 Task: Find connections with filter location Sabadell with filter topic #Socialmediawith filter profile language French with filter current company Micron Technology with filter school Dronacharya College of Engineering with filter industry Motor Vehicle Manufacturing with filter service category Computer Repair with filter keywords title Hospital Volunteer
Action: Mouse moved to (657, 80)
Screenshot: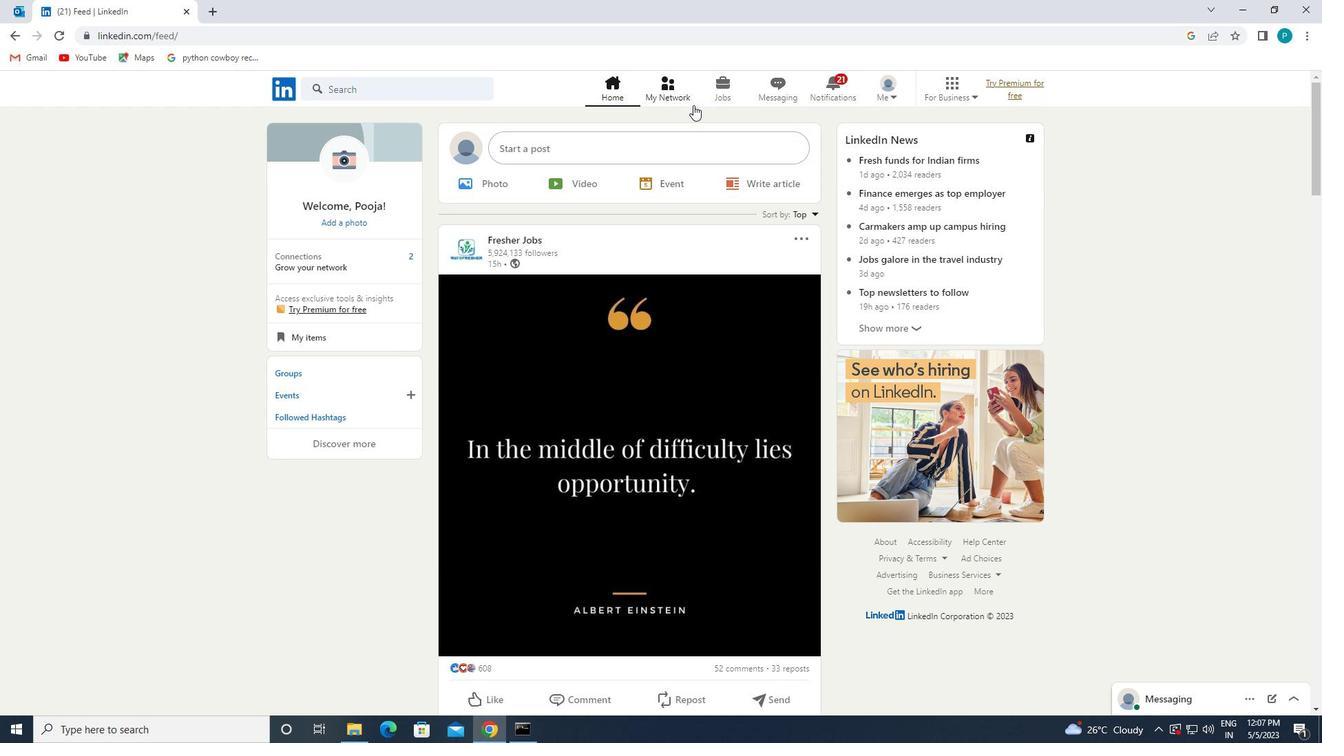
Action: Mouse pressed left at (657, 80)
Screenshot: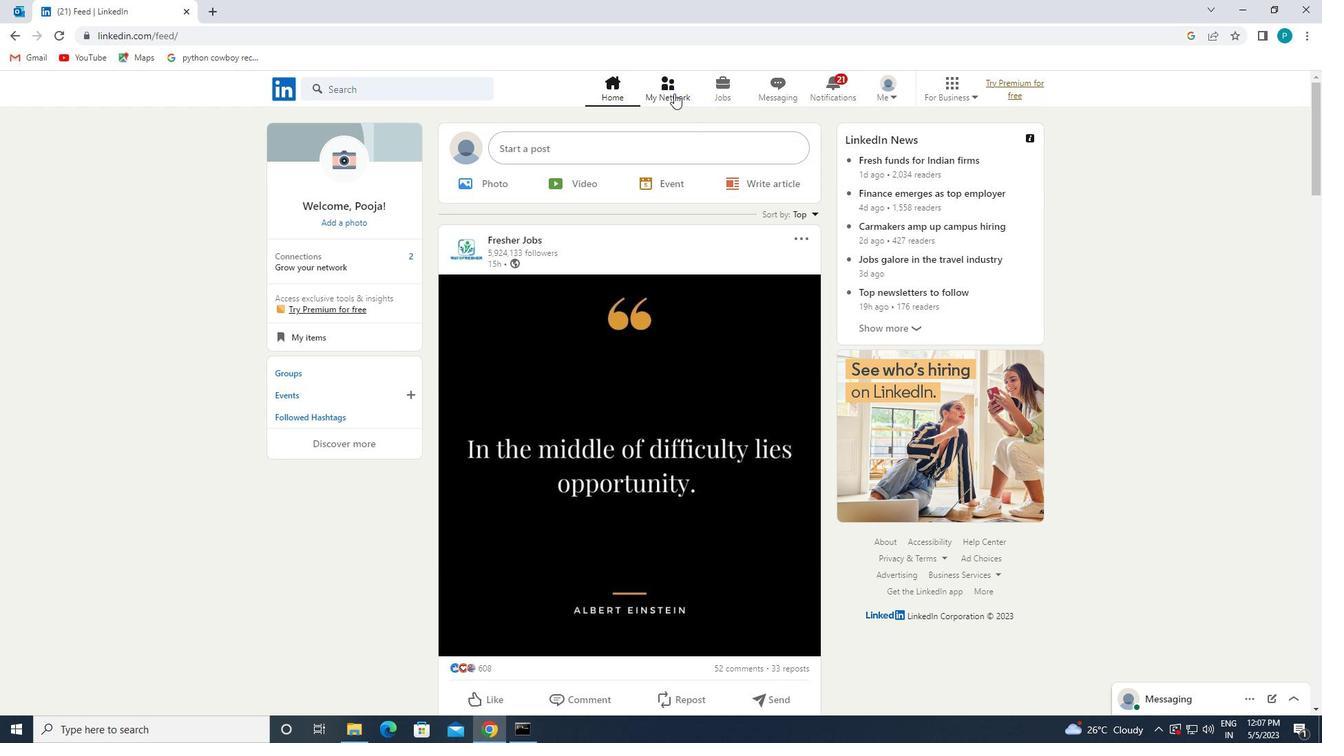 
Action: Mouse moved to (393, 172)
Screenshot: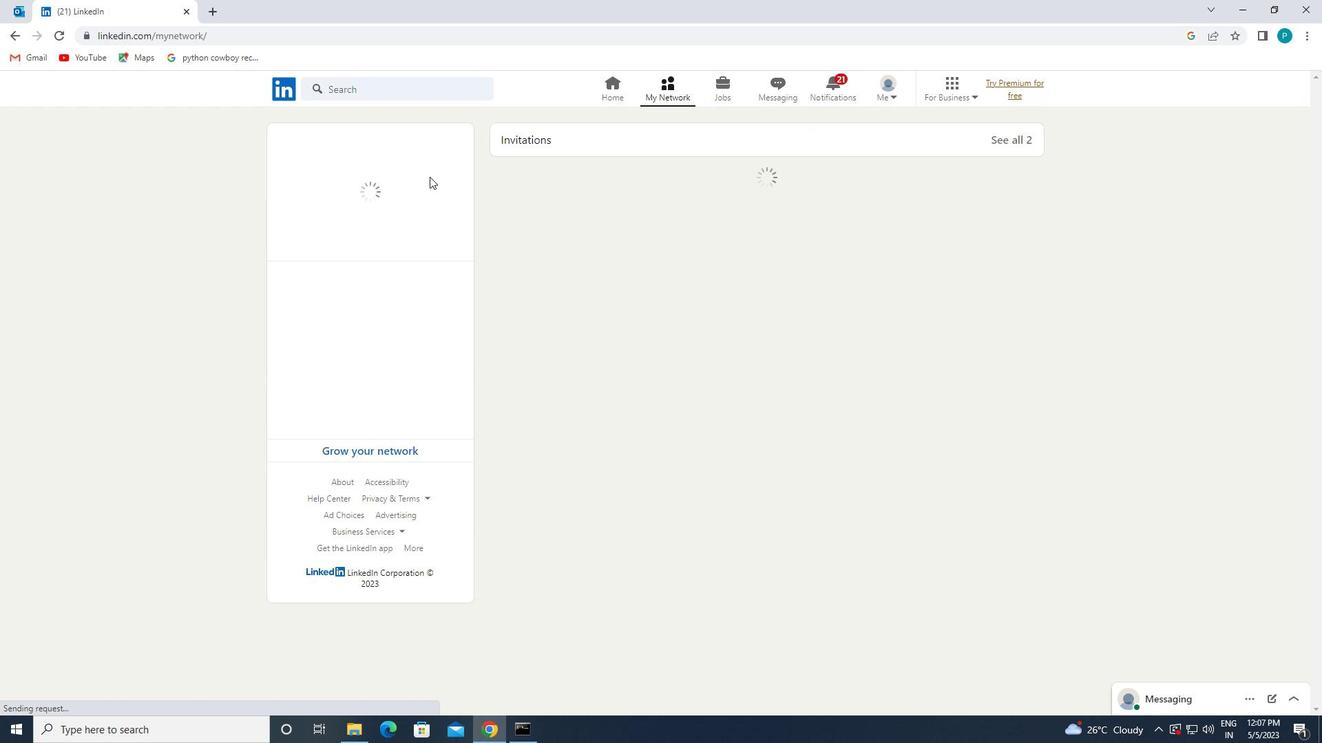 
Action: Mouse pressed left at (393, 172)
Screenshot: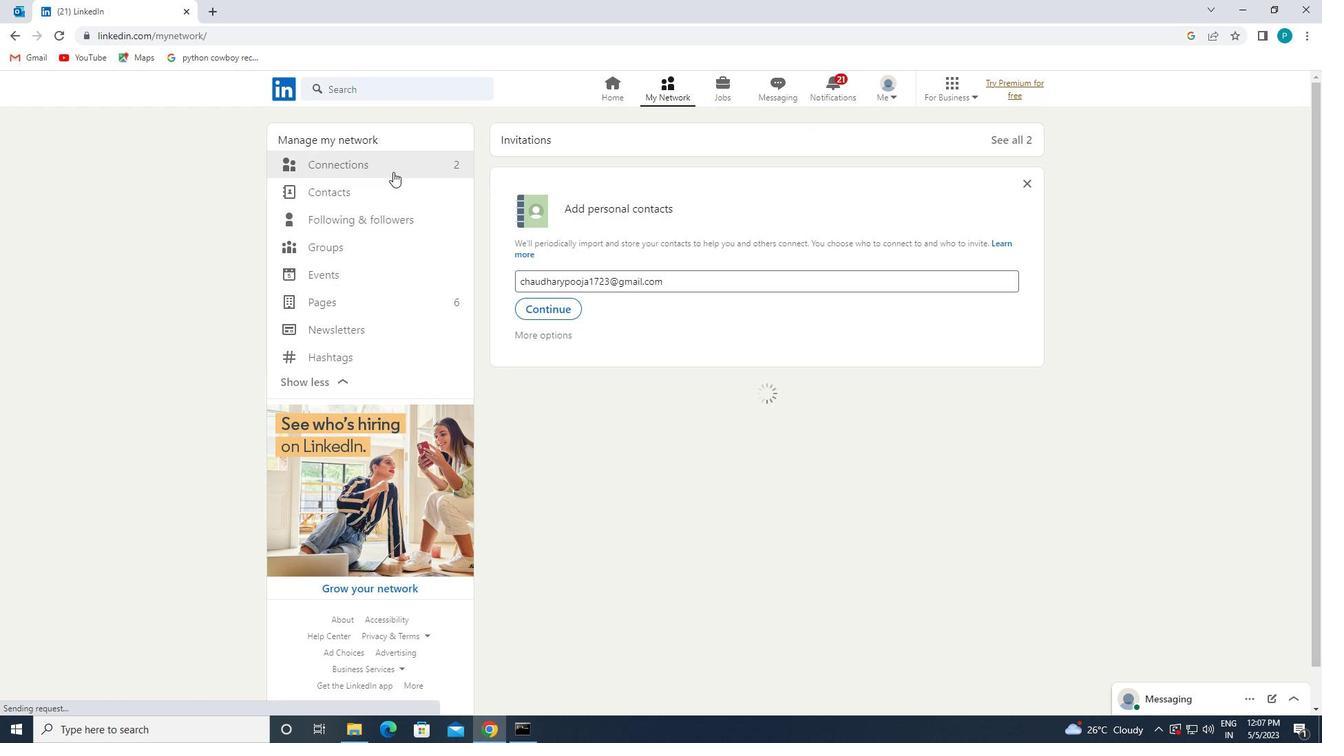 
Action: Mouse moved to (754, 172)
Screenshot: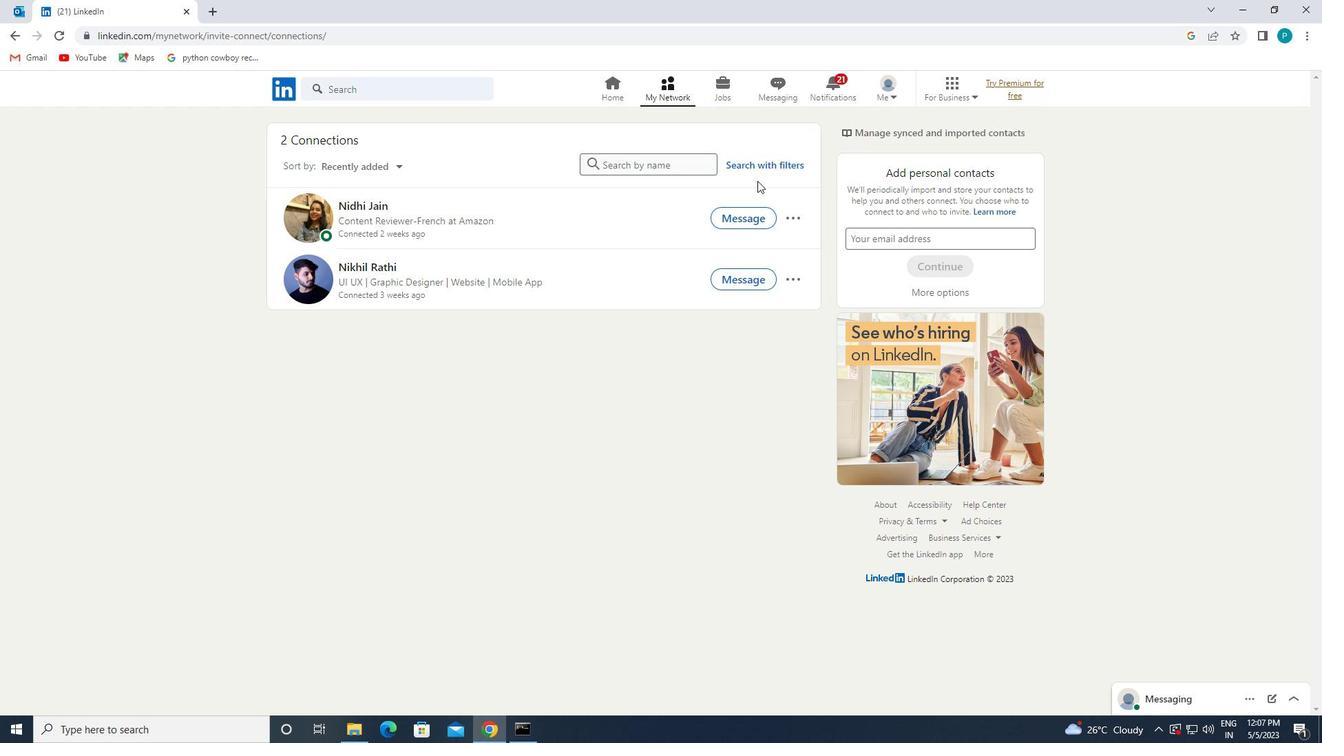 
Action: Mouse pressed left at (754, 172)
Screenshot: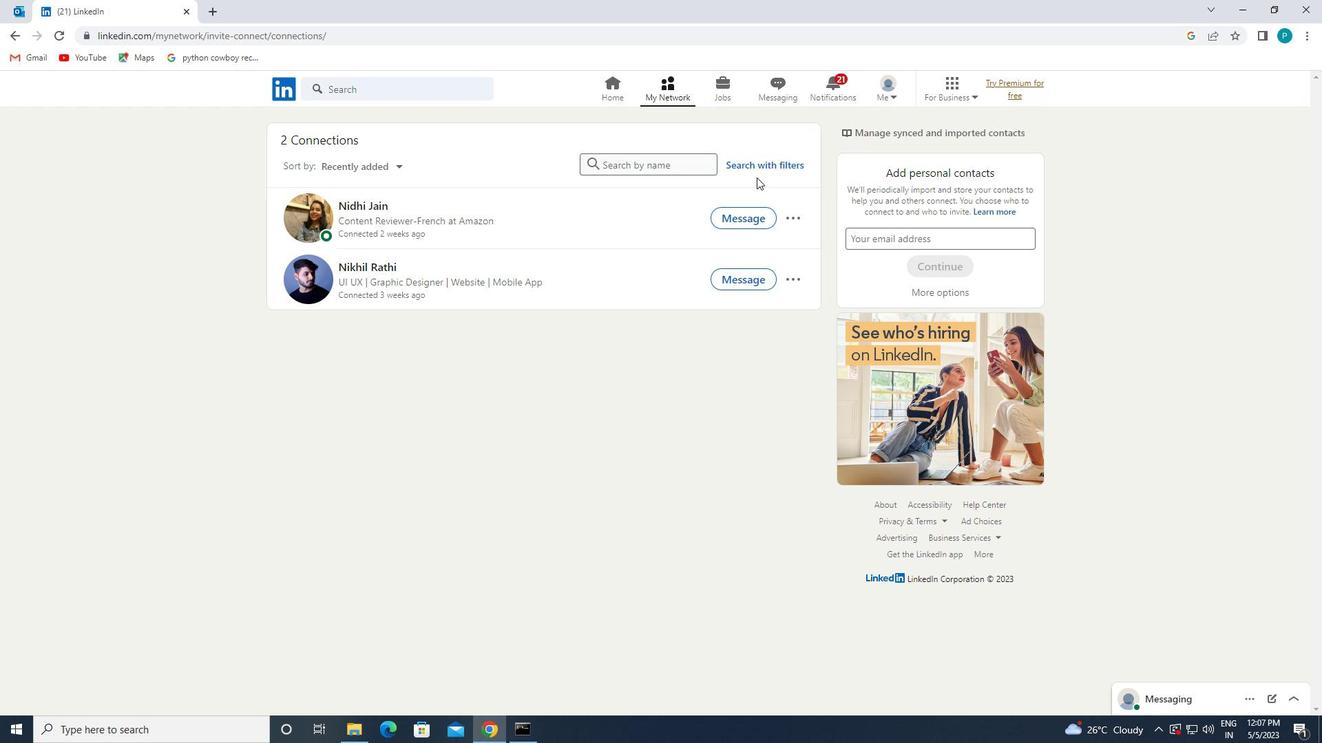 
Action: Mouse moved to (749, 163)
Screenshot: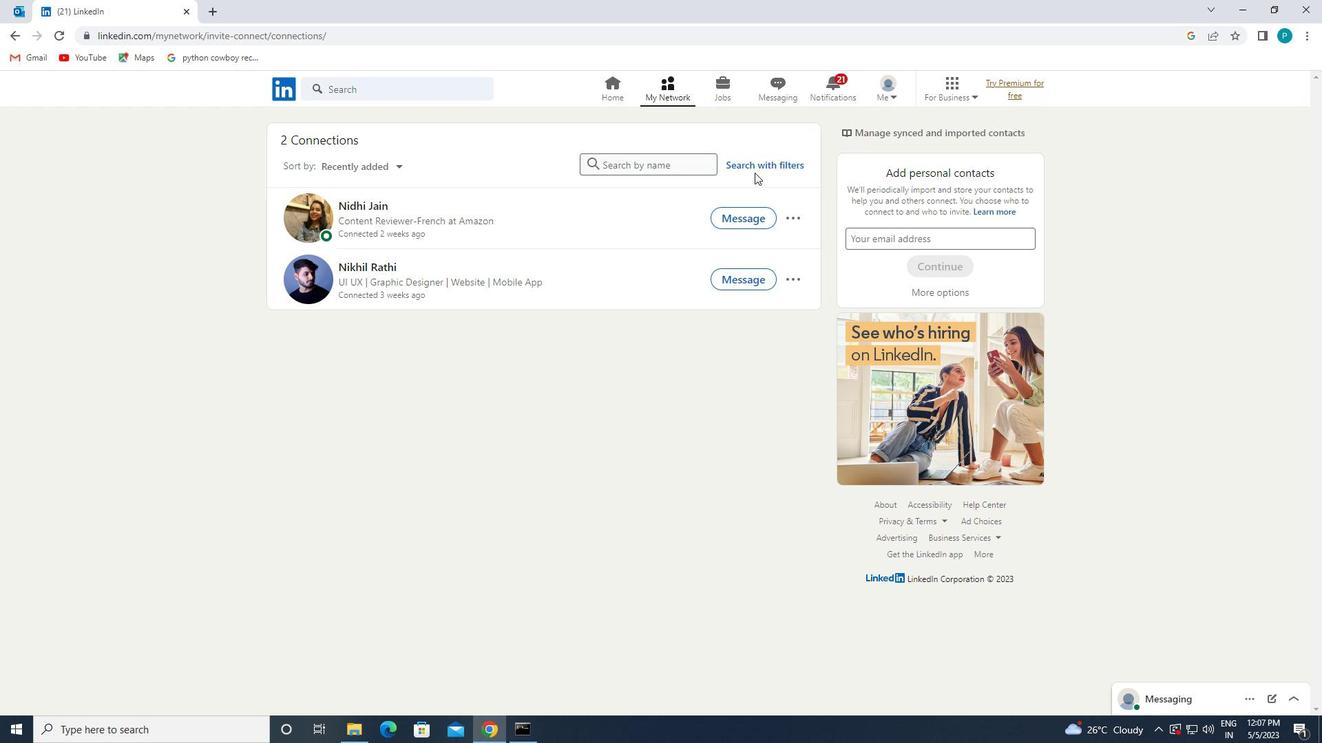 
Action: Mouse pressed left at (749, 163)
Screenshot: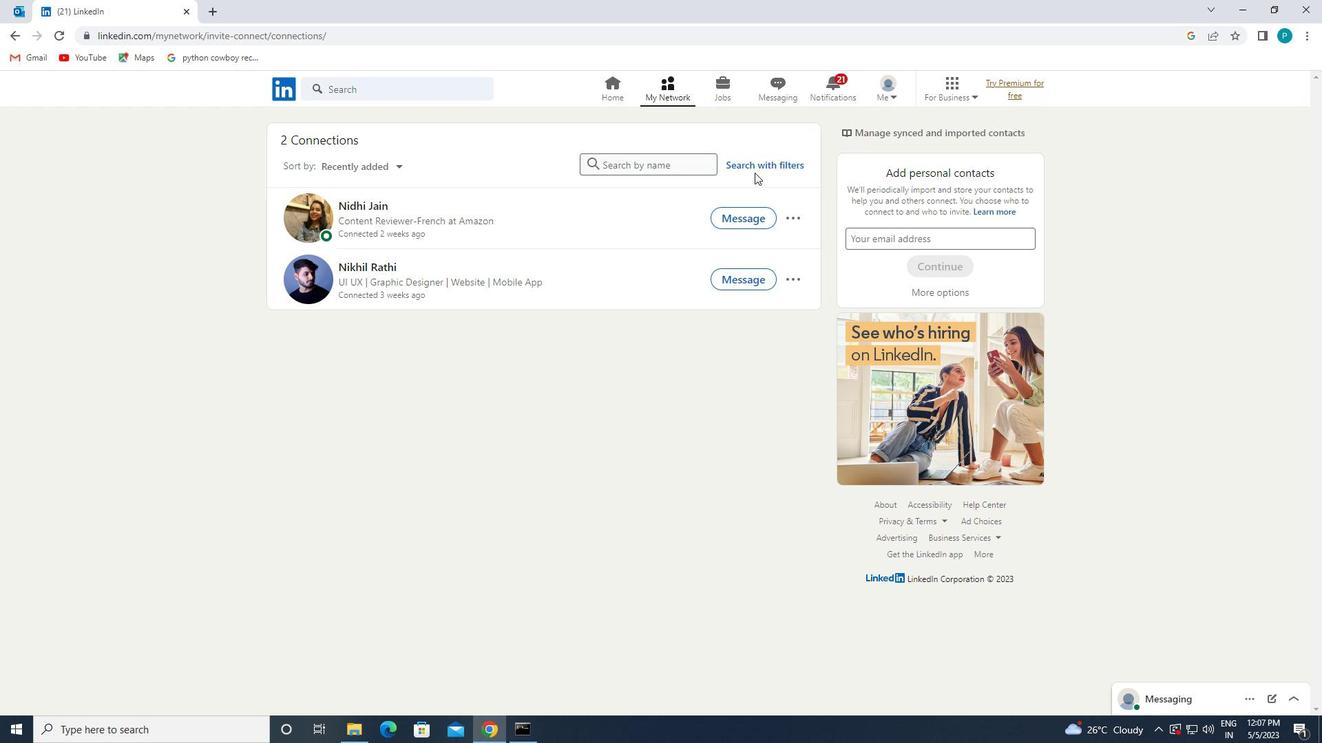 
Action: Mouse moved to (699, 127)
Screenshot: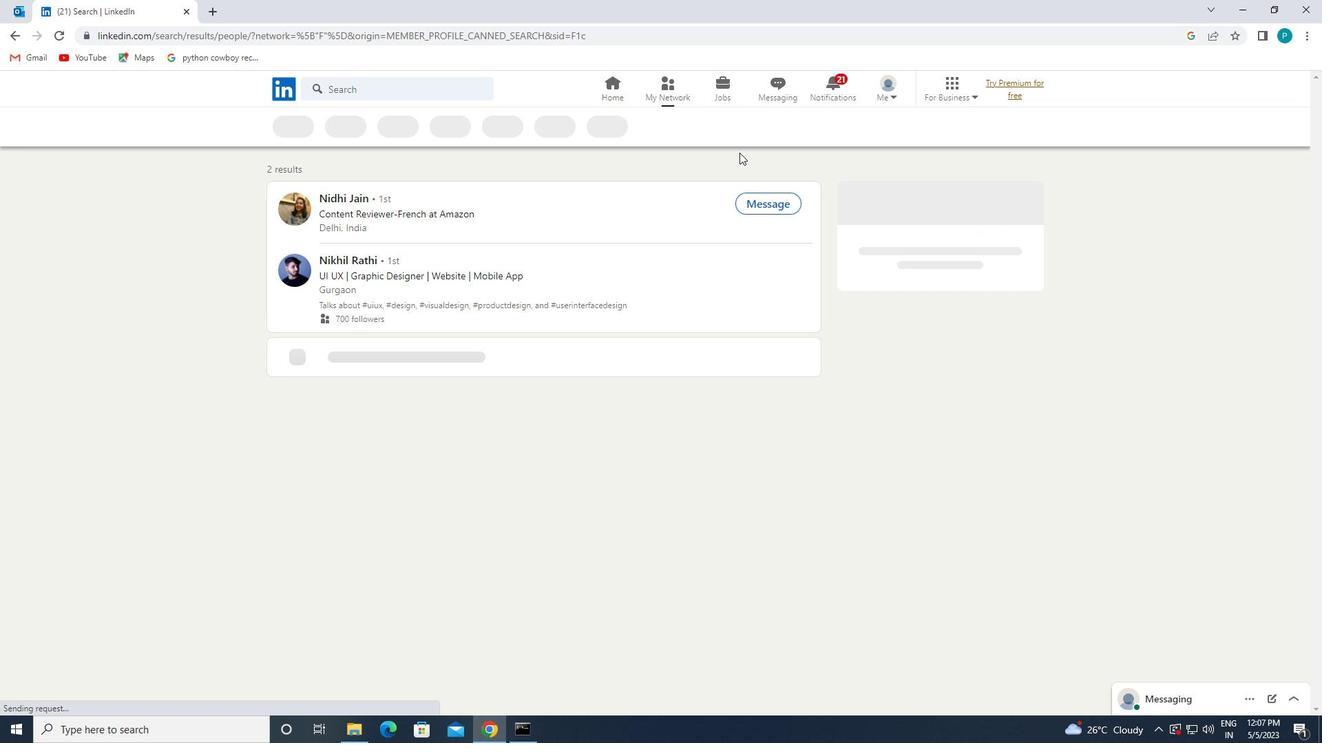 
Action: Mouse pressed left at (699, 127)
Screenshot: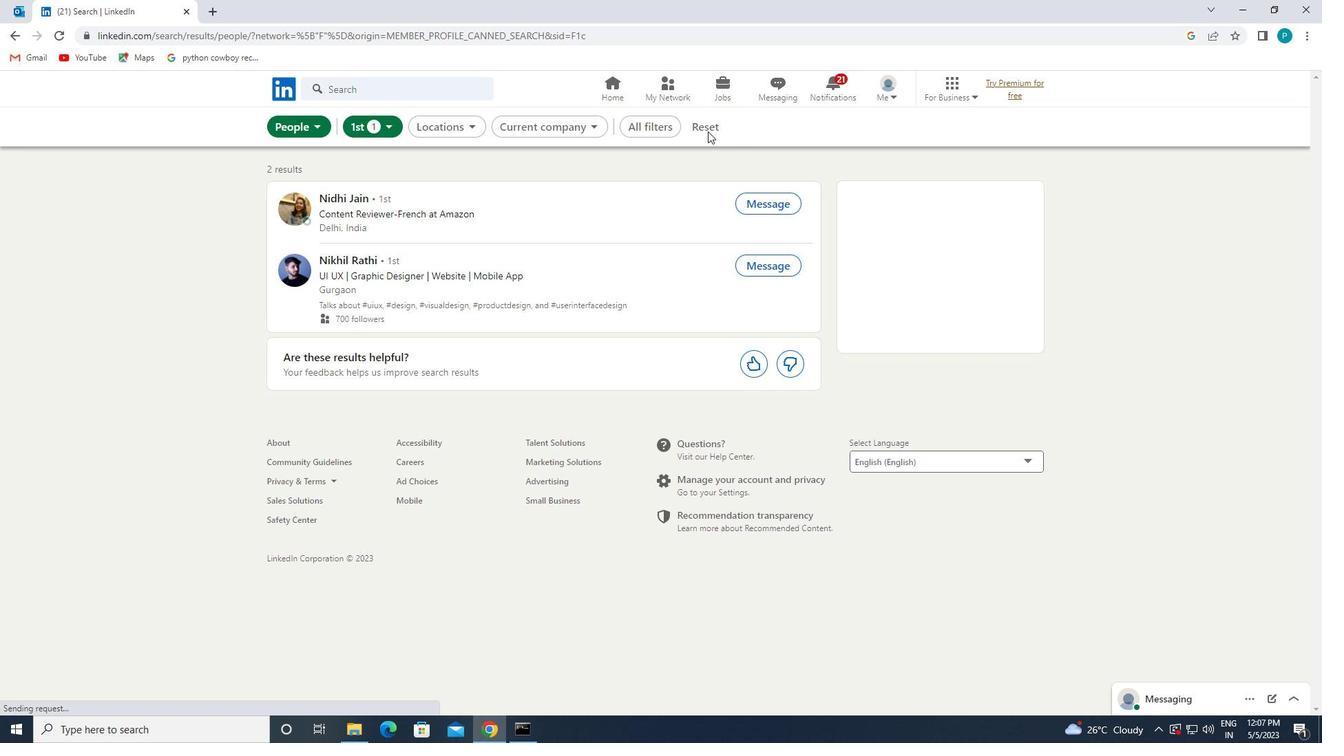 
Action: Mouse moved to (674, 126)
Screenshot: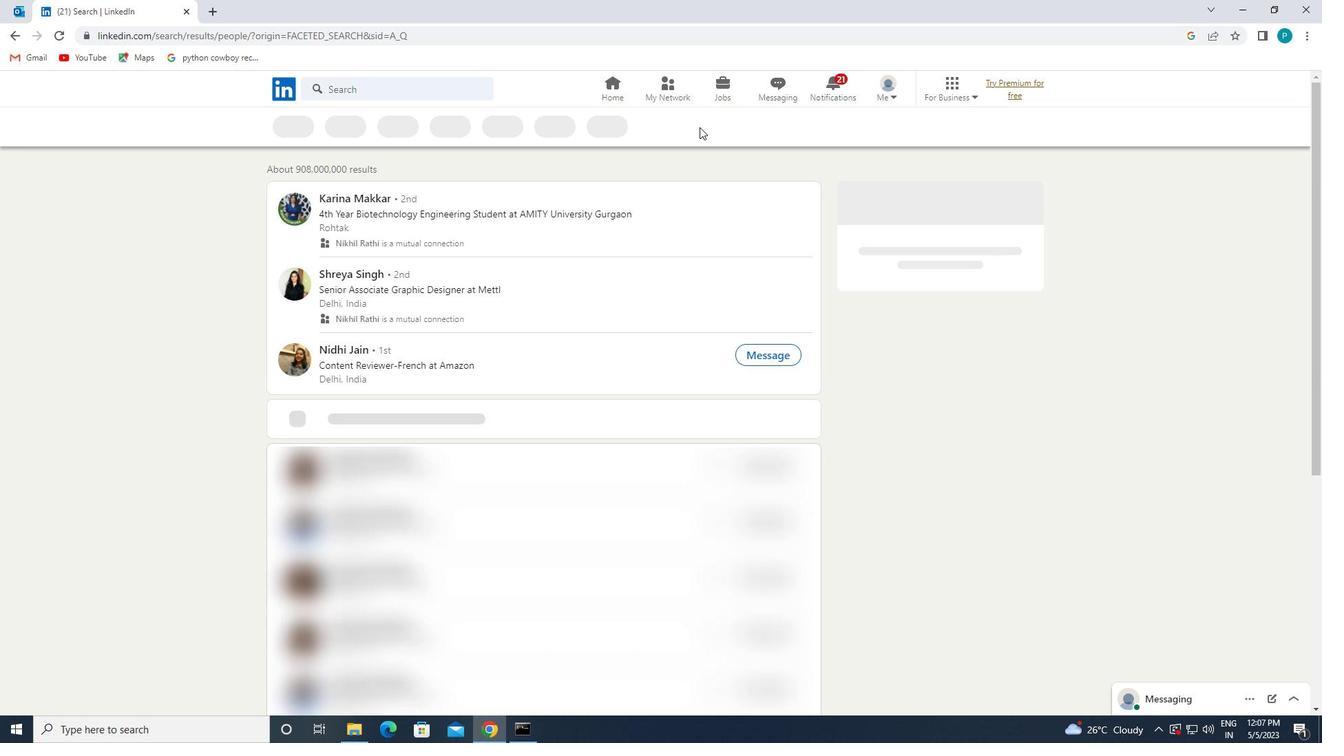 
Action: Mouse pressed left at (674, 126)
Screenshot: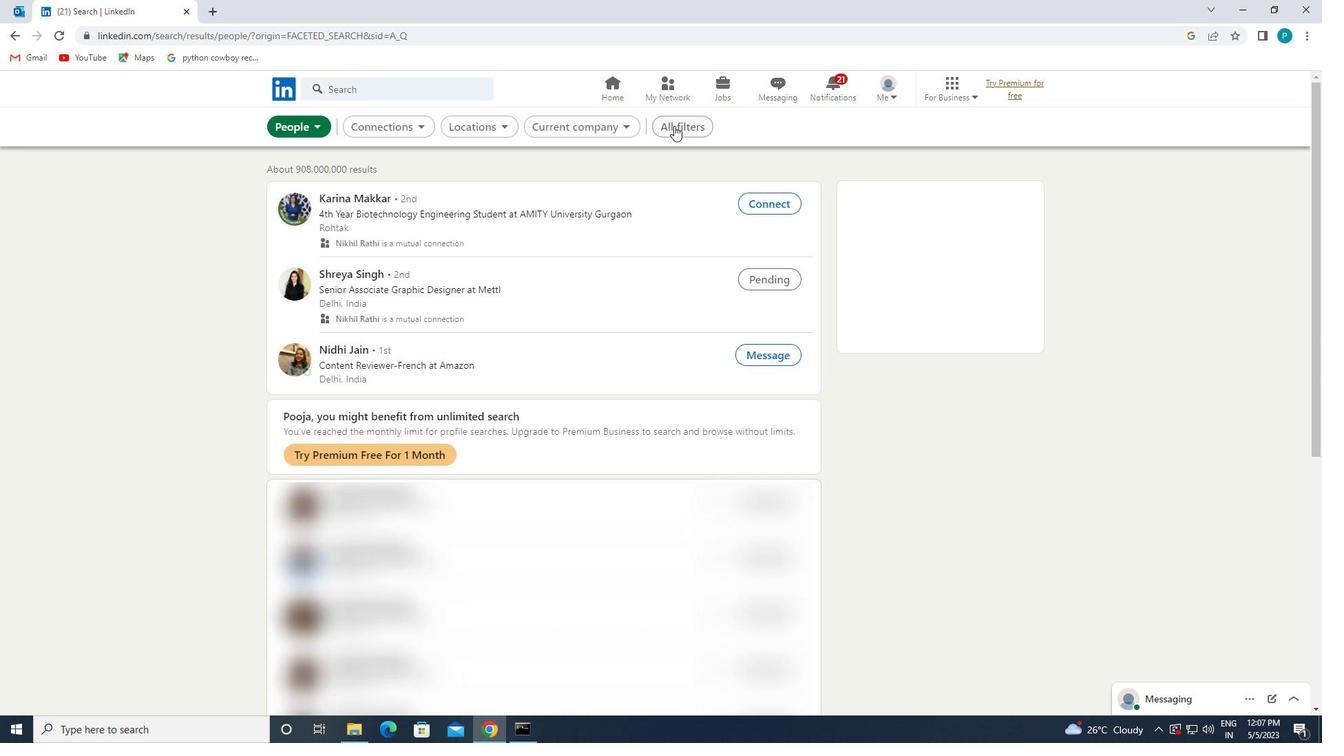 
Action: Mouse moved to (1237, 492)
Screenshot: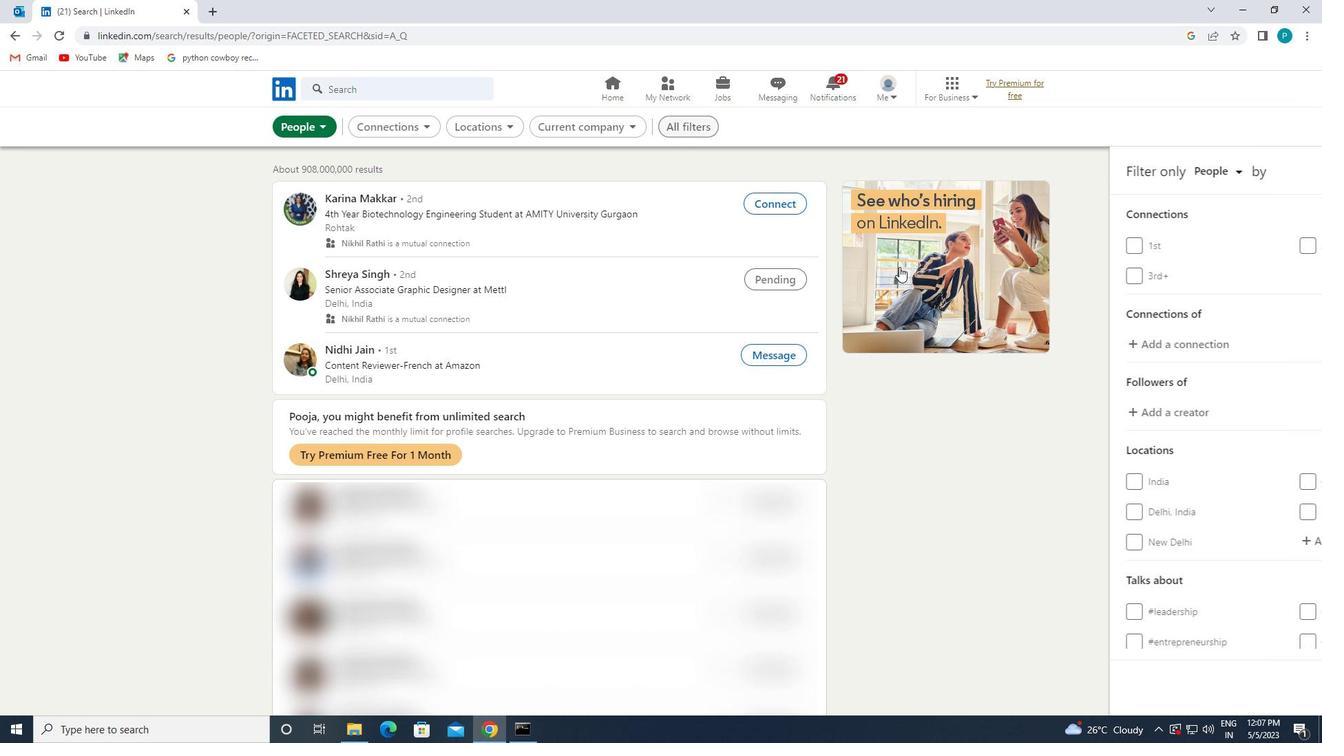 
Action: Mouse scrolled (1237, 491) with delta (0, 0)
Screenshot: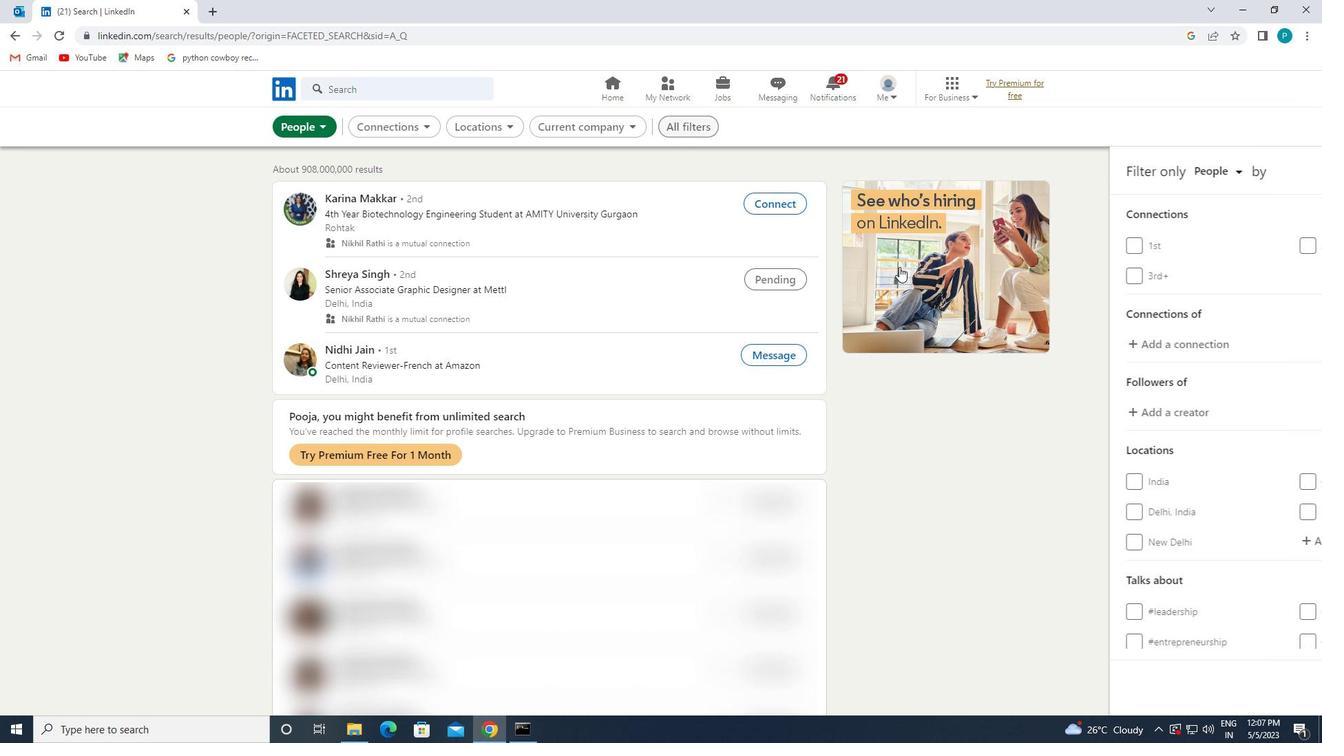 
Action: Mouse moved to (1240, 494)
Screenshot: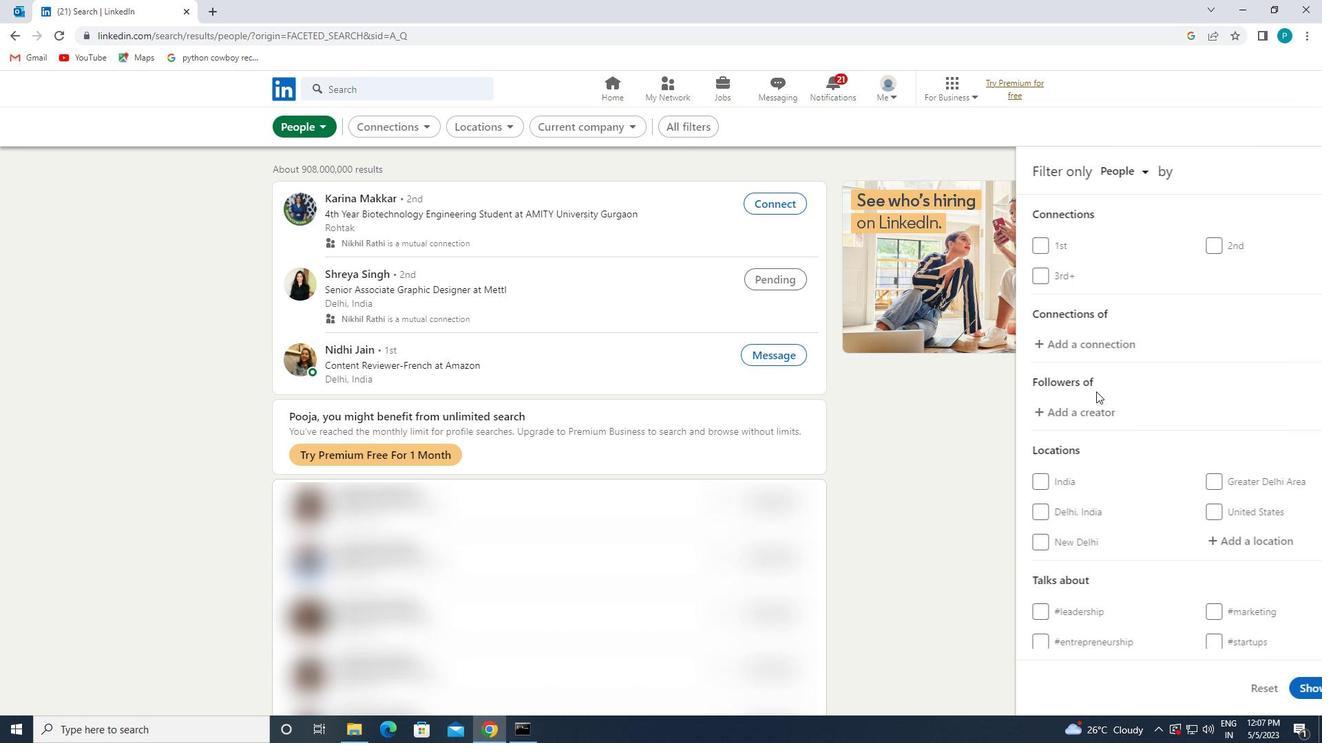 
Action: Mouse scrolled (1240, 493) with delta (0, 0)
Screenshot: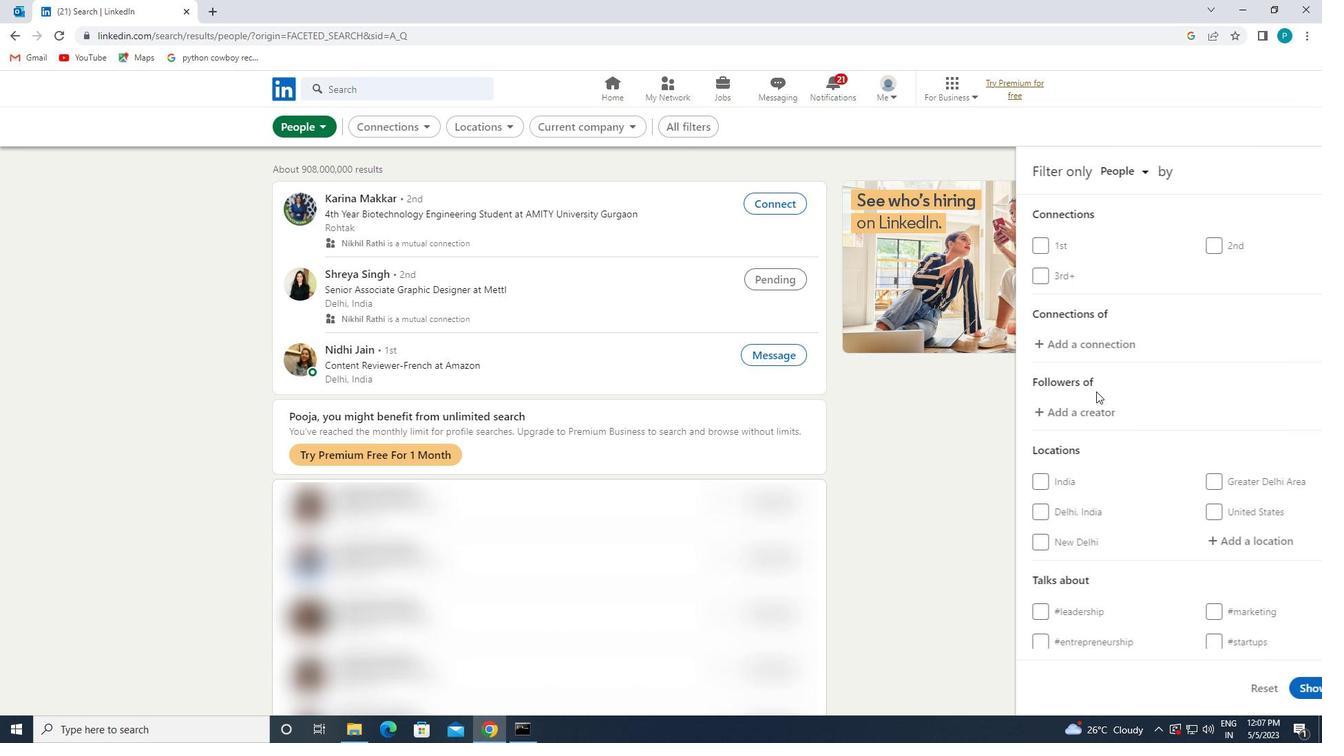 
Action: Mouse moved to (1241, 494)
Screenshot: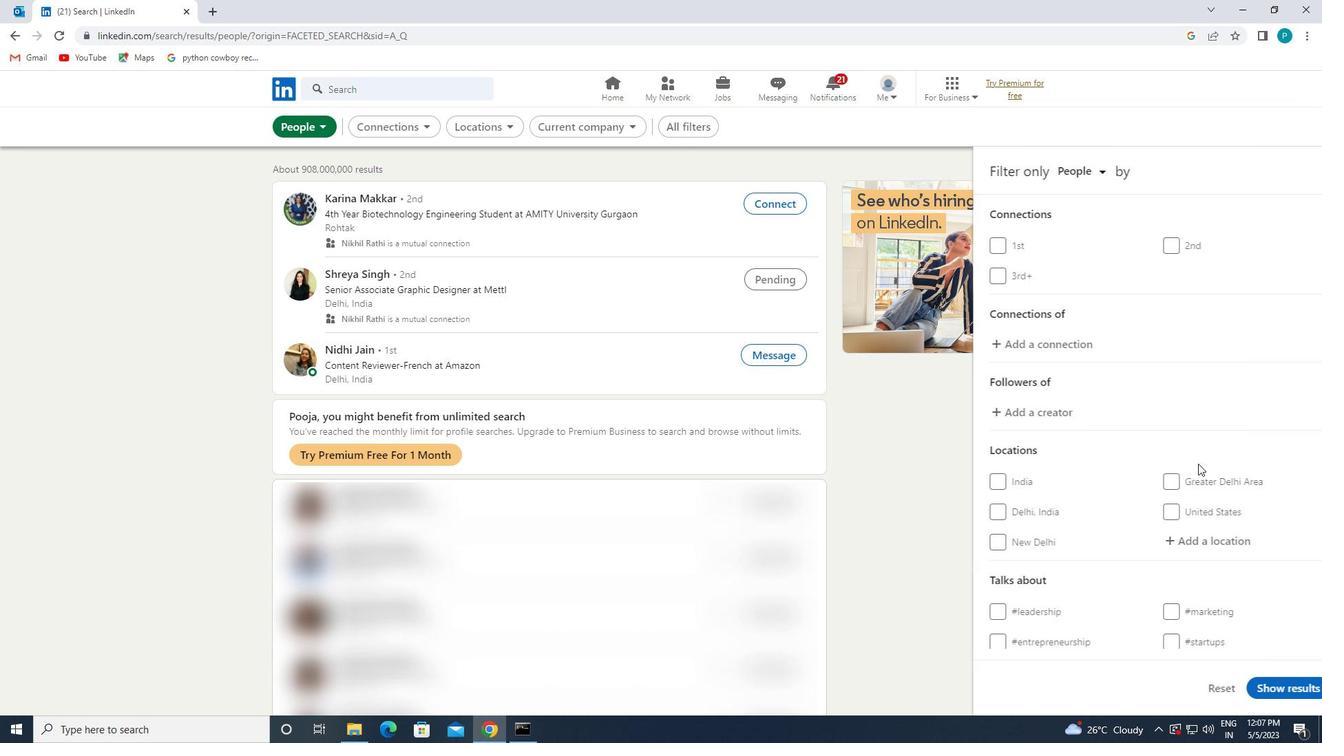 
Action: Mouse scrolled (1241, 493) with delta (0, 0)
Screenshot: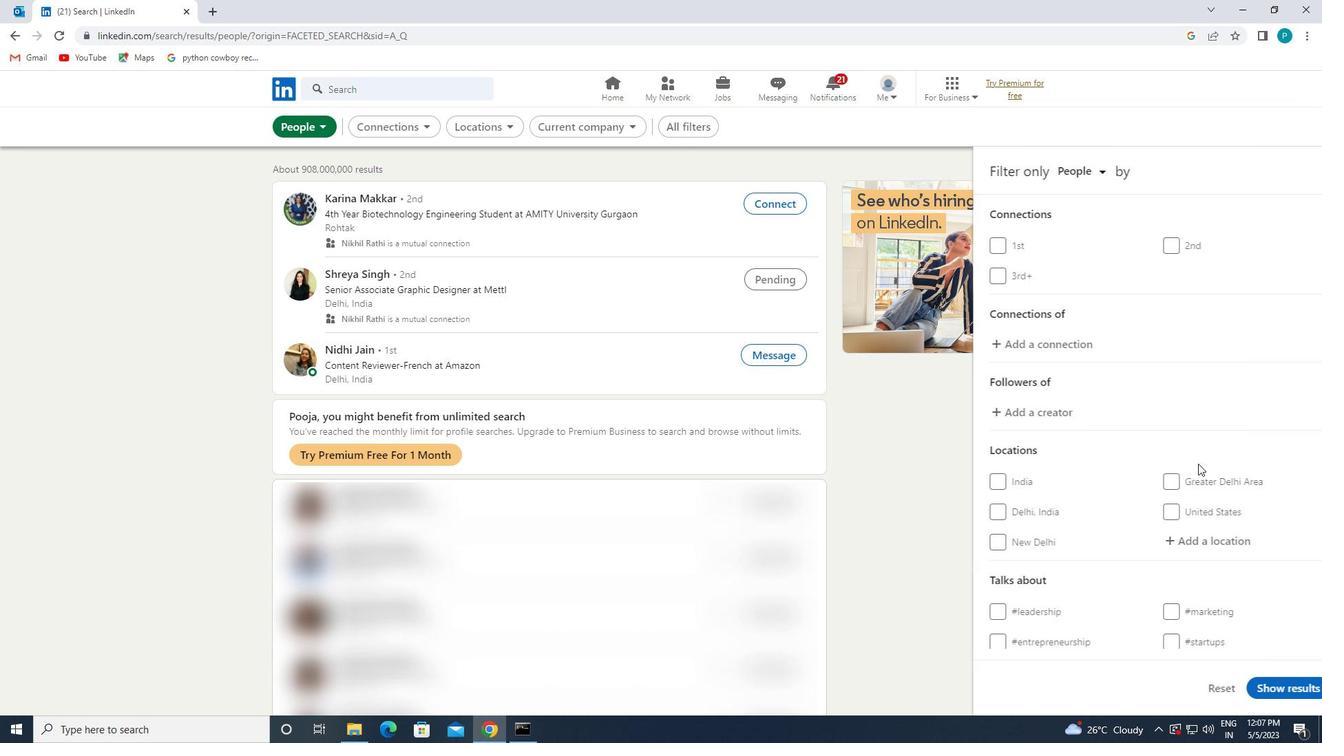
Action: Mouse moved to (1136, 333)
Screenshot: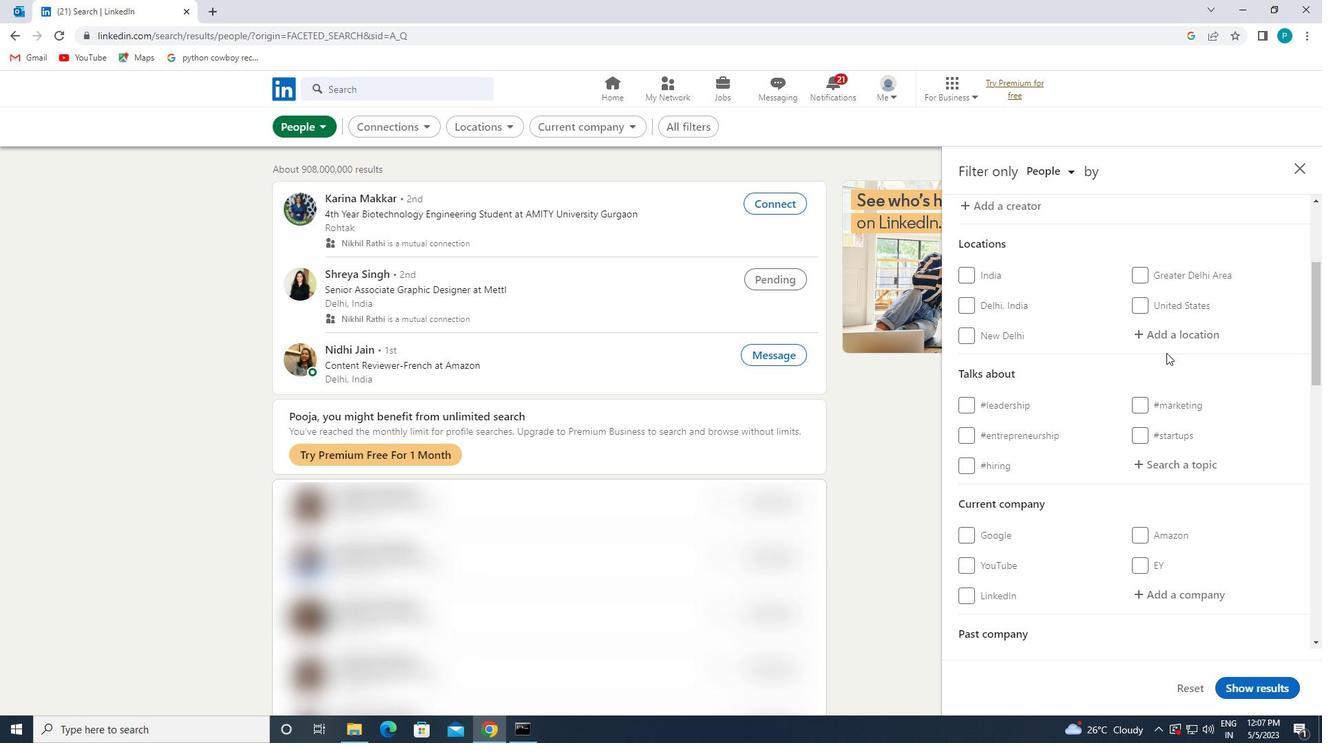 
Action: Mouse pressed left at (1136, 333)
Screenshot: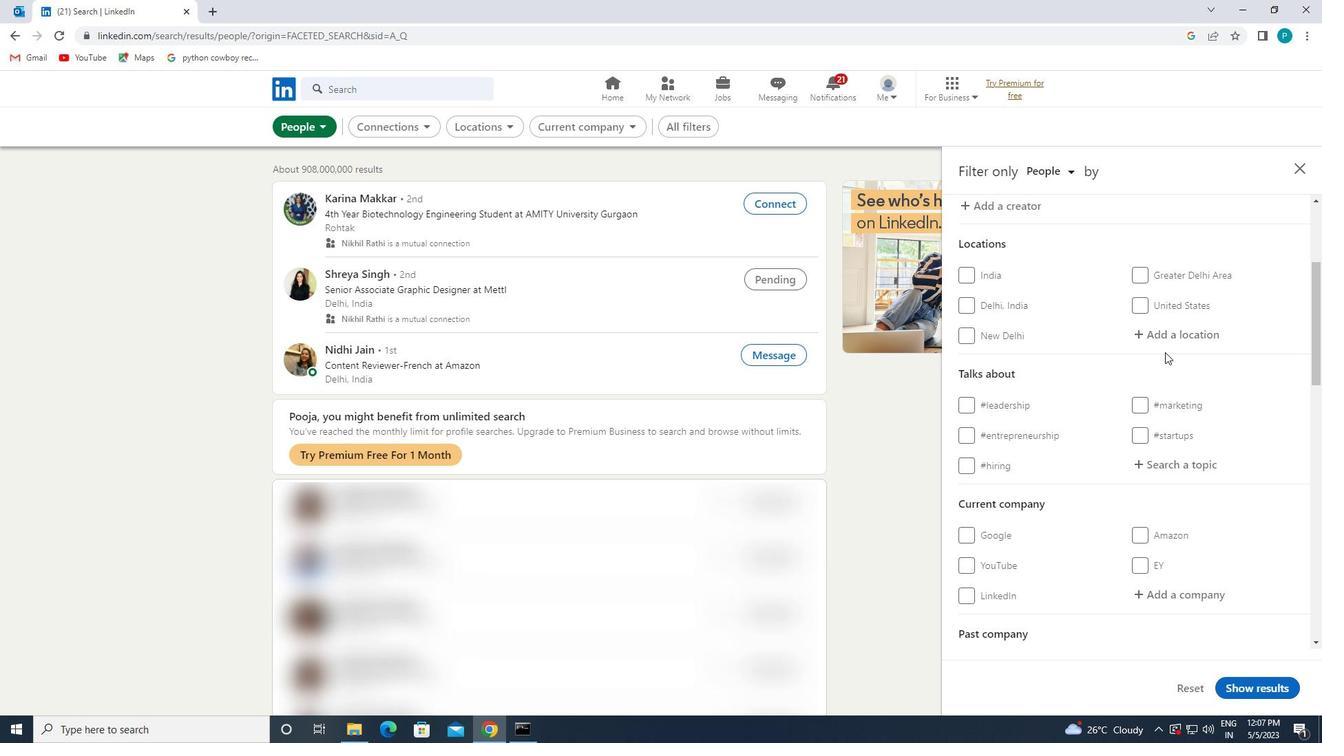 
Action: Mouse moved to (1136, 336)
Screenshot: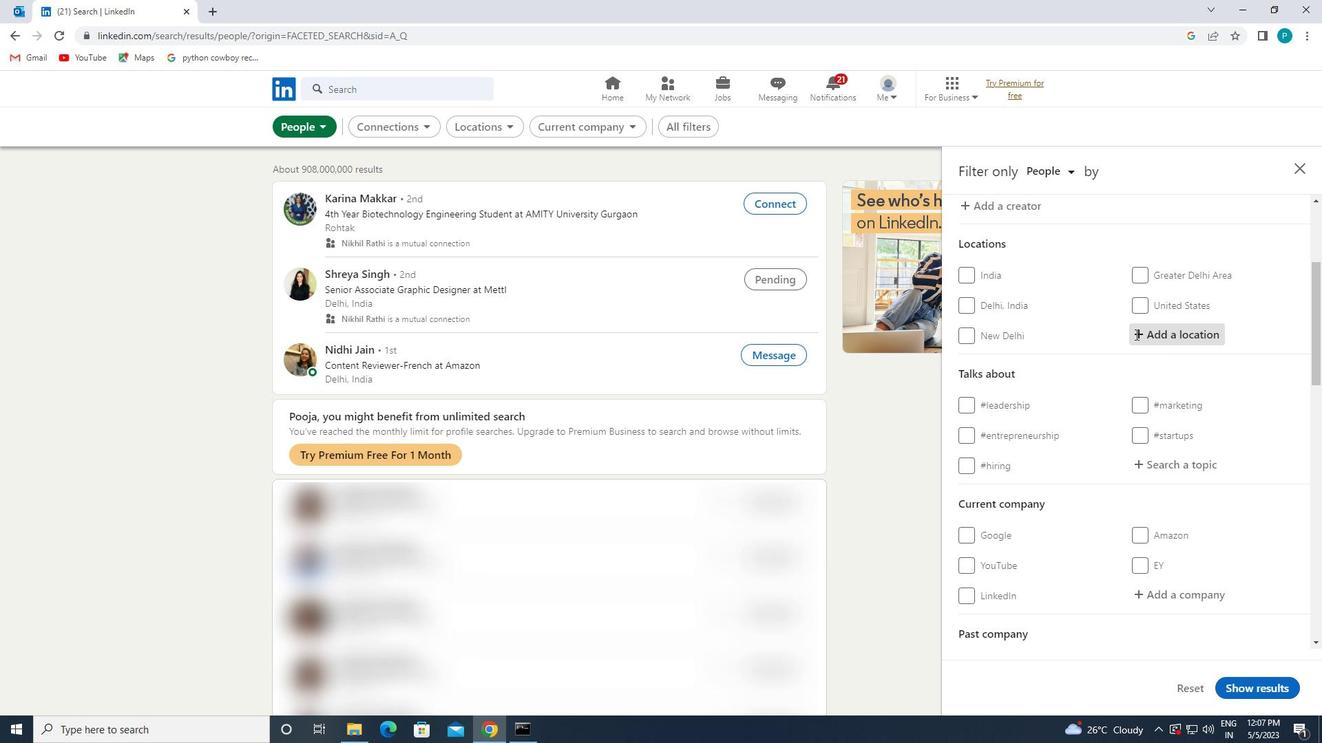 
Action: Key pressed <Key.caps_lock>s<Key.caps_lock>abadell
Screenshot: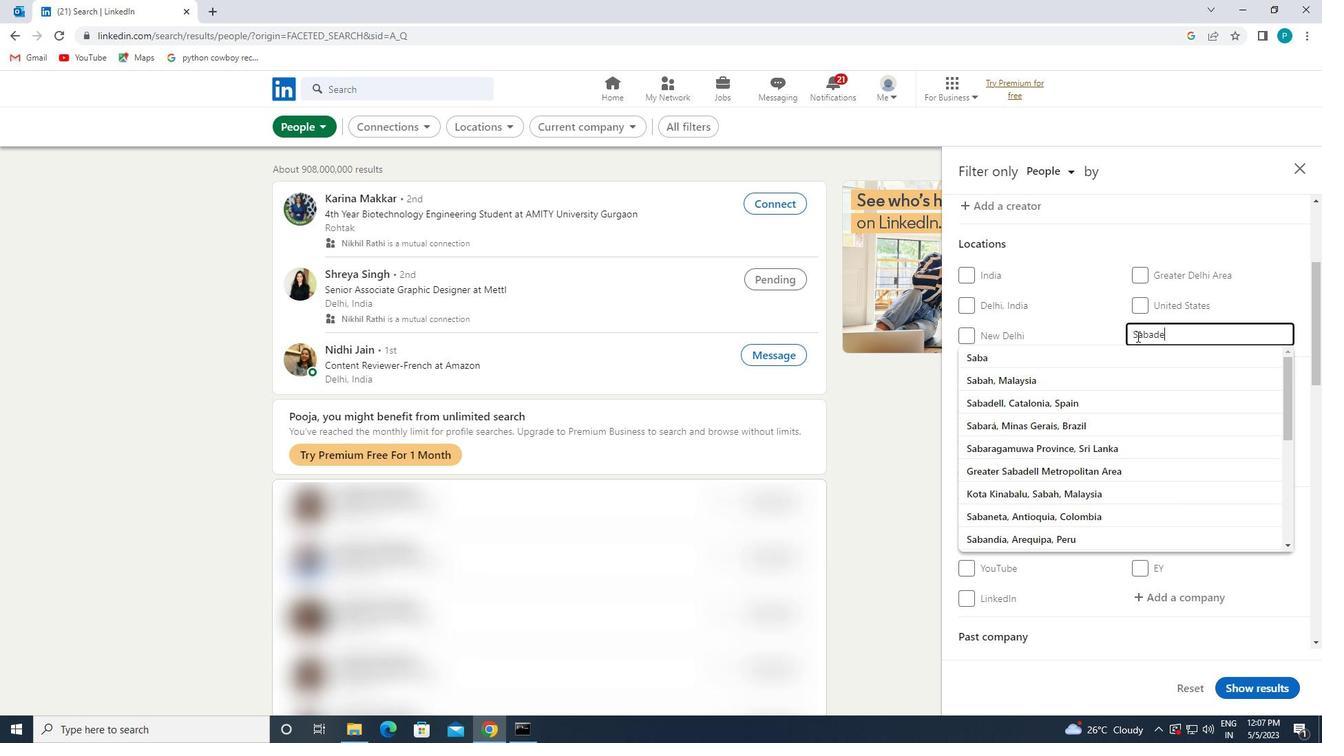 
Action: Mouse moved to (1134, 361)
Screenshot: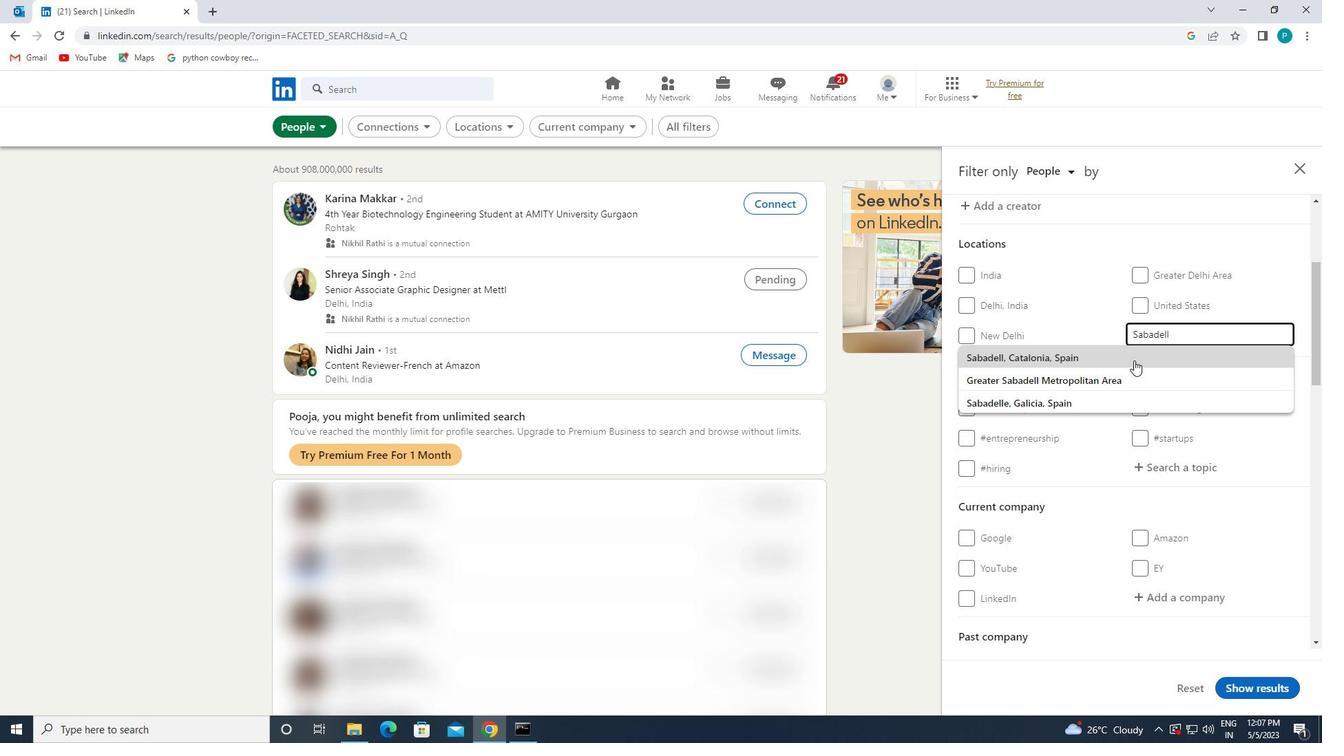 
Action: Mouse pressed left at (1134, 361)
Screenshot: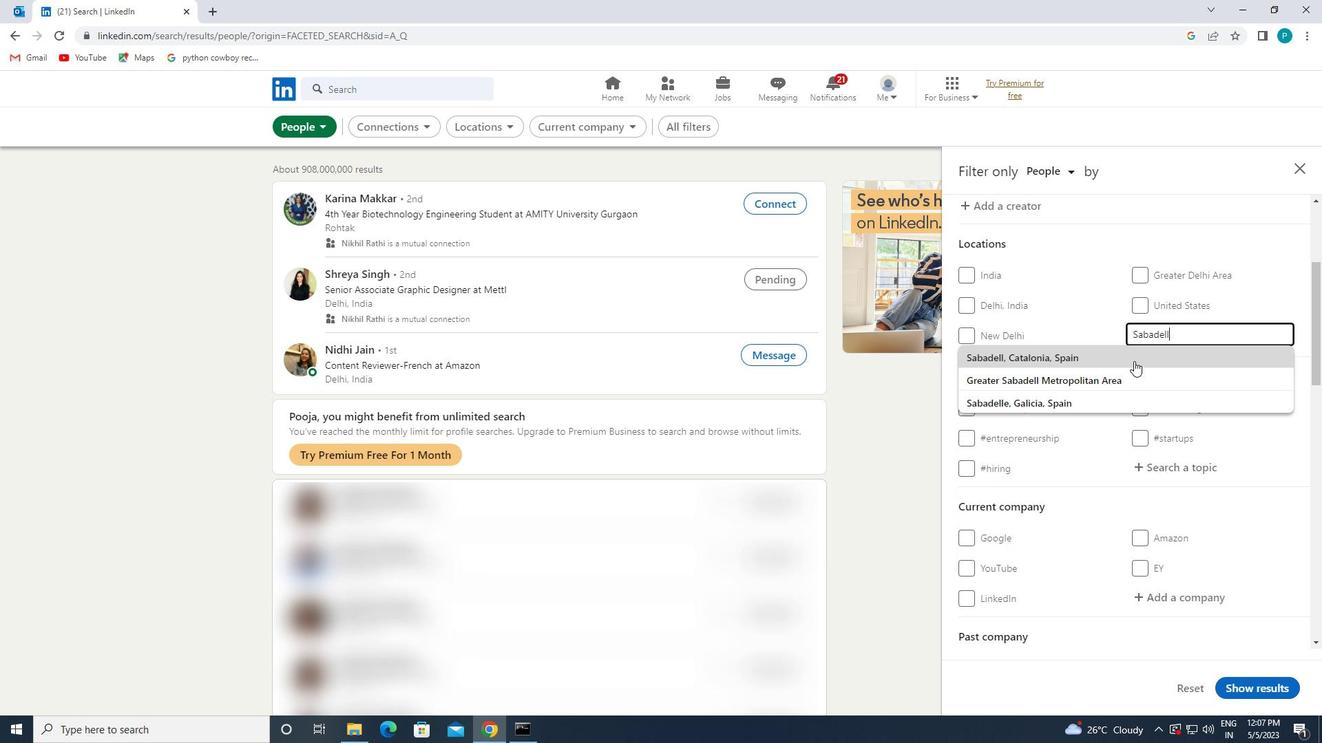
Action: Mouse moved to (1158, 388)
Screenshot: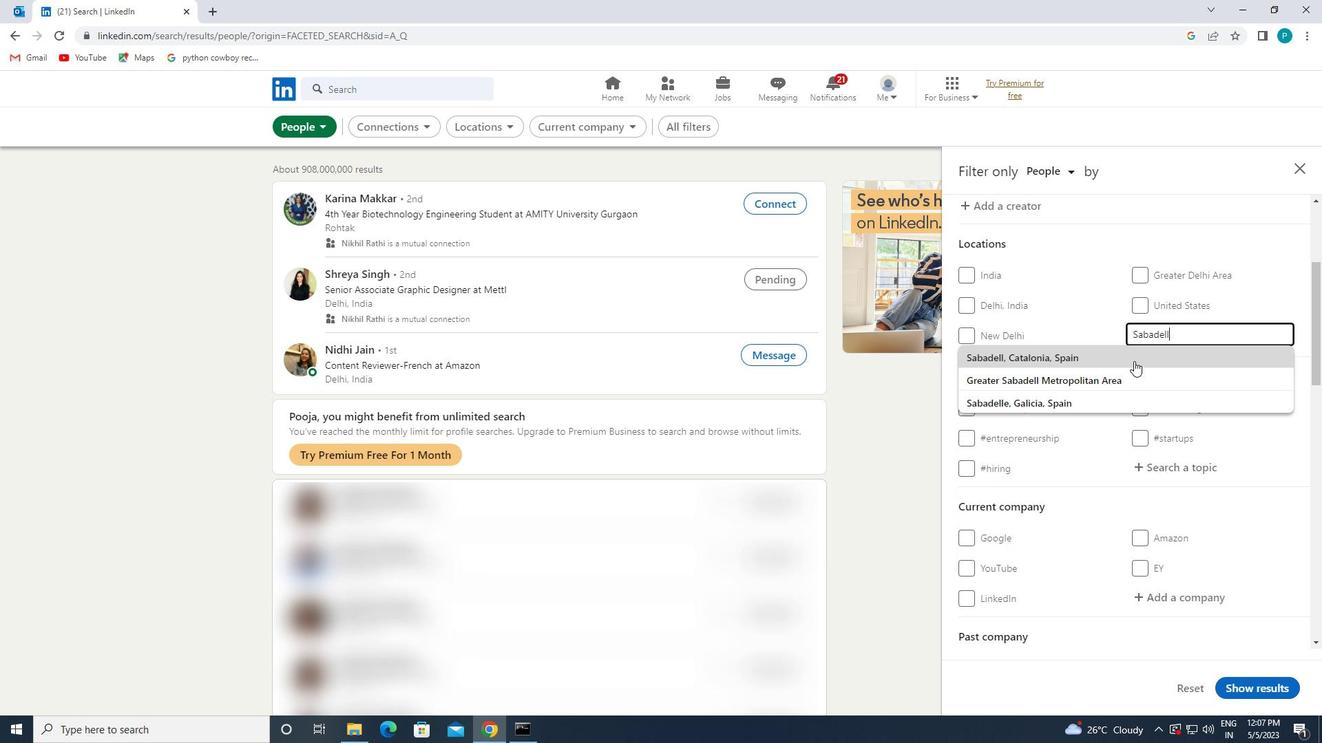 
Action: Mouse scrolled (1158, 387) with delta (0, 0)
Screenshot: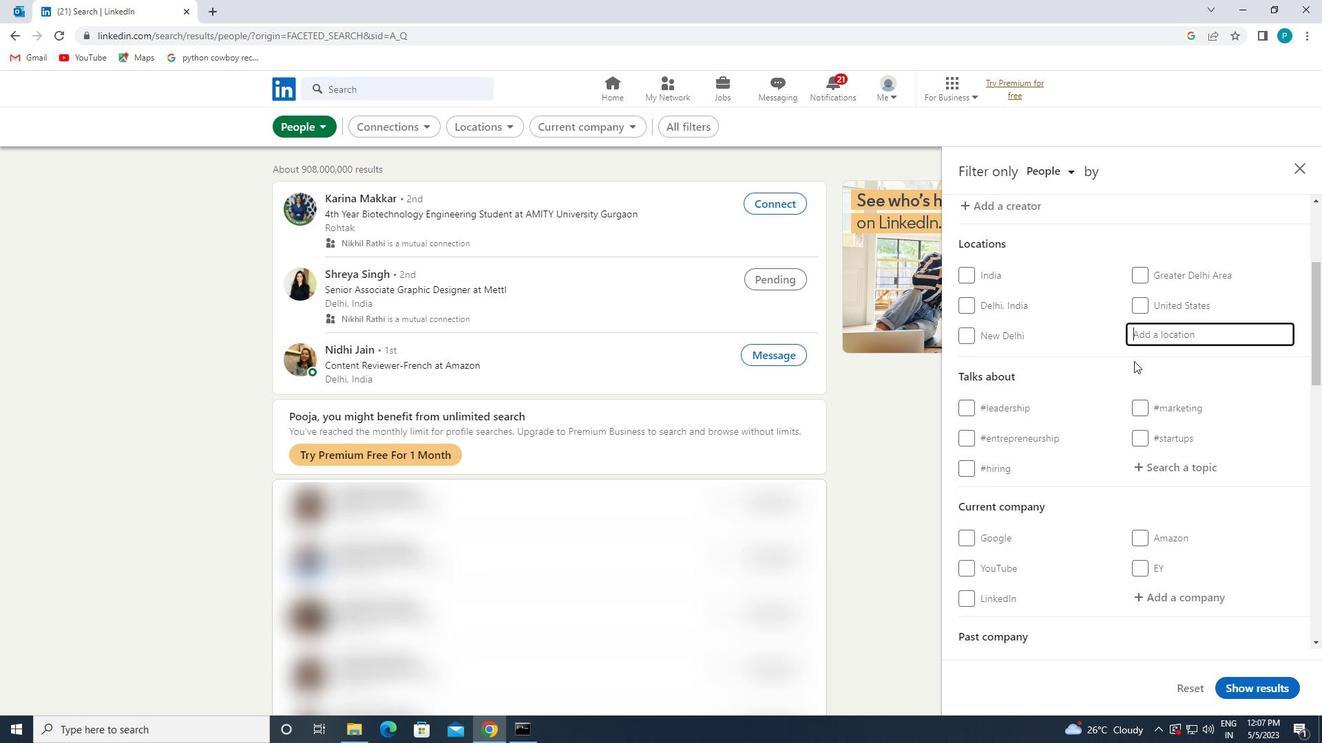 
Action: Mouse moved to (1158, 389)
Screenshot: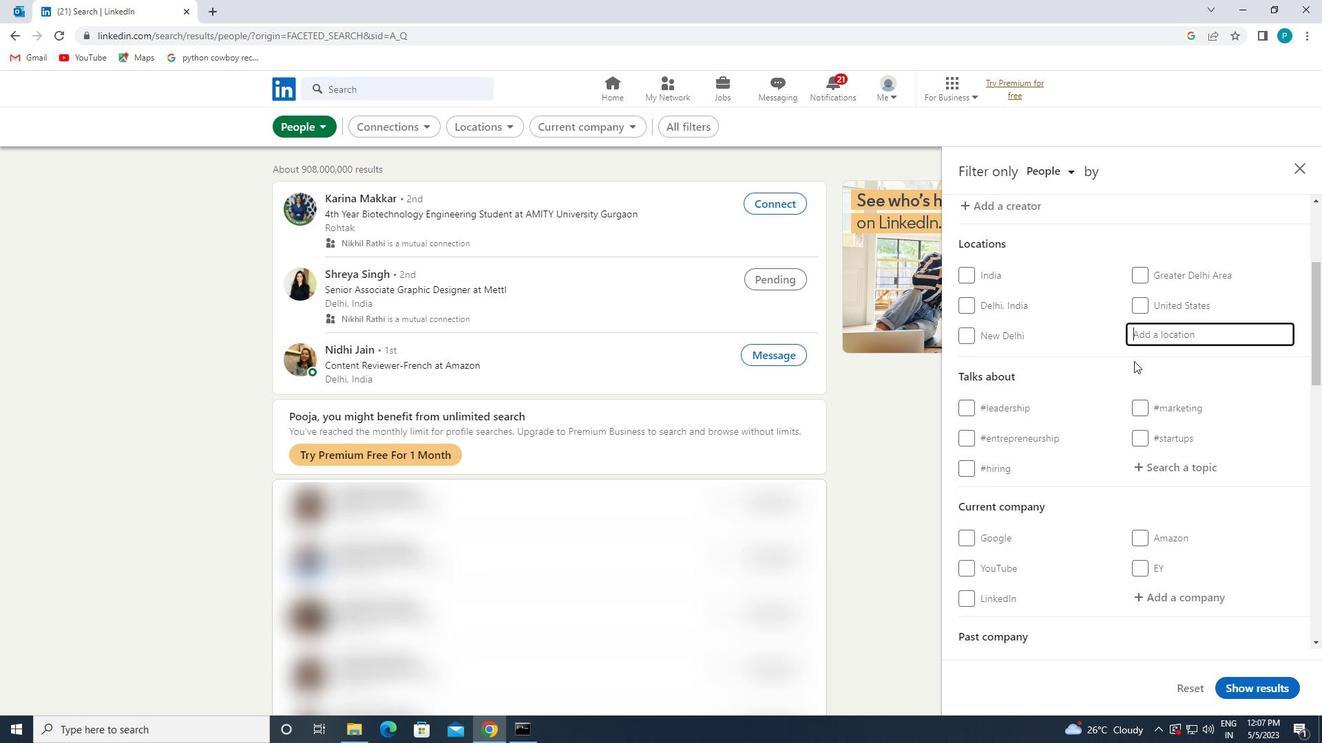 
Action: Mouse scrolled (1158, 388) with delta (0, 0)
Screenshot: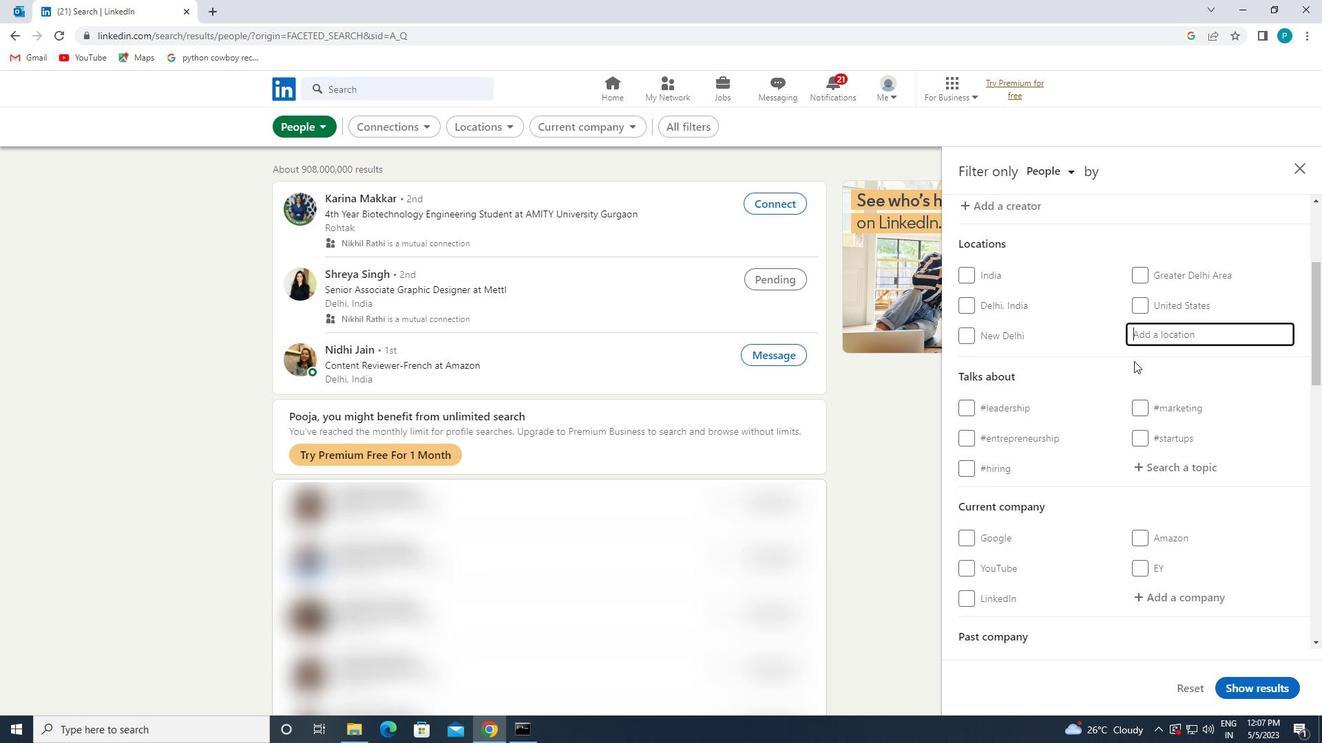 
Action: Mouse scrolled (1158, 388) with delta (0, 0)
Screenshot: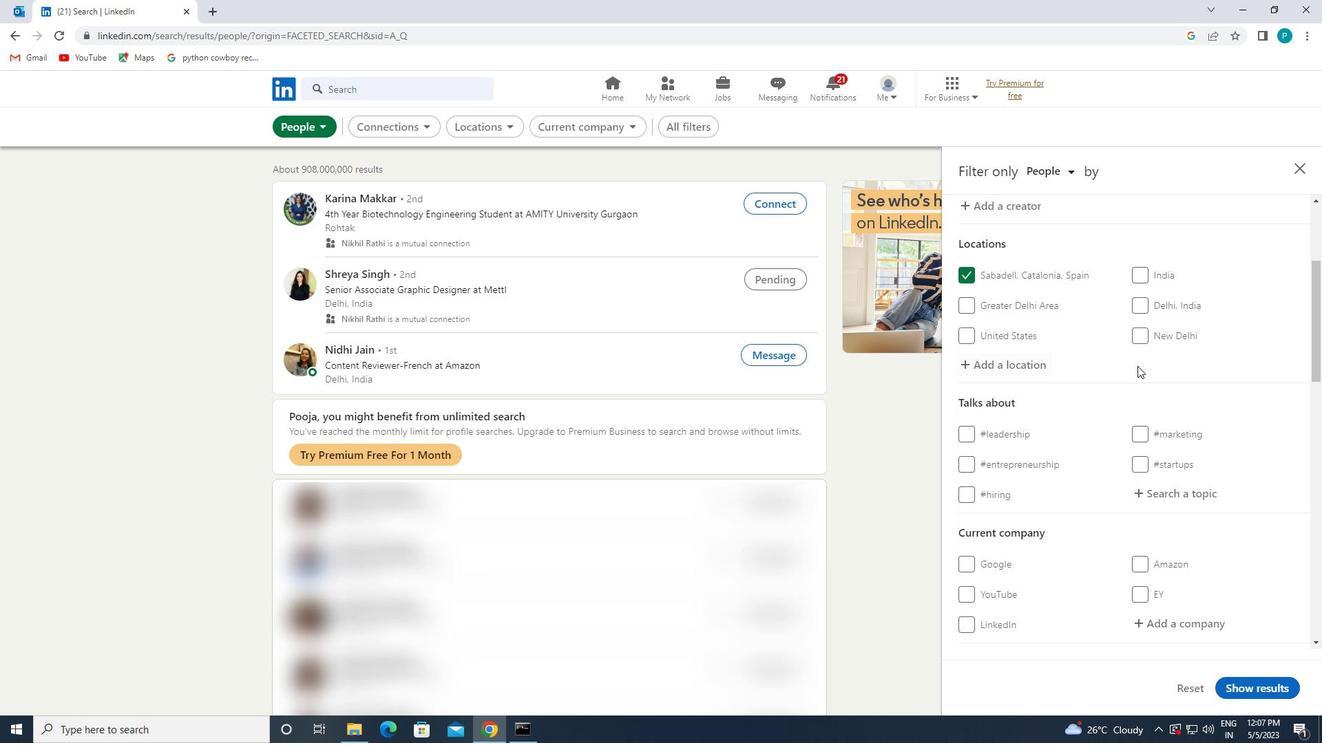 
Action: Mouse moved to (1163, 281)
Screenshot: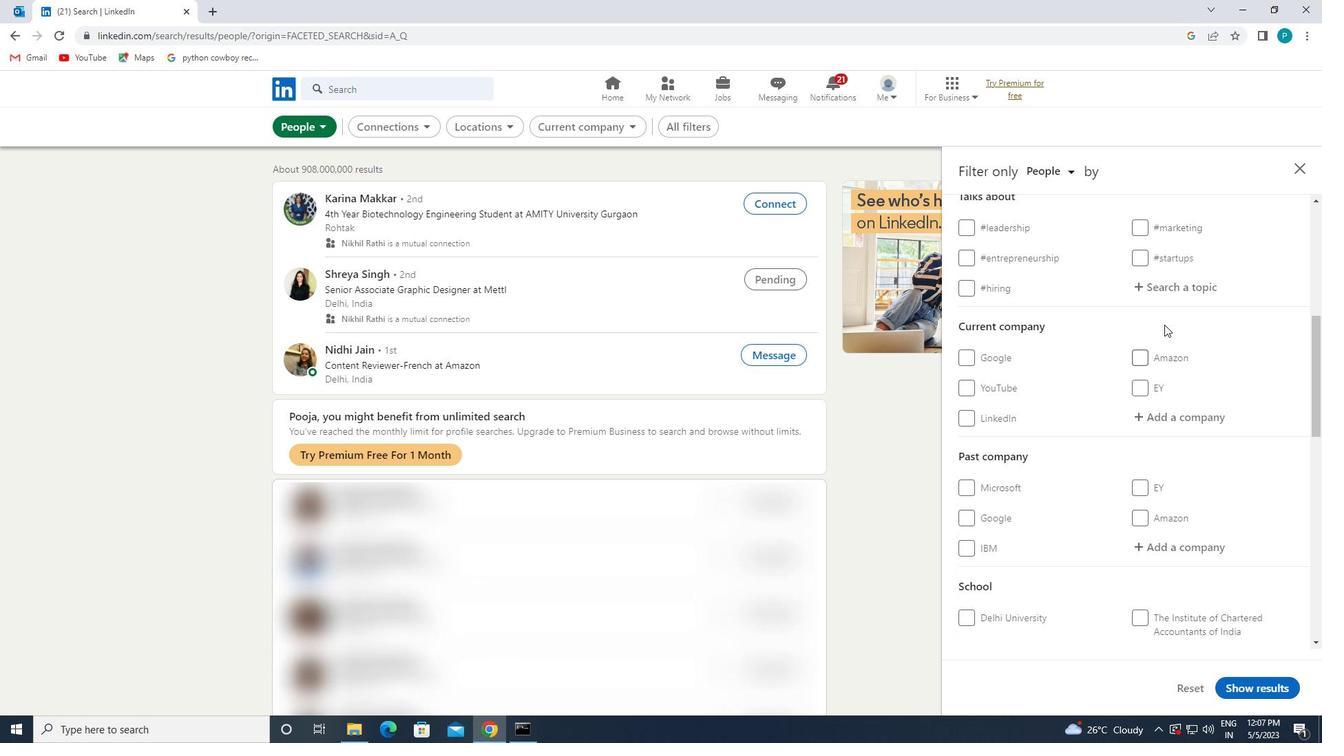 
Action: Mouse pressed left at (1163, 281)
Screenshot: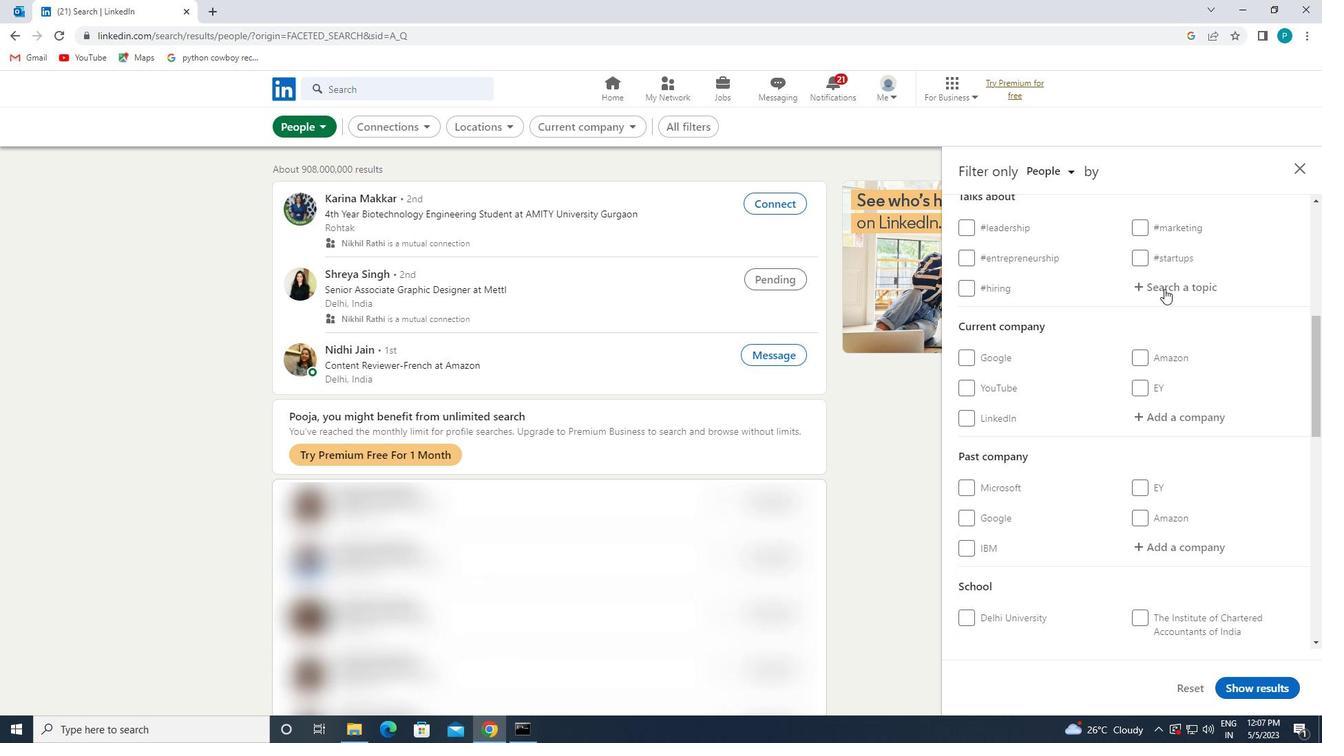 
Action: Key pressed <Key.shift>#<Key.caps_lock>S<Key.caps_lock>OCIALMEDIA
Screenshot: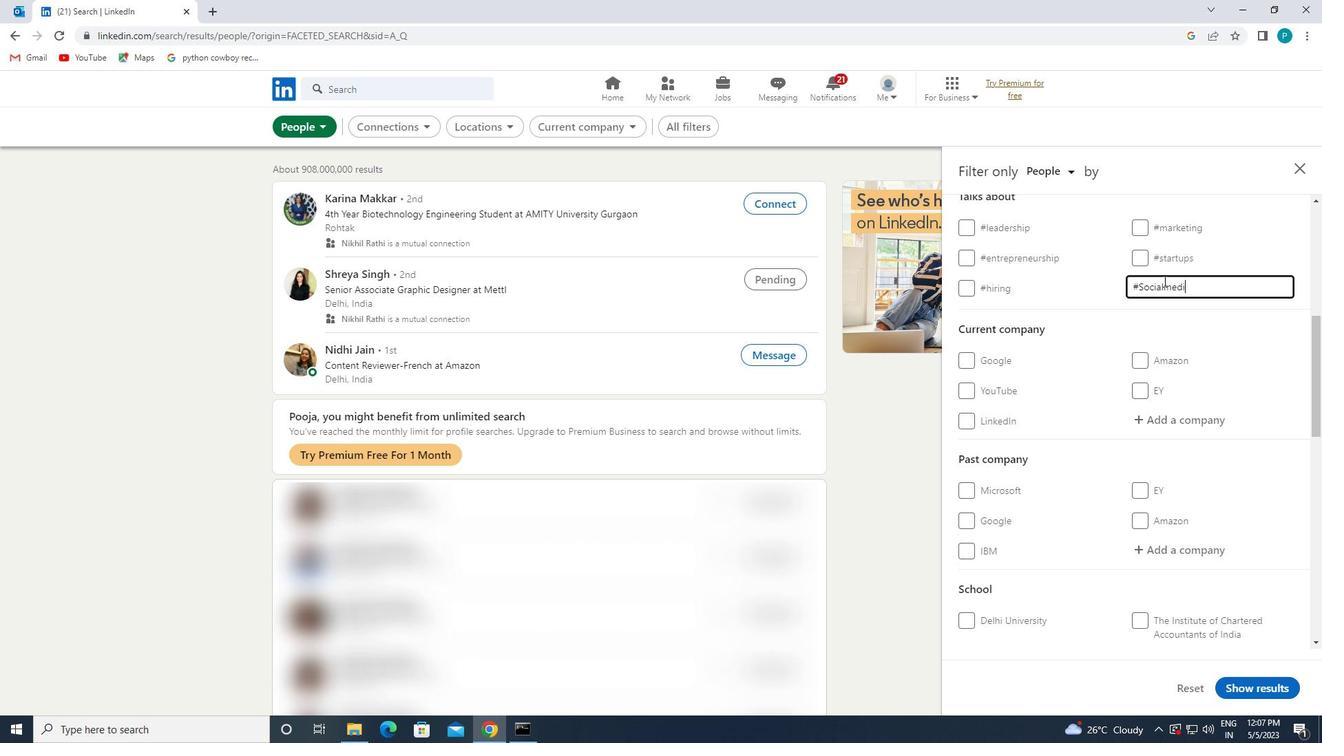 
Action: Mouse moved to (1148, 327)
Screenshot: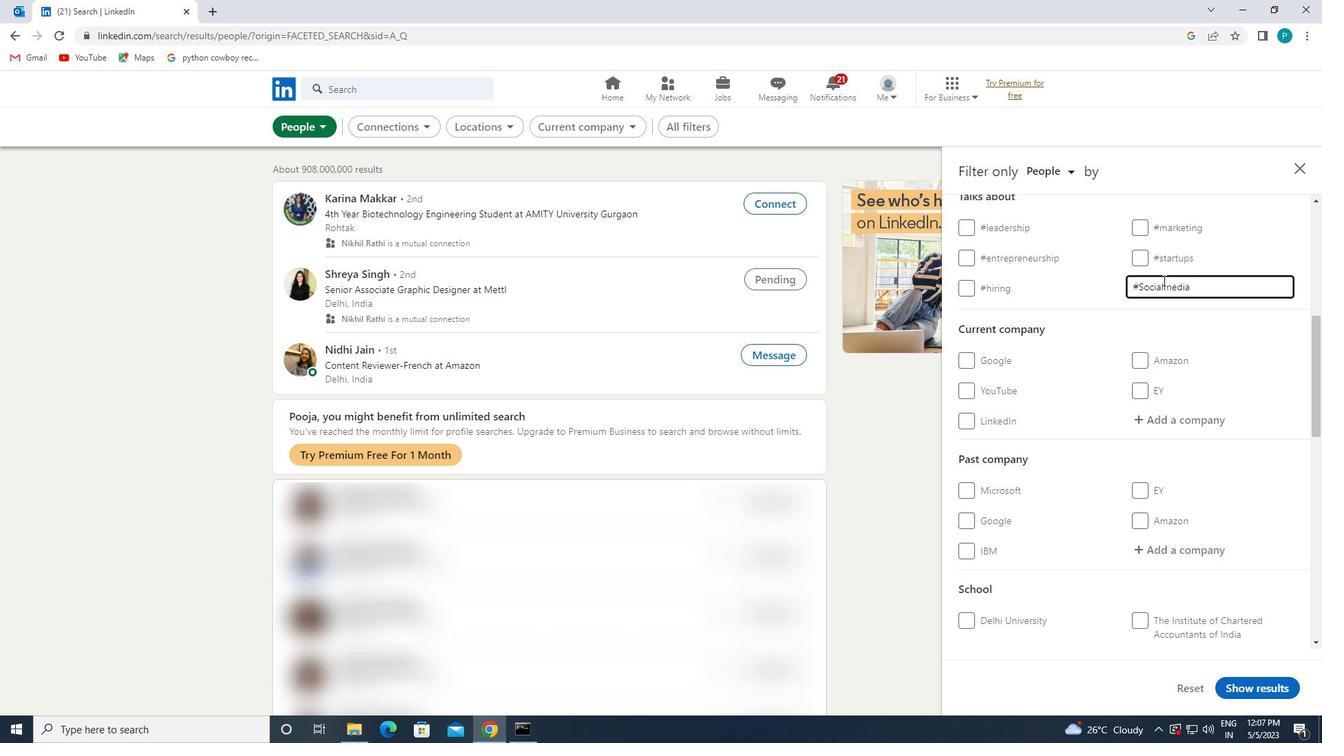 
Action: Mouse scrolled (1148, 327) with delta (0, 0)
Screenshot: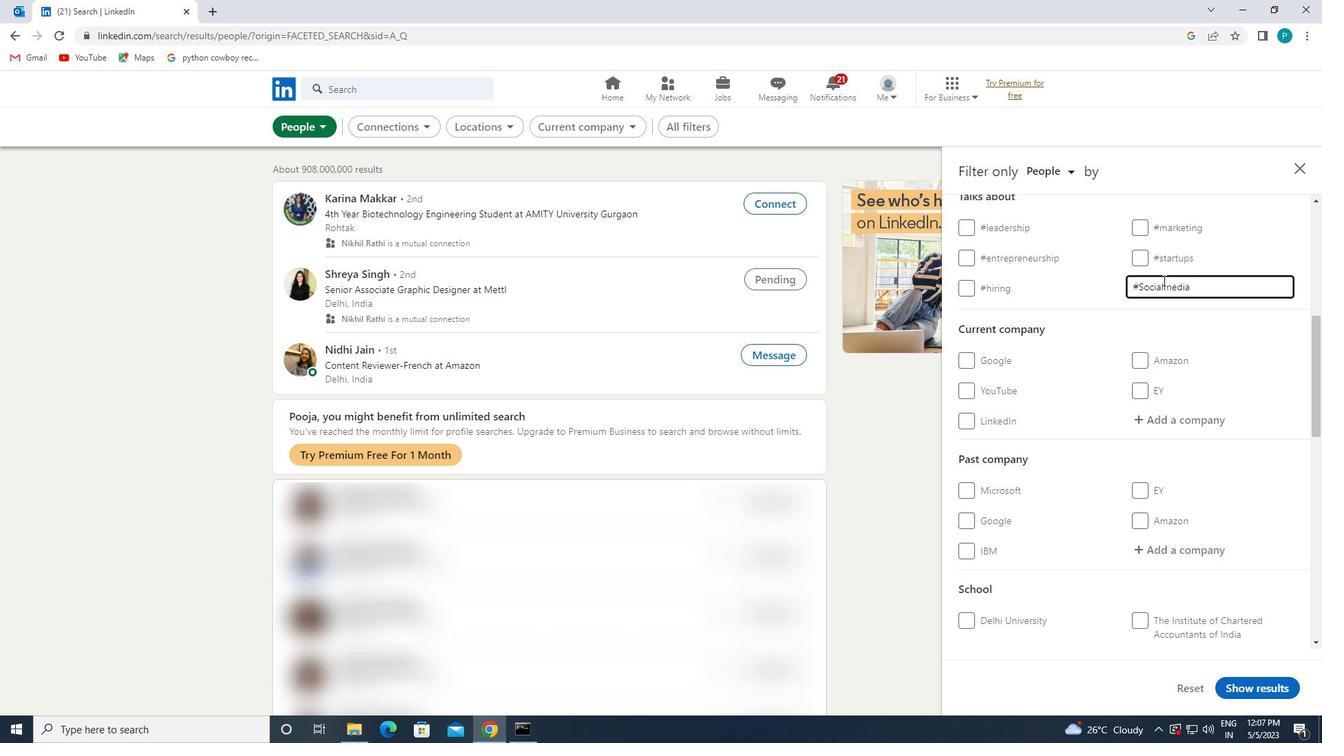 
Action: Mouse moved to (1148, 329)
Screenshot: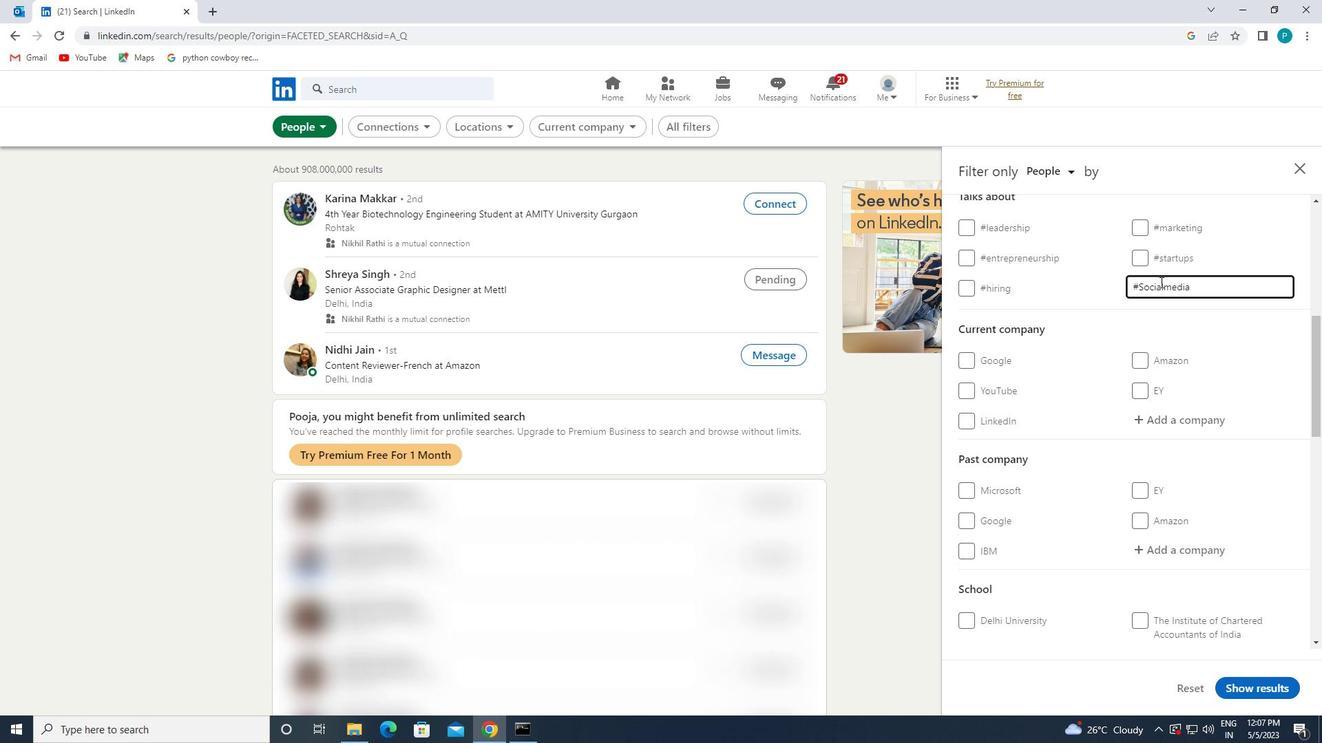 
Action: Mouse scrolled (1148, 329) with delta (0, 0)
Screenshot: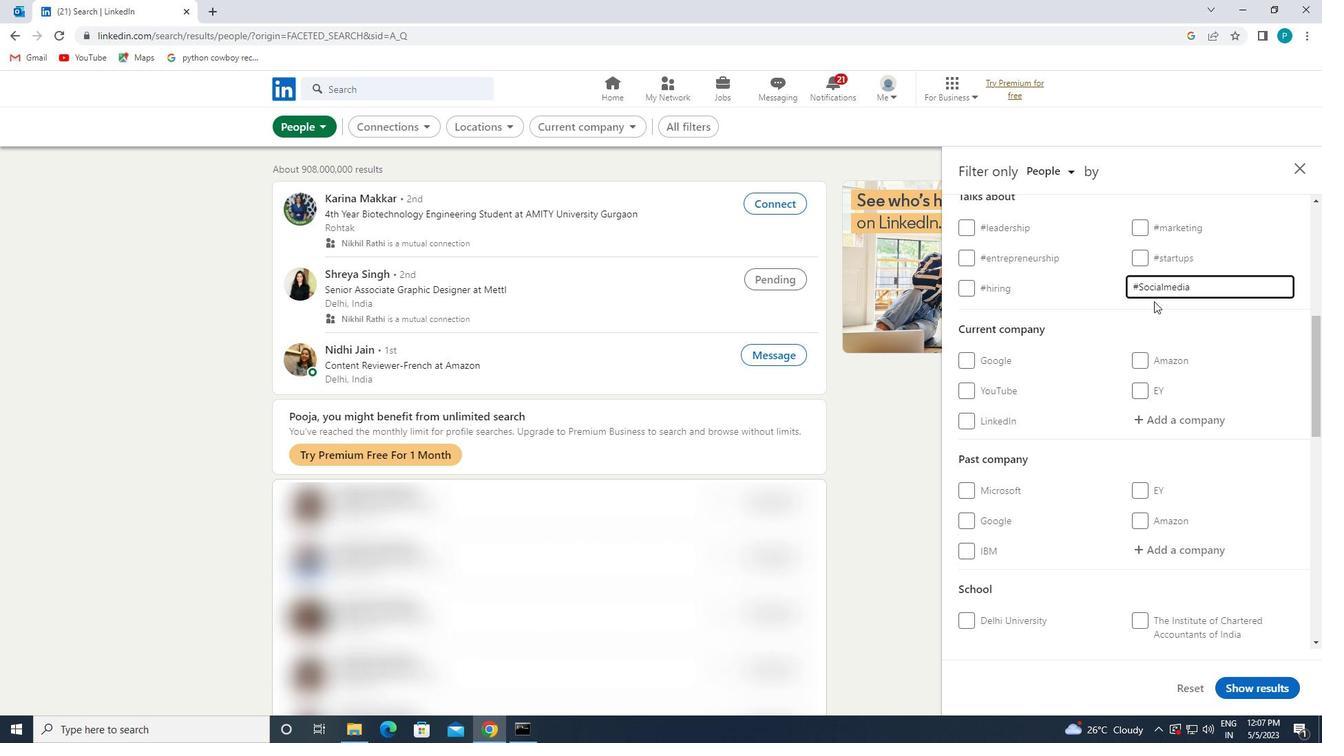 
Action: Mouse scrolled (1148, 329) with delta (0, 0)
Screenshot: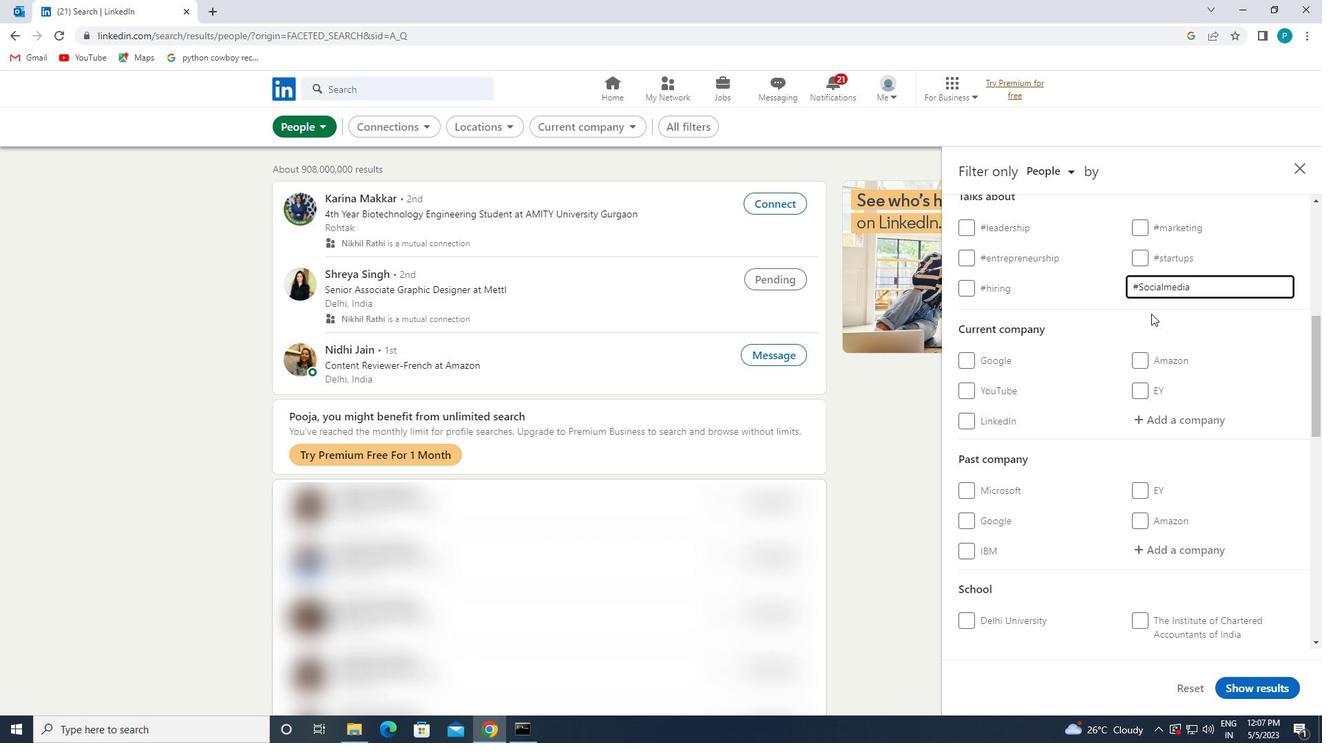 
Action: Mouse scrolled (1148, 329) with delta (0, 0)
Screenshot: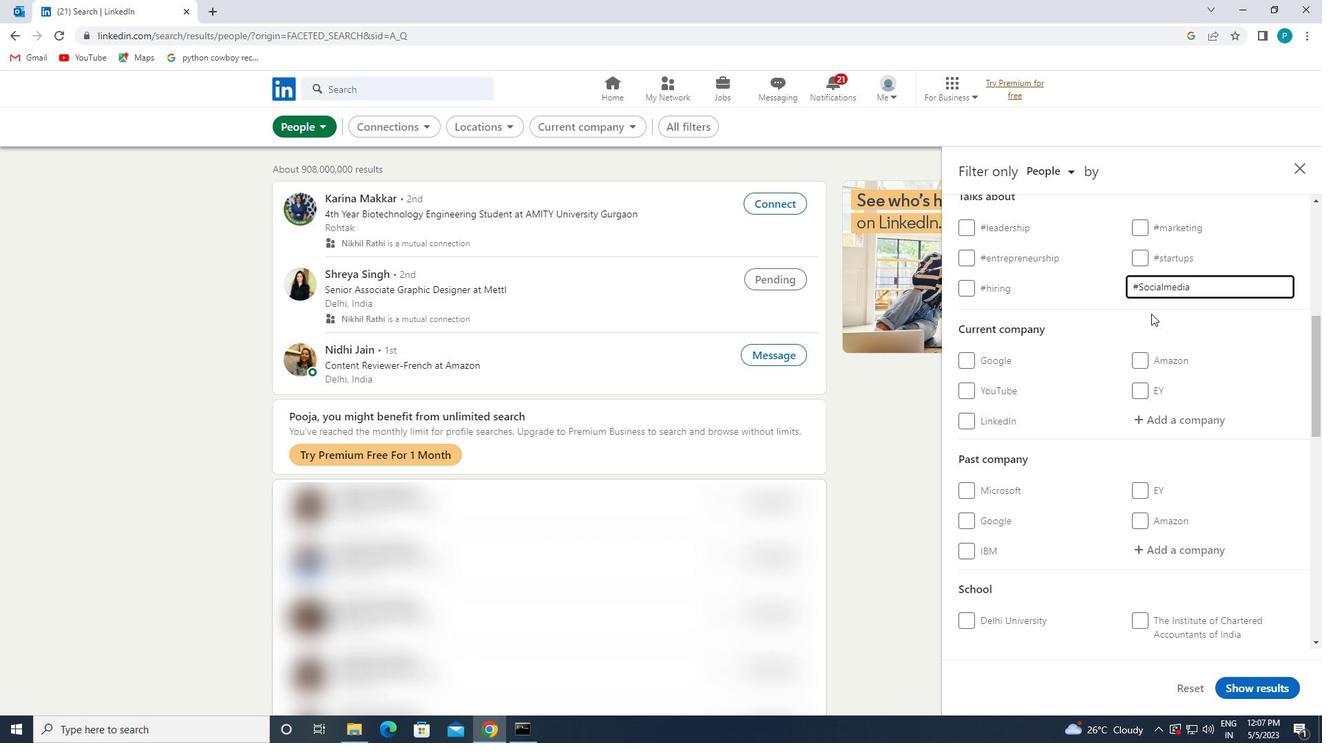
Action: Mouse moved to (1136, 468)
Screenshot: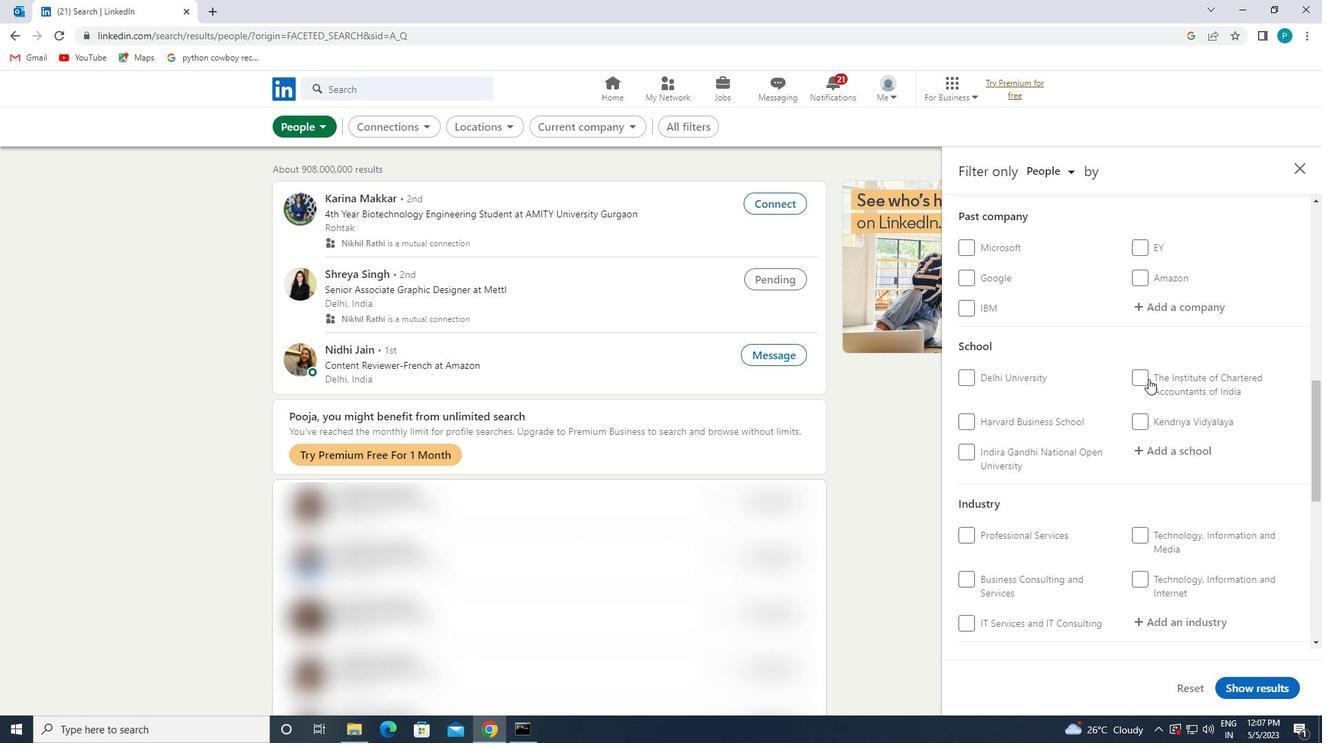 
Action: Mouse scrolled (1136, 467) with delta (0, 0)
Screenshot: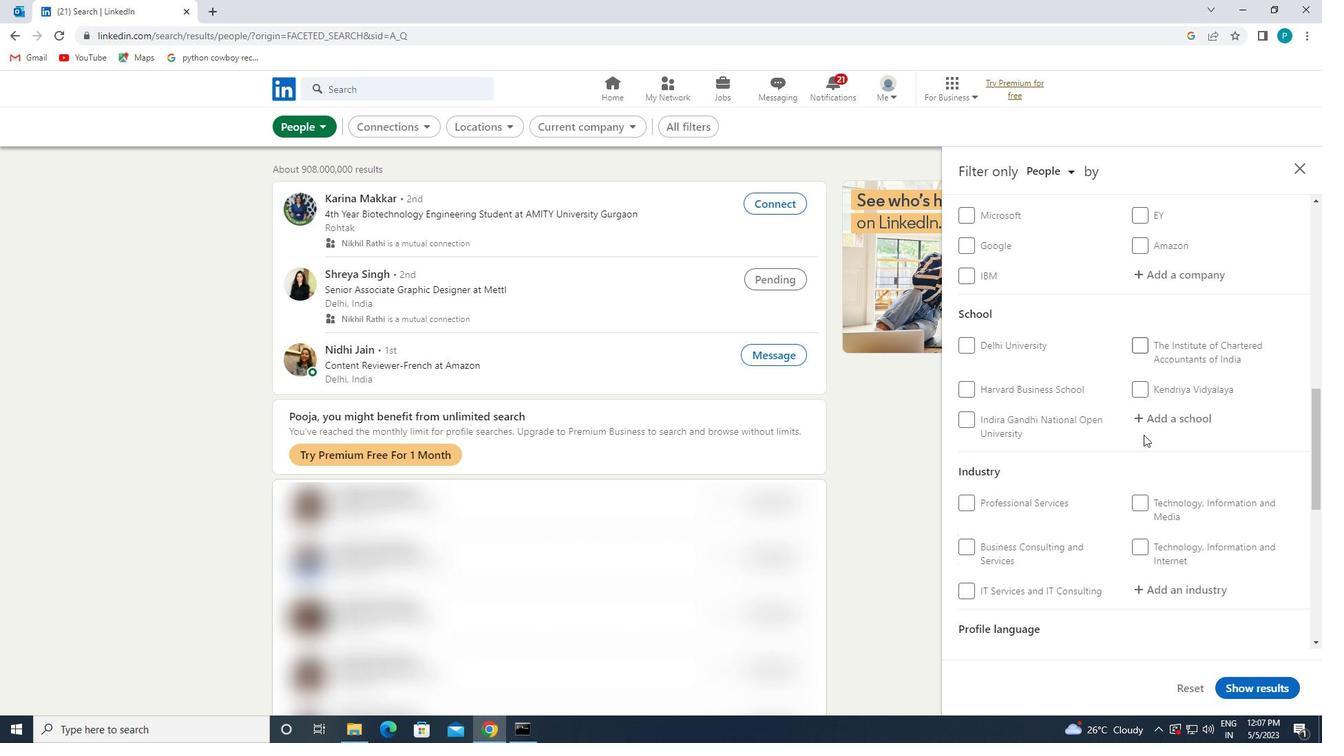 
Action: Mouse scrolled (1136, 467) with delta (0, 0)
Screenshot: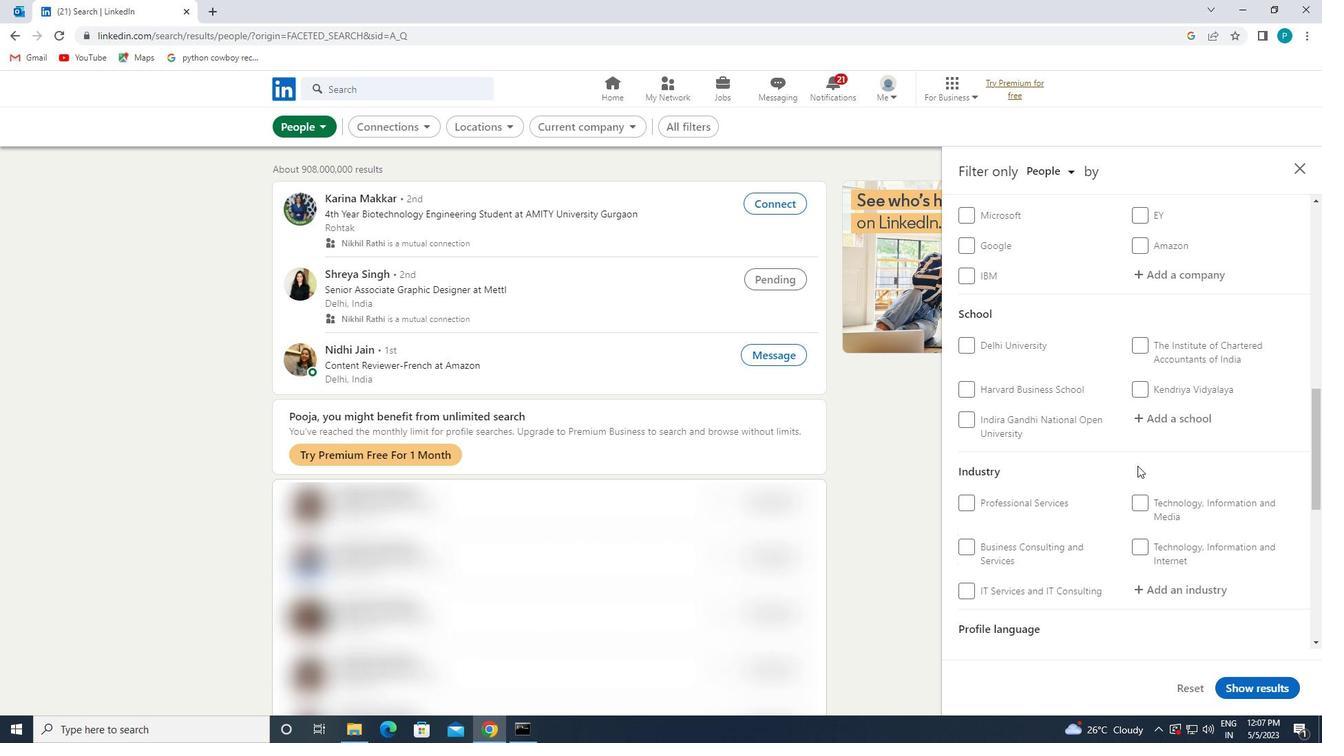 
Action: Mouse moved to (1146, 522)
Screenshot: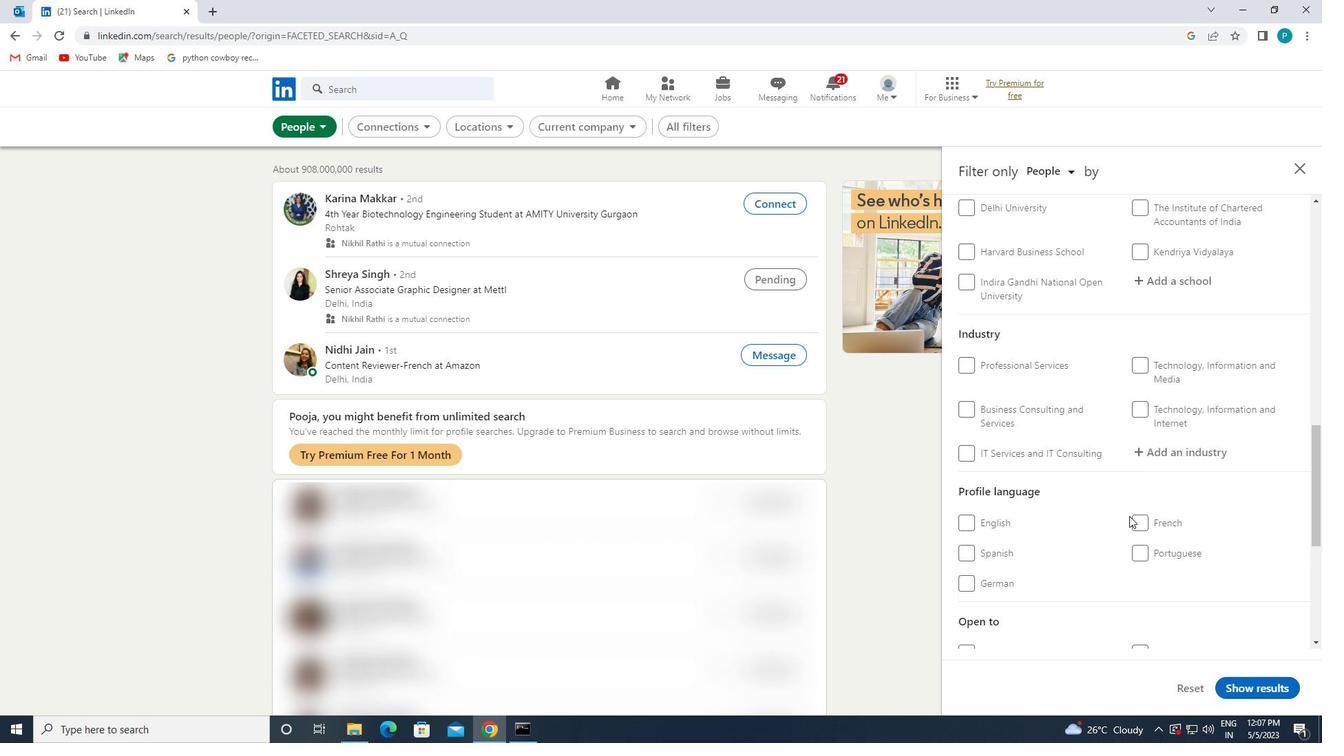 
Action: Mouse pressed left at (1146, 522)
Screenshot: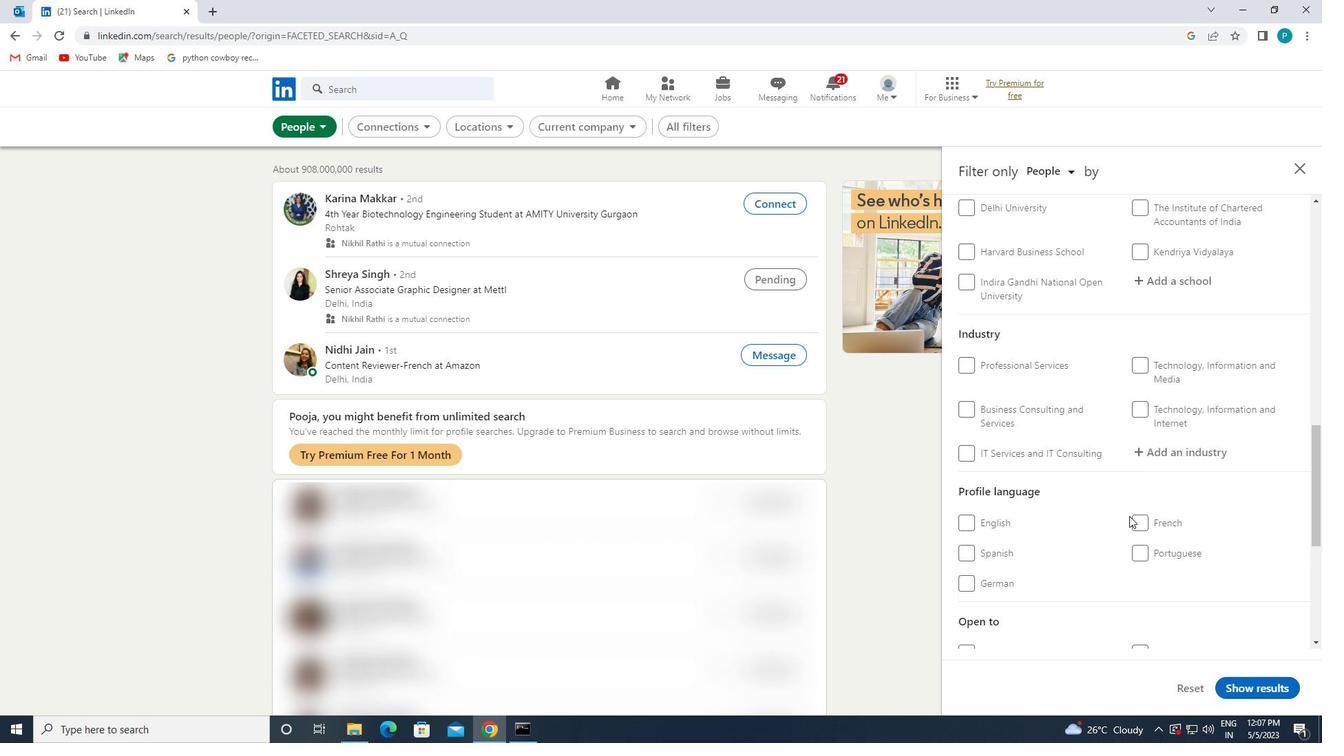 
Action: Mouse moved to (1288, 412)
Screenshot: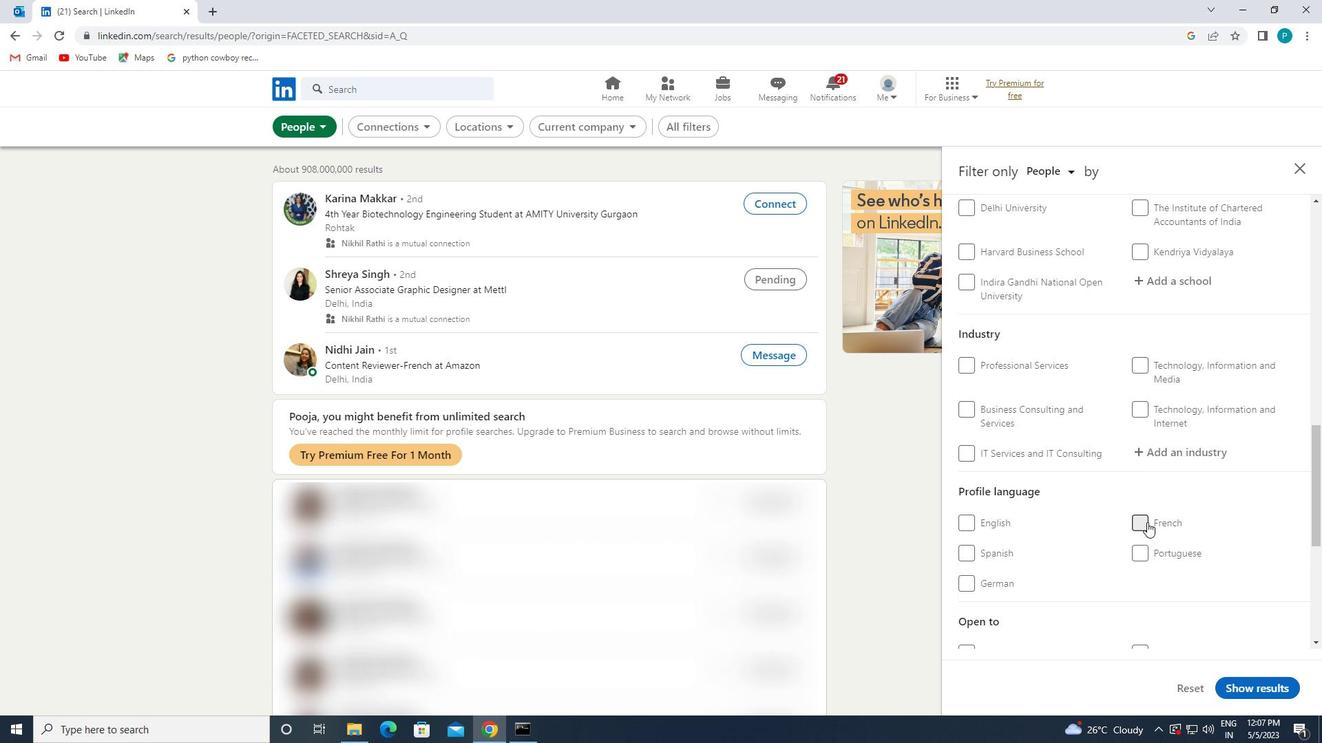 
Action: Mouse scrolled (1288, 413) with delta (0, 0)
Screenshot: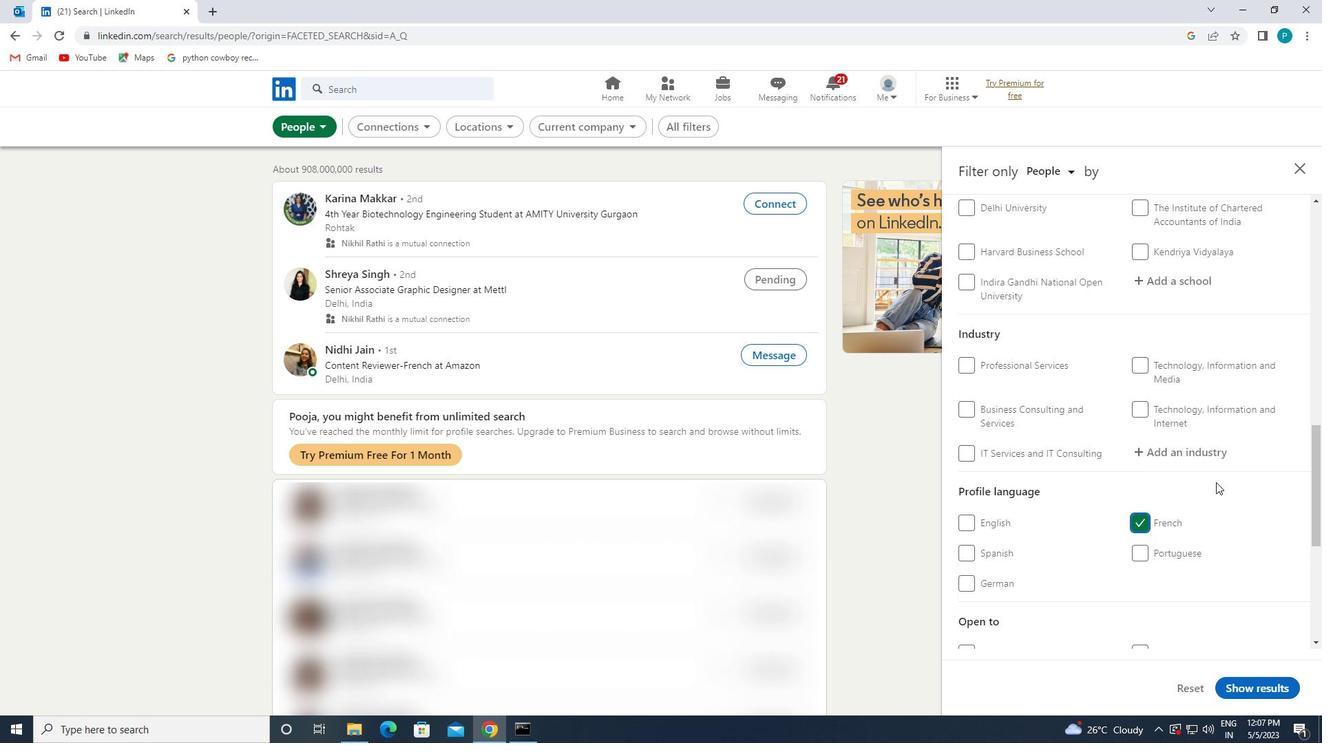 
Action: Mouse moved to (1287, 412)
Screenshot: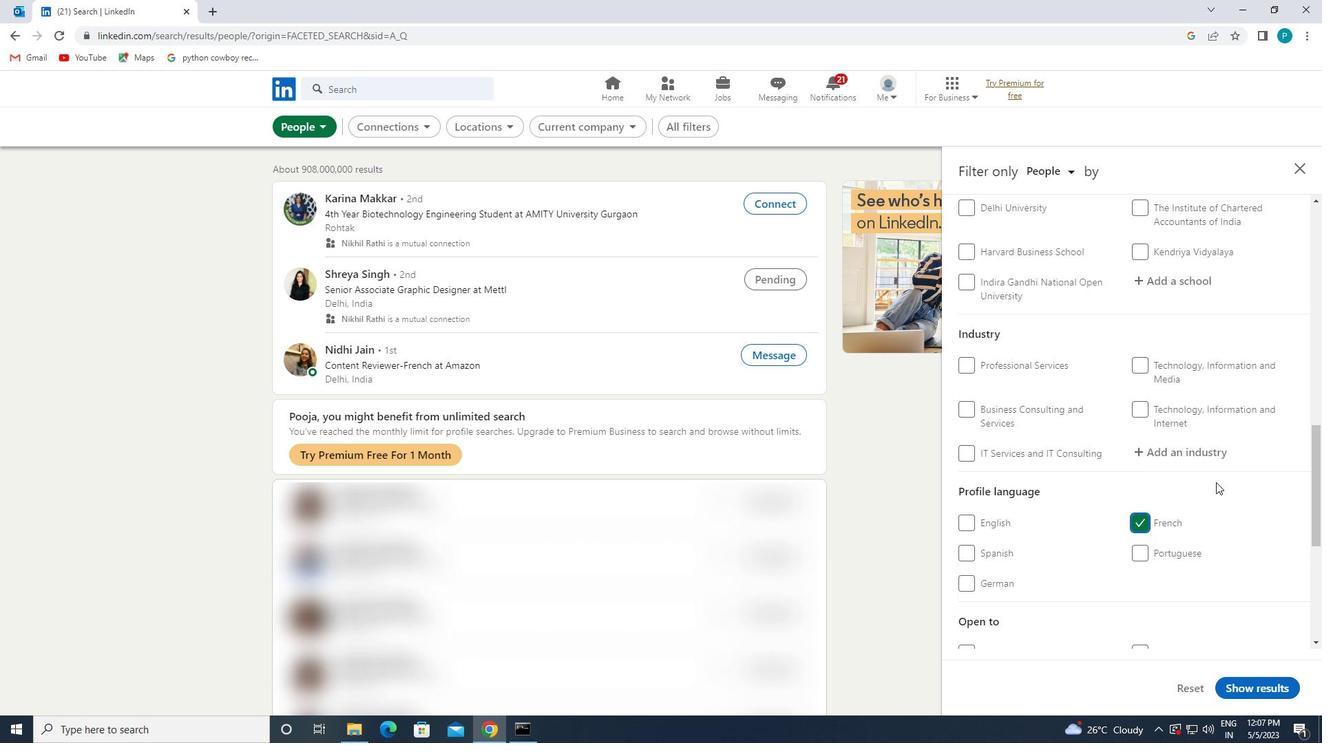 
Action: Mouse scrolled (1287, 413) with delta (0, 0)
Screenshot: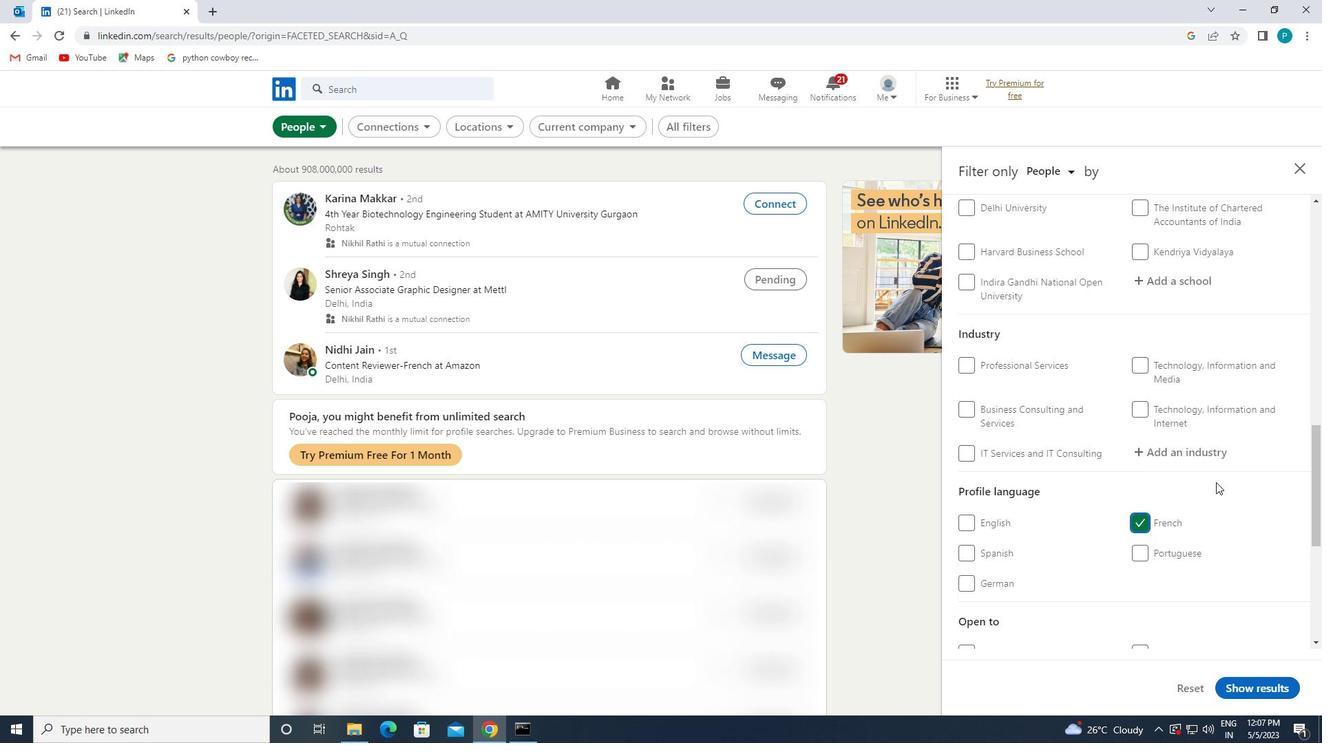 
Action: Mouse scrolled (1287, 413) with delta (0, 0)
Screenshot: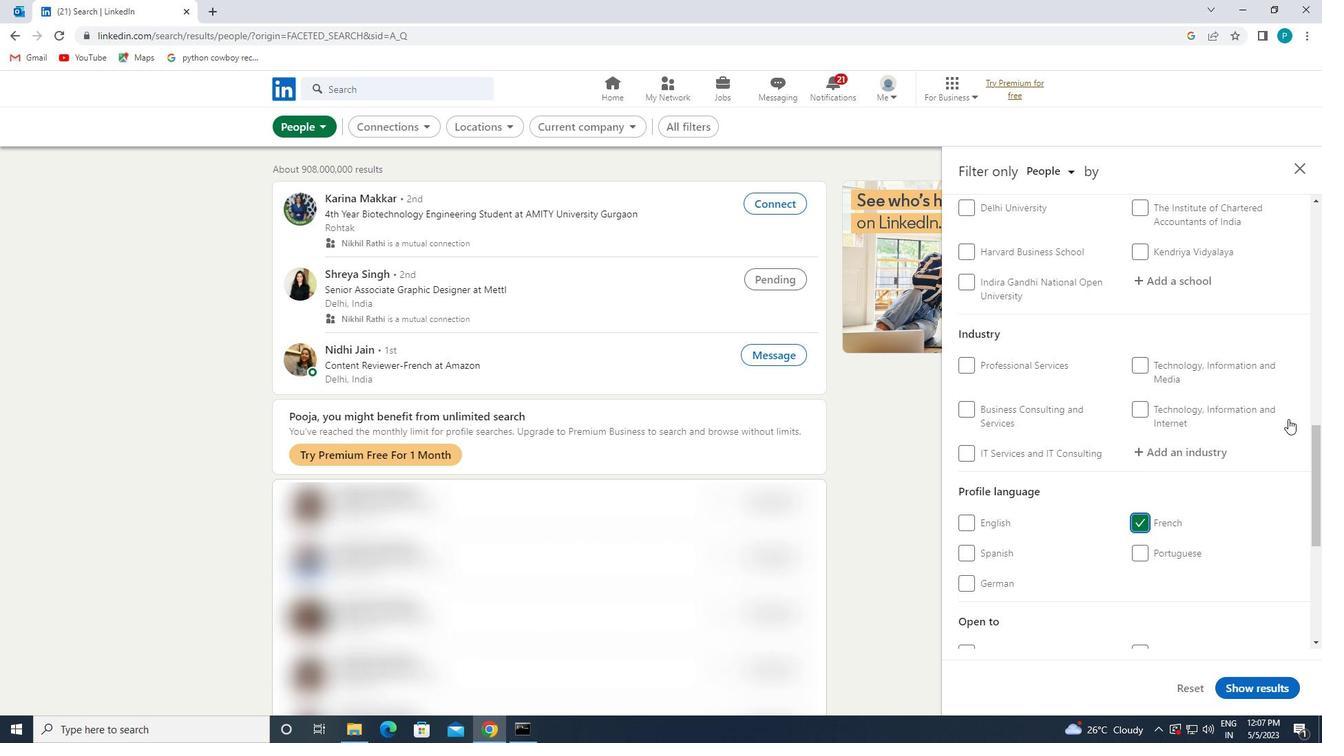 
Action: Mouse moved to (1225, 371)
Screenshot: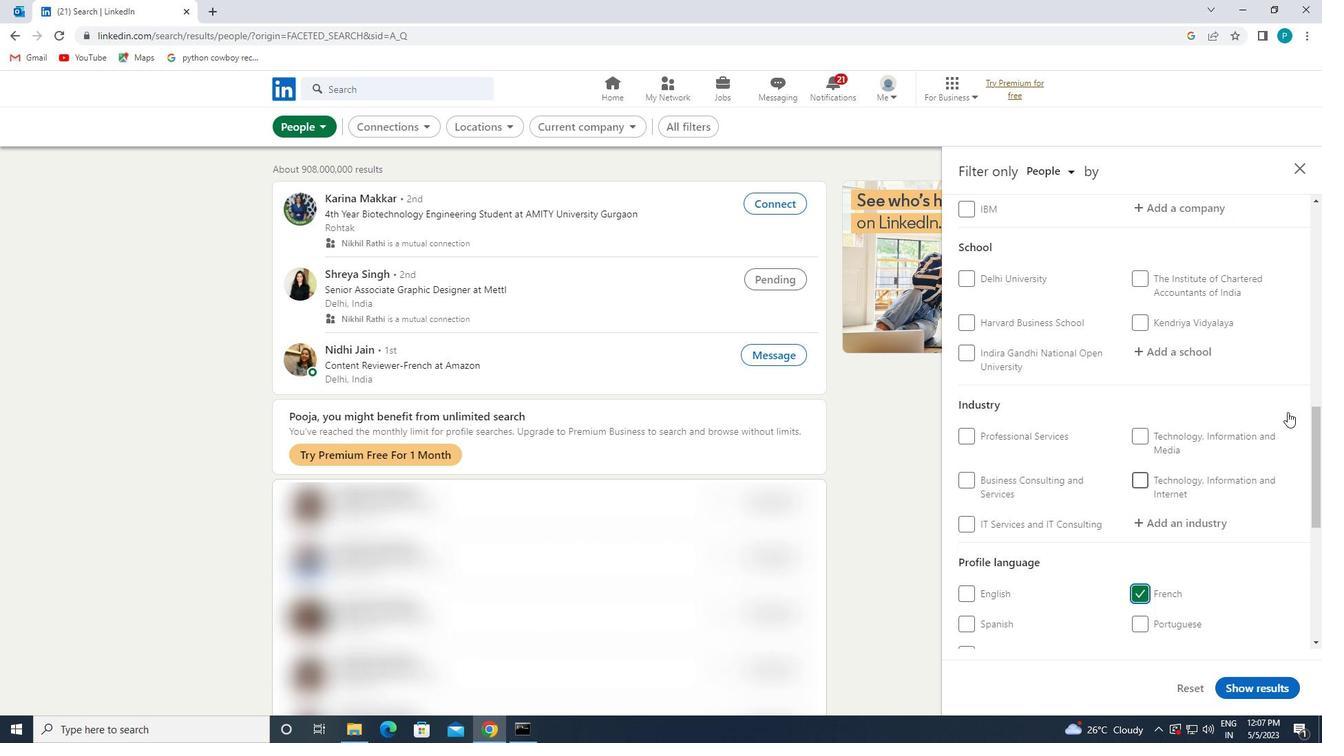 
Action: Mouse scrolled (1225, 371) with delta (0, 0)
Screenshot: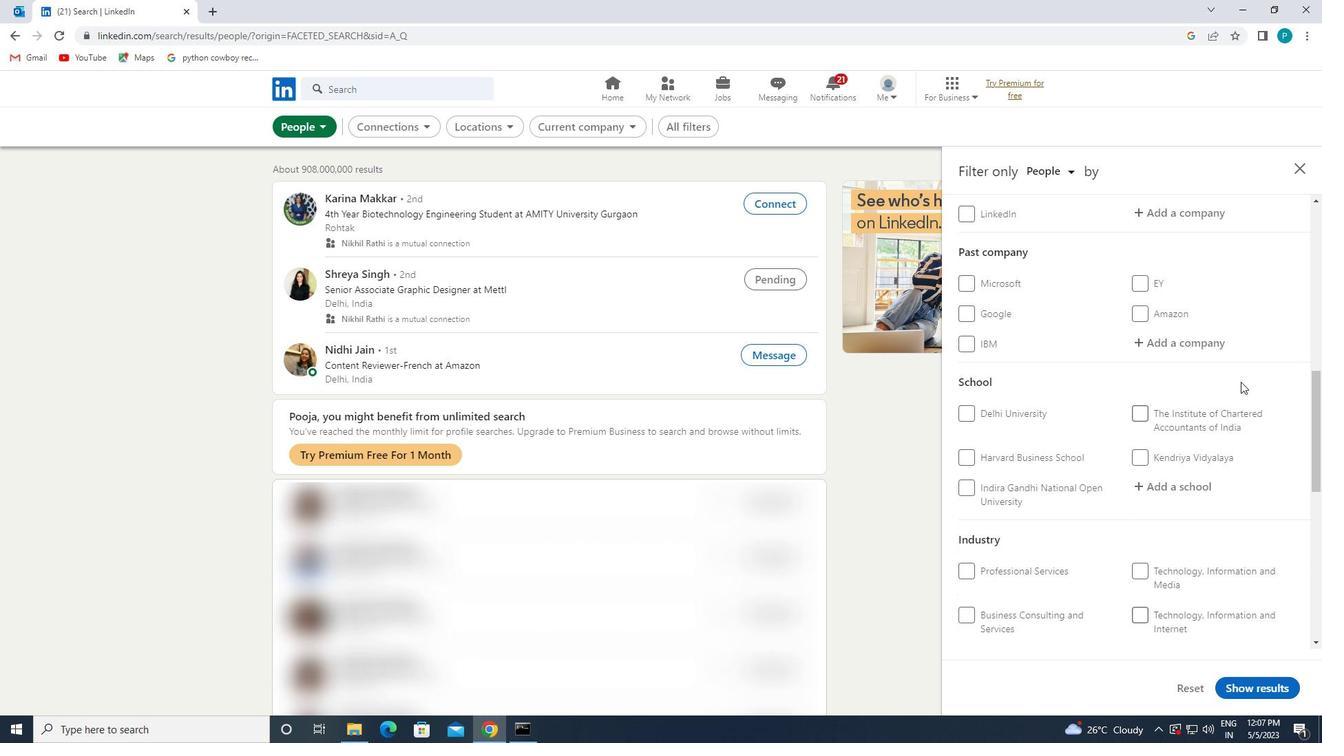 
Action: Mouse scrolled (1225, 371) with delta (0, 0)
Screenshot: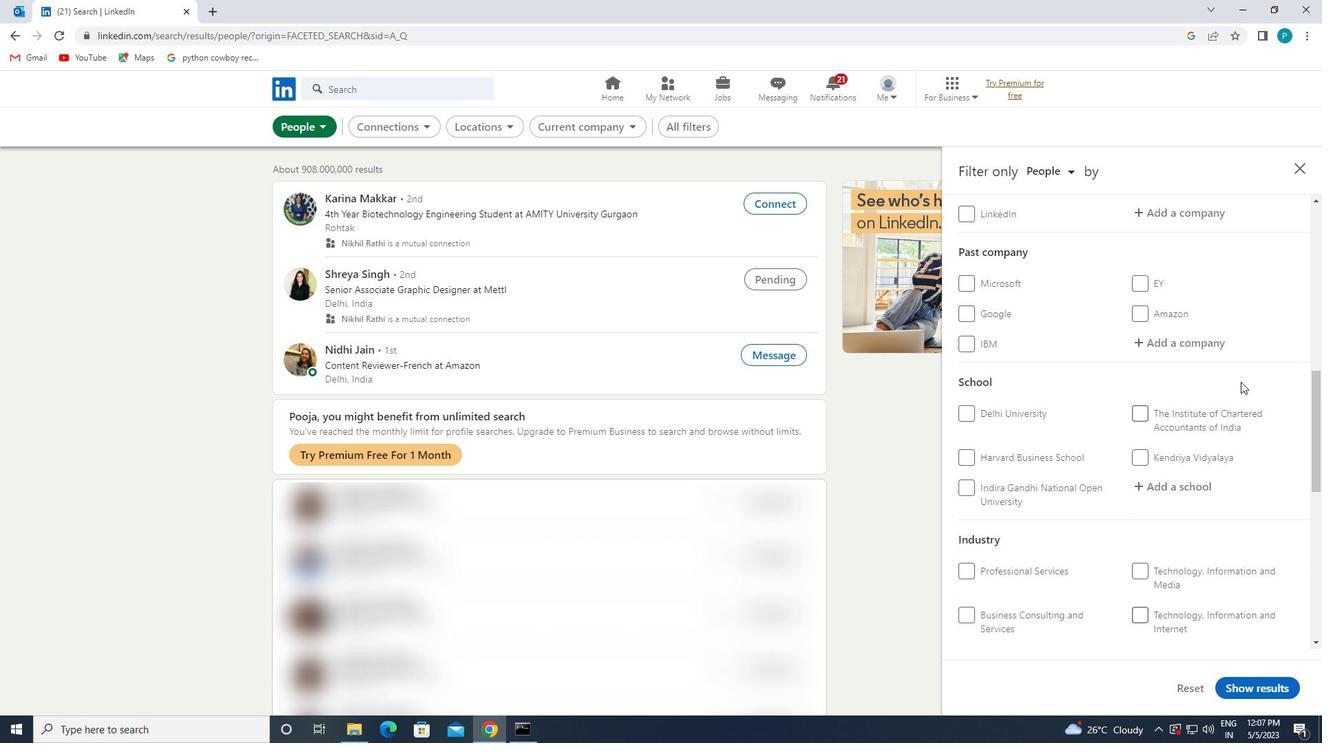 
Action: Mouse scrolled (1225, 371) with delta (0, 0)
Screenshot: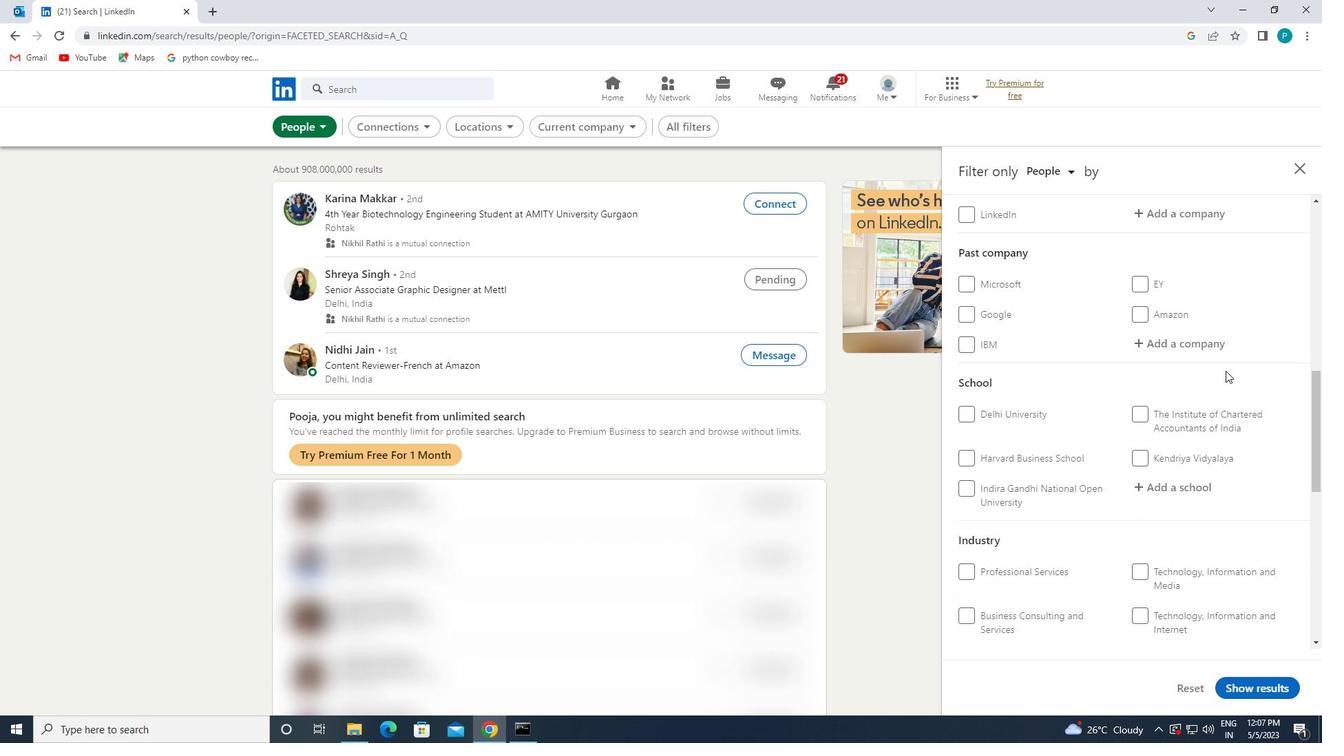 
Action: Mouse moved to (1229, 417)
Screenshot: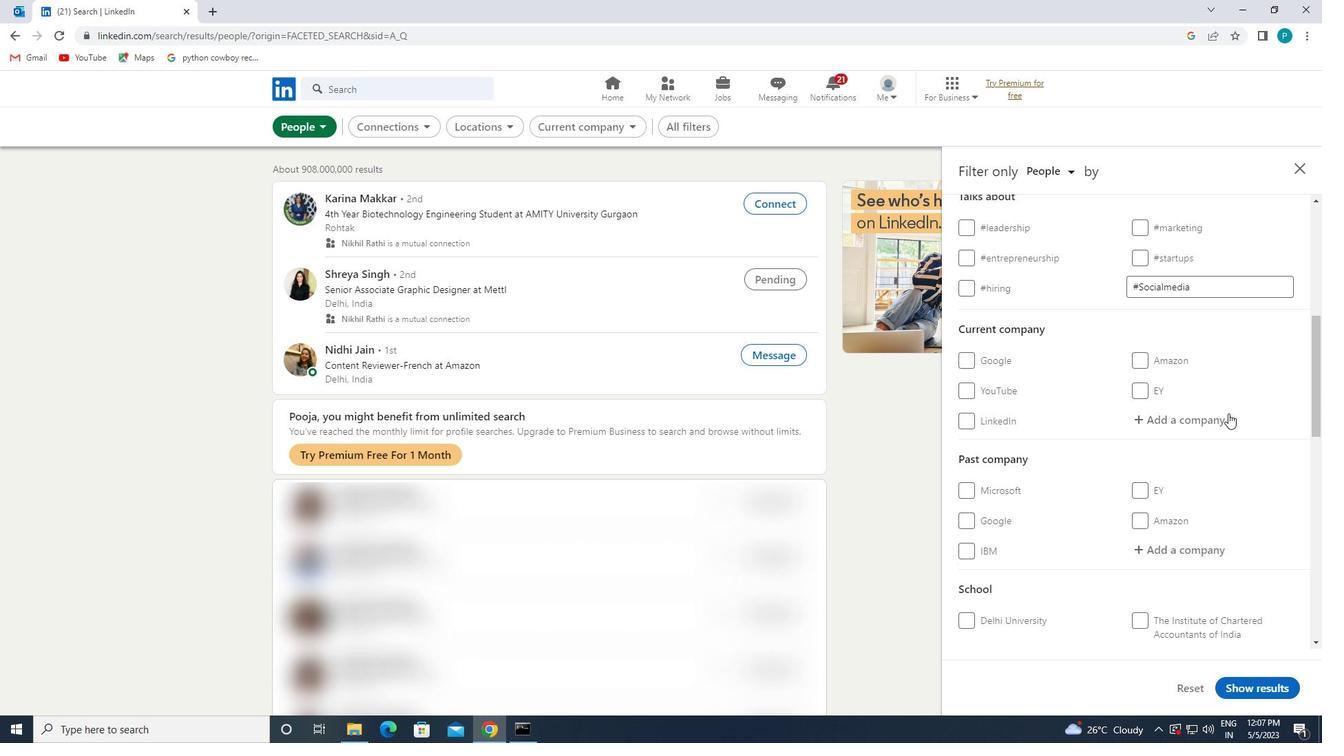 
Action: Mouse pressed left at (1229, 417)
Screenshot: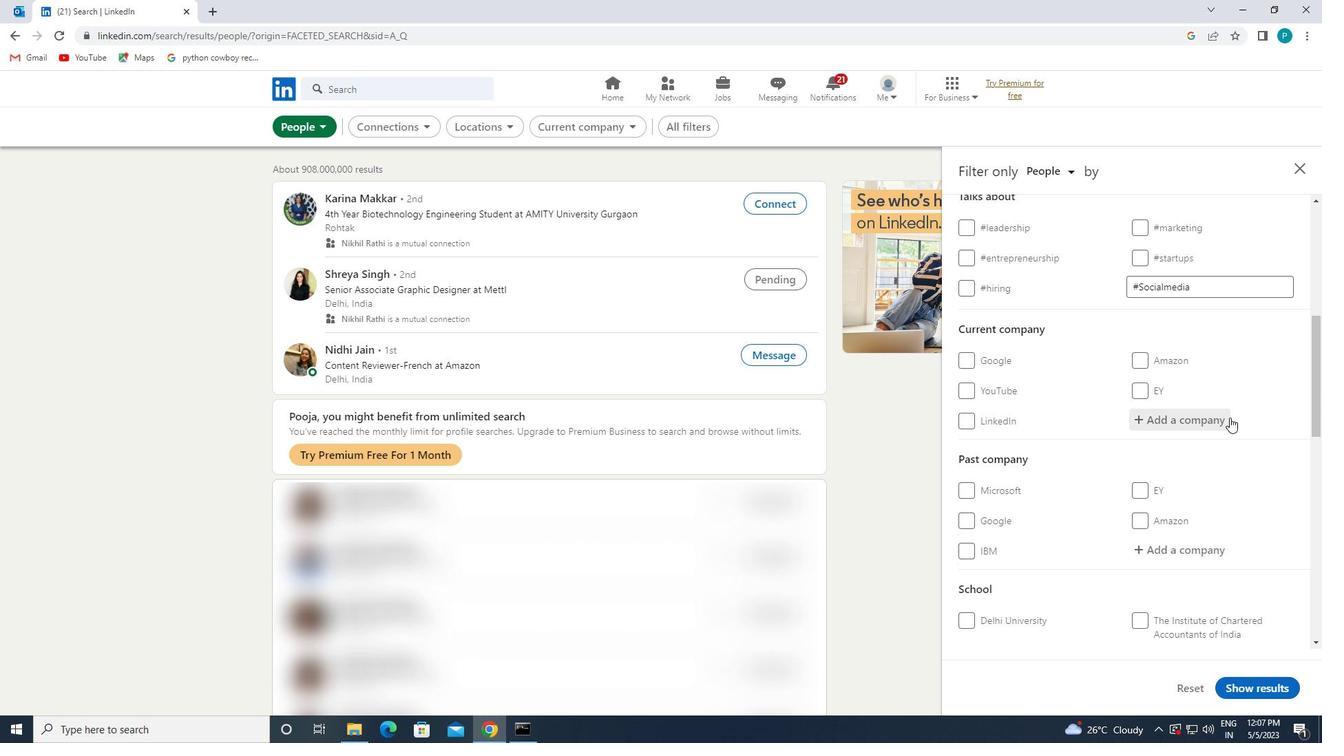 
Action: Key pressed <Key.caps_lock>M<Key.caps_lock>ICRON
Screenshot: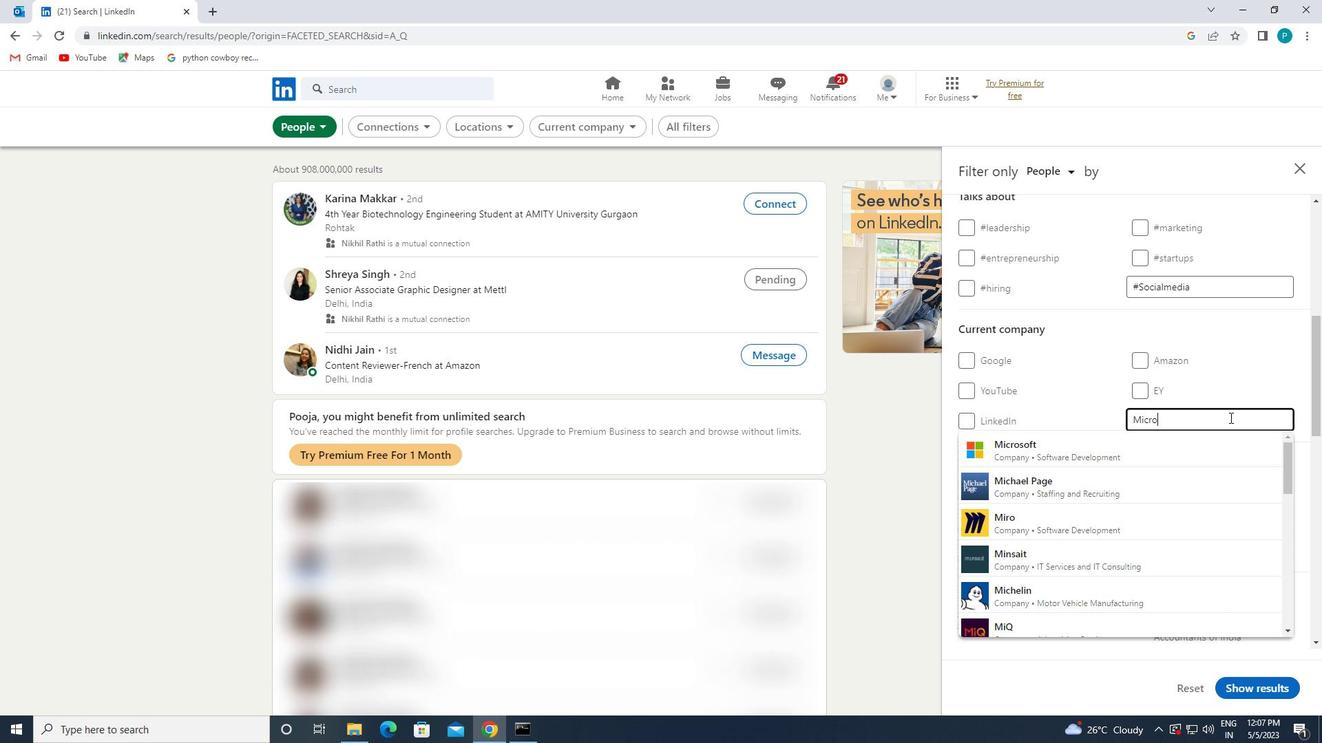 
Action: Mouse moved to (1136, 443)
Screenshot: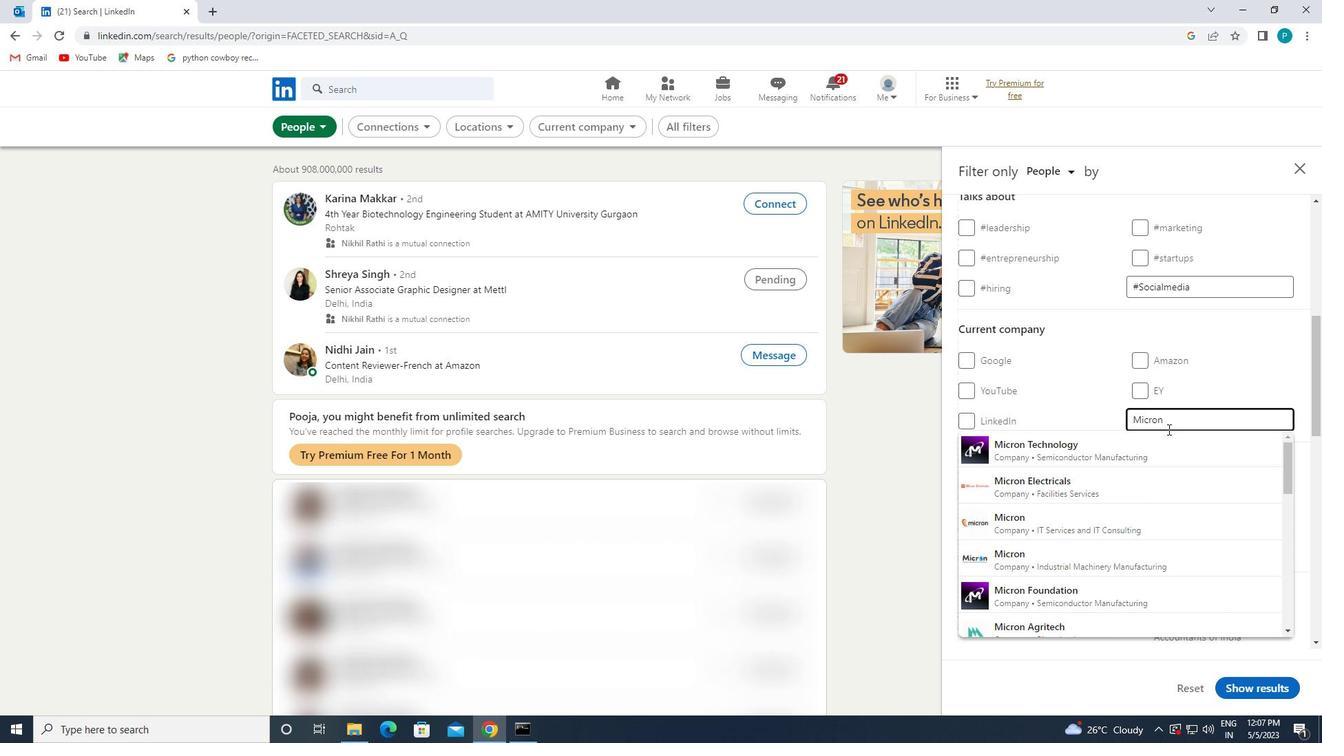 
Action: Mouse pressed left at (1136, 443)
Screenshot: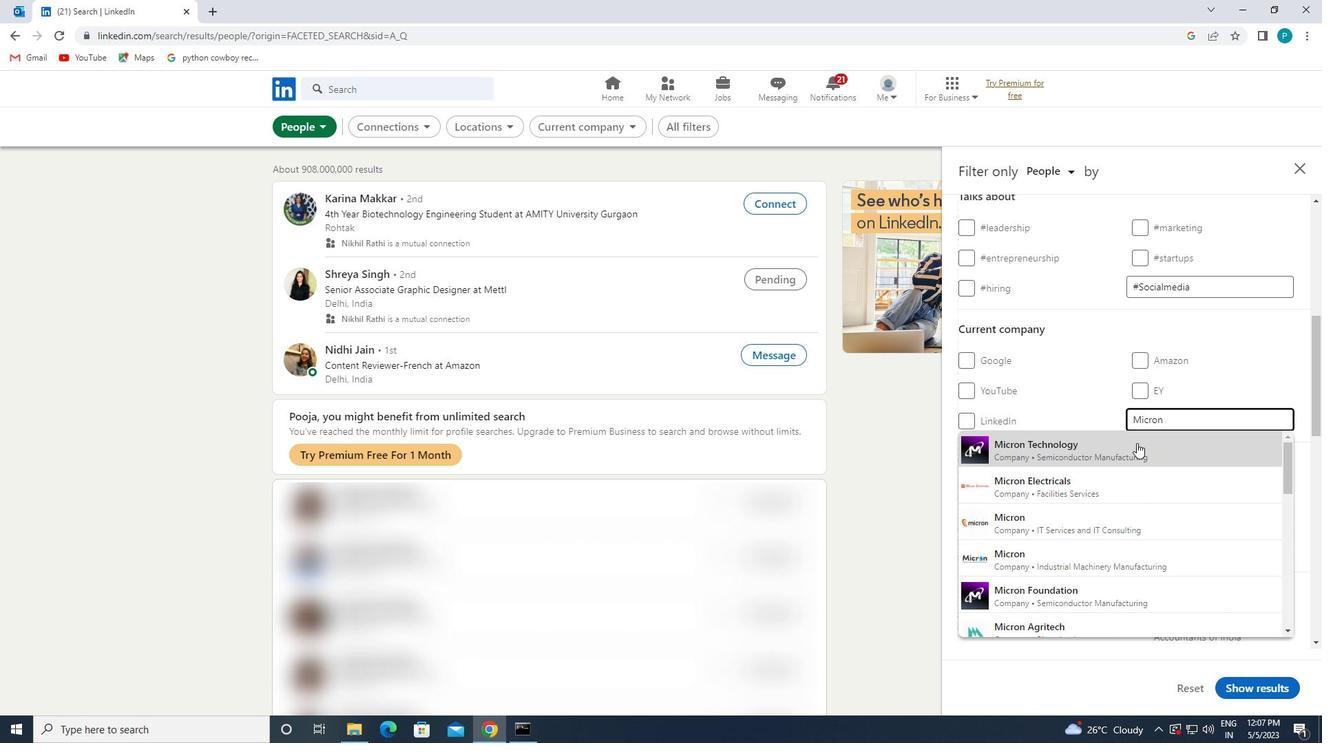
Action: Mouse scrolled (1136, 442) with delta (0, 0)
Screenshot: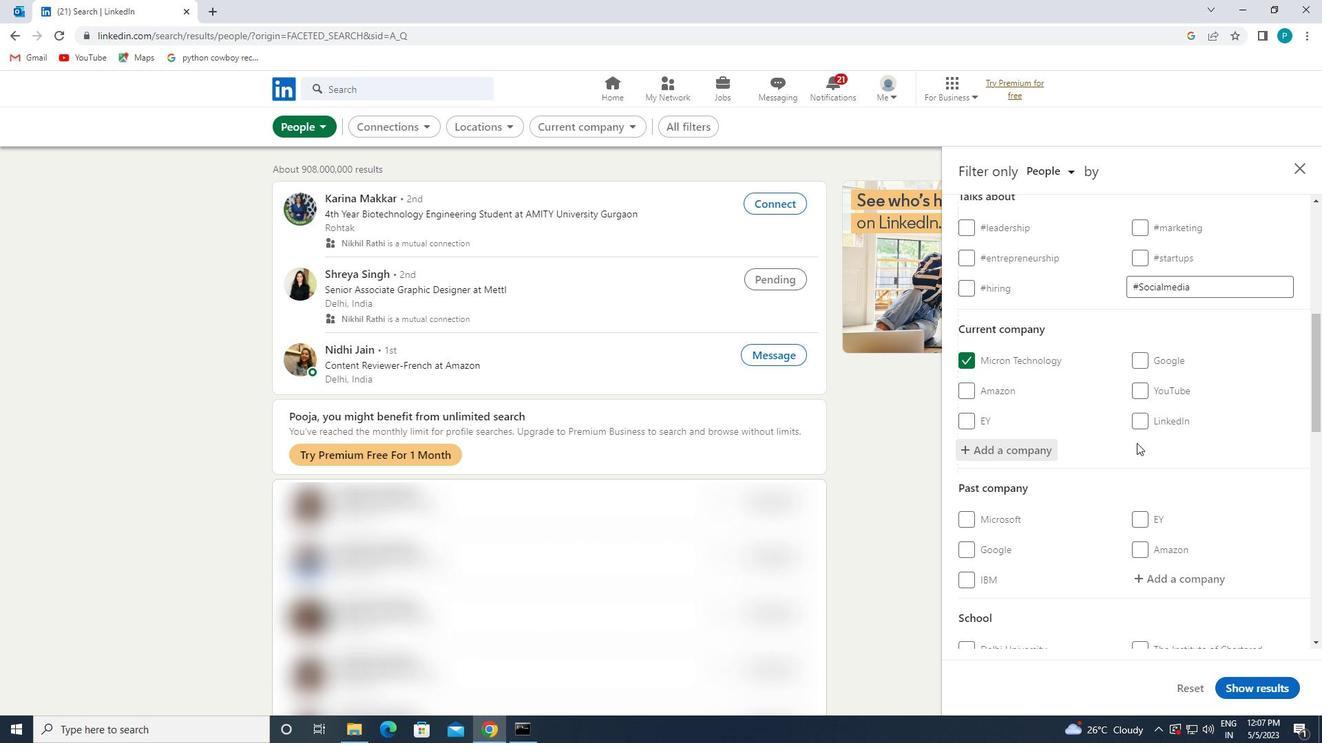 
Action: Mouse scrolled (1136, 442) with delta (0, 0)
Screenshot: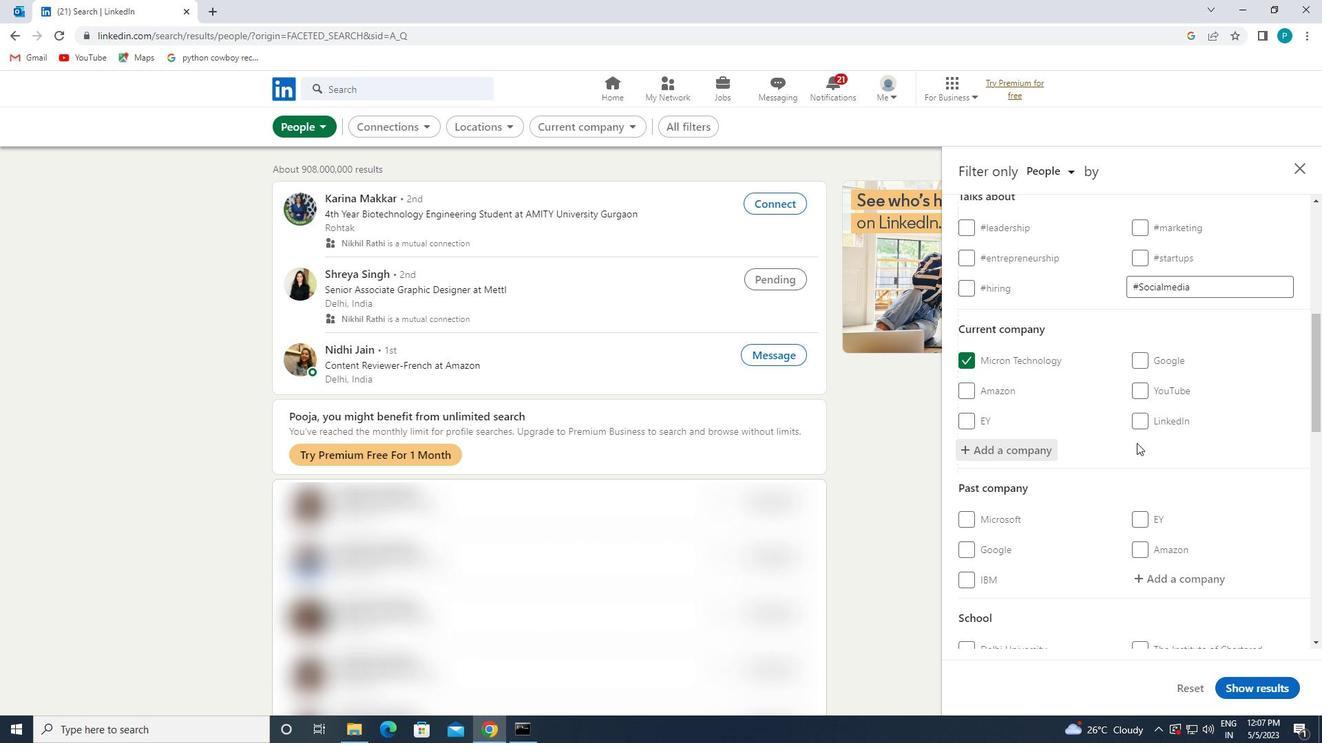 
Action: Mouse scrolled (1136, 442) with delta (0, 0)
Screenshot: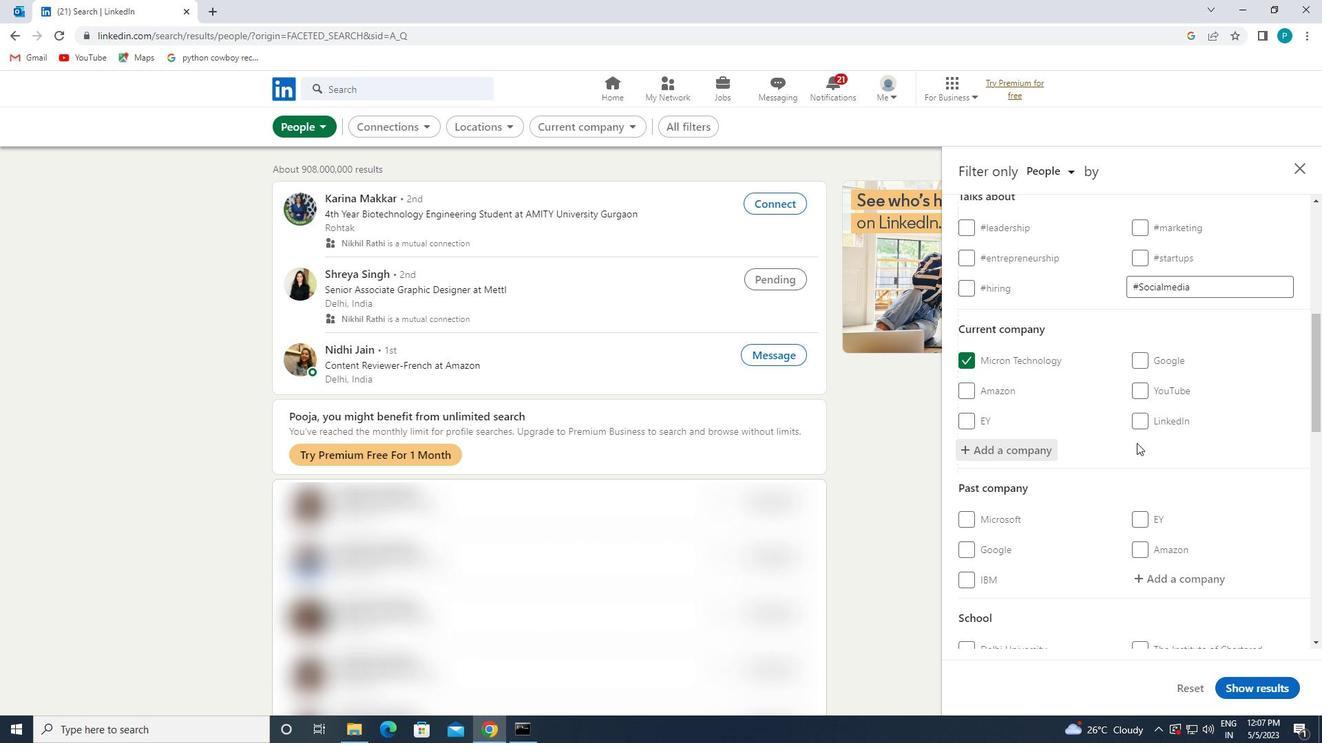 
Action: Mouse moved to (1175, 525)
Screenshot: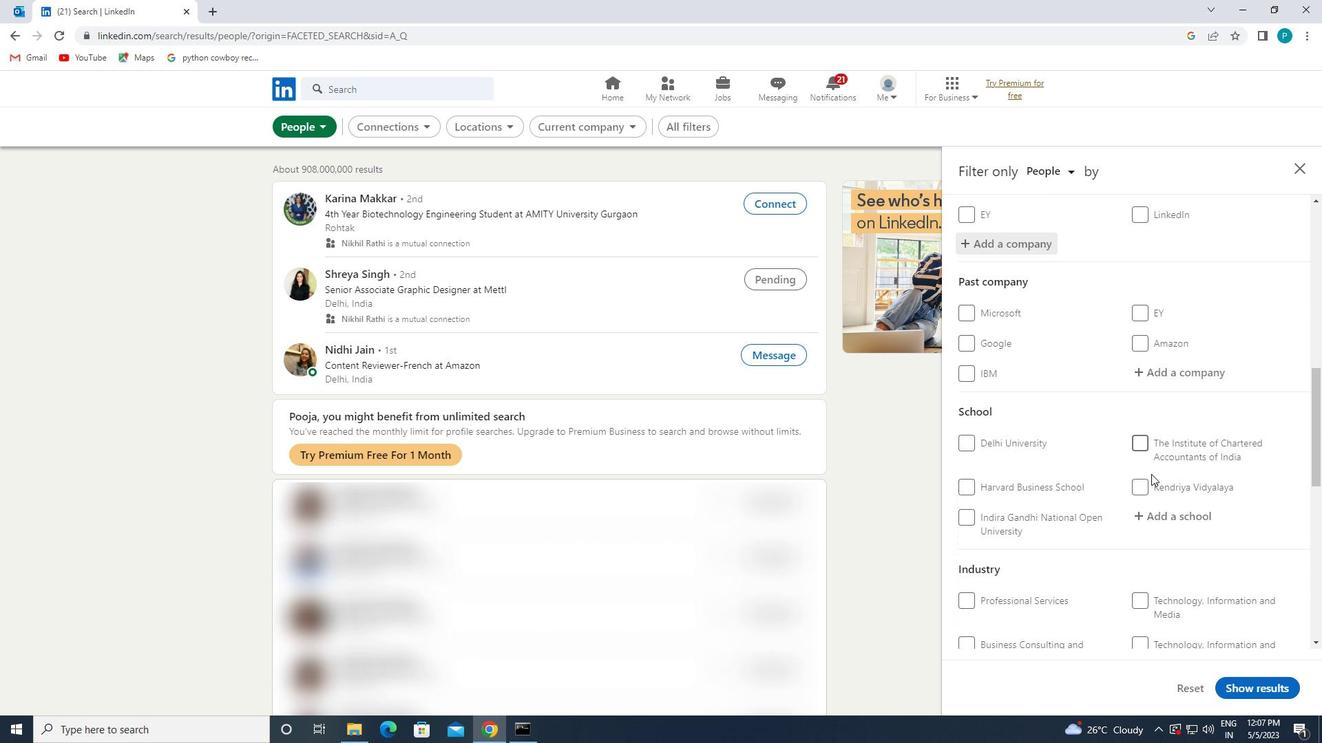 
Action: Mouse pressed left at (1175, 525)
Screenshot: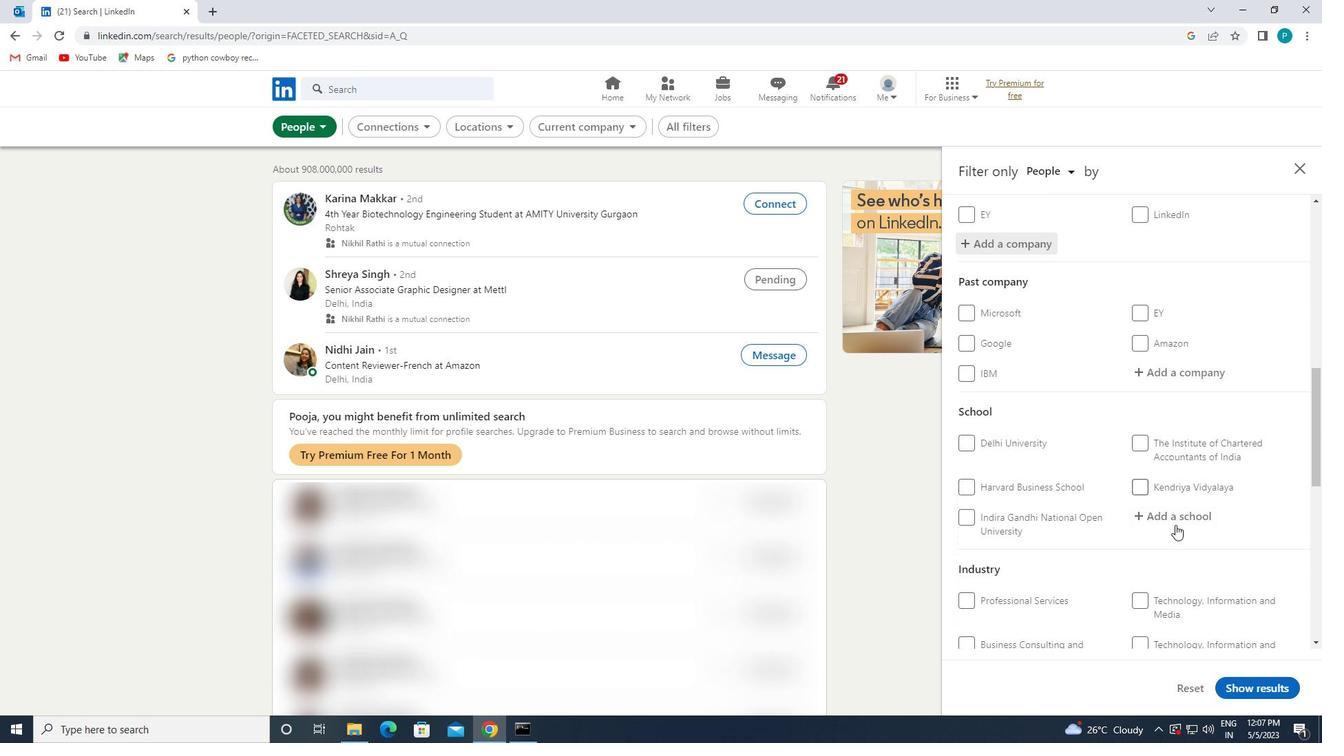 
Action: Mouse moved to (1239, 536)
Screenshot: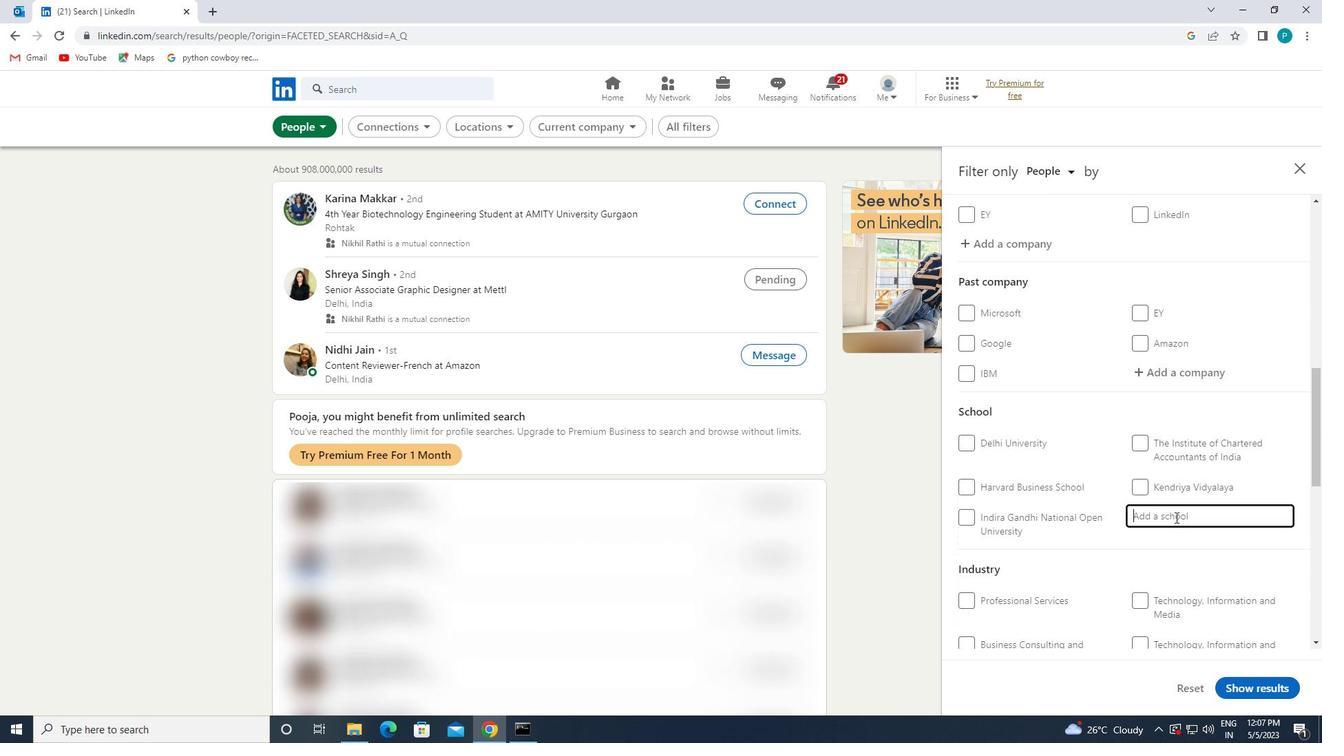 
Action: Key pressed <Key.caps_lock>D<Key.caps_lock>RONAC
Screenshot: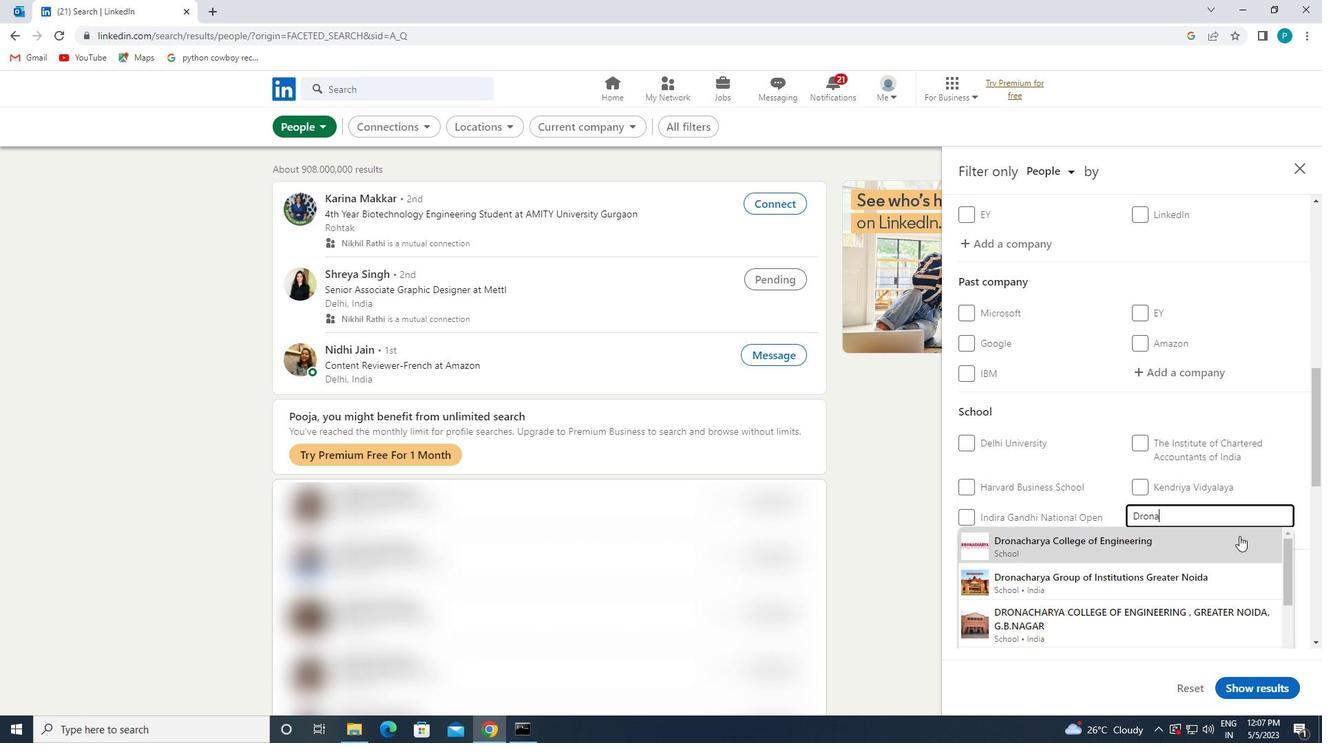 
Action: Mouse moved to (1240, 536)
Screenshot: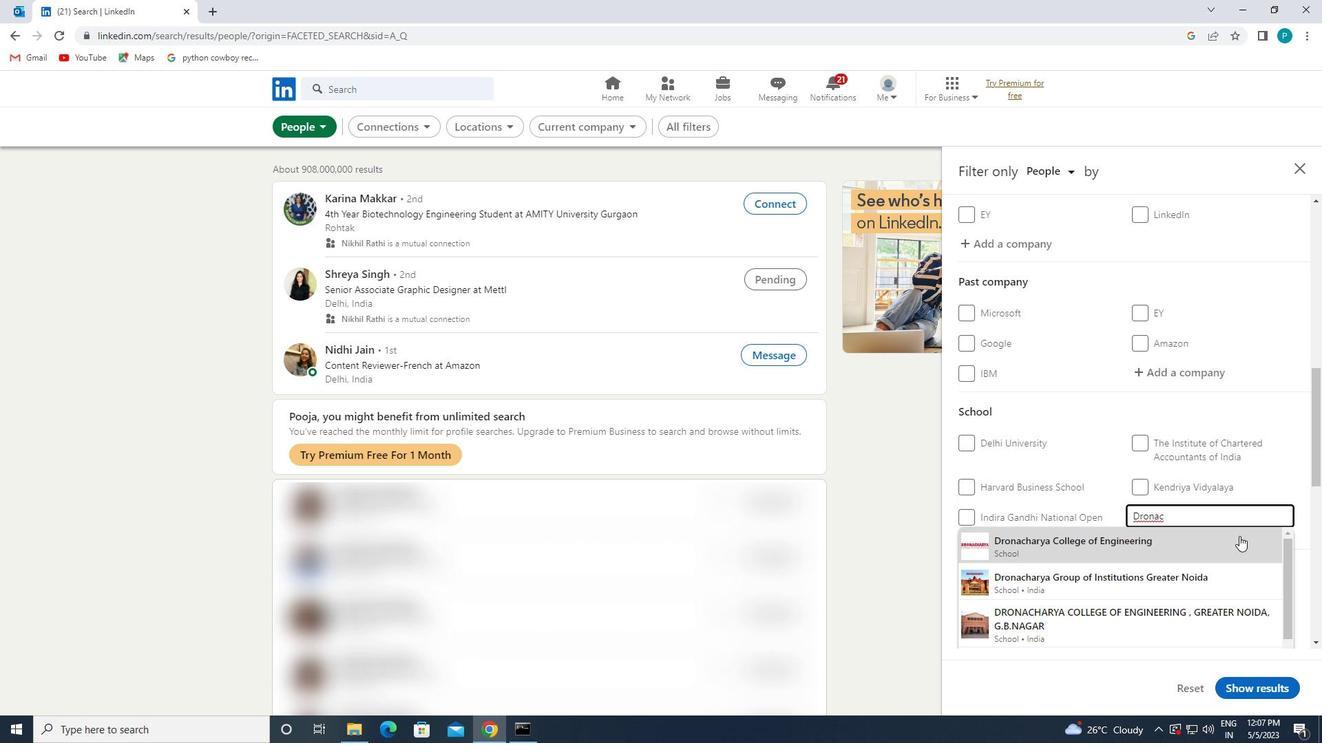 
Action: Mouse pressed left at (1240, 536)
Screenshot: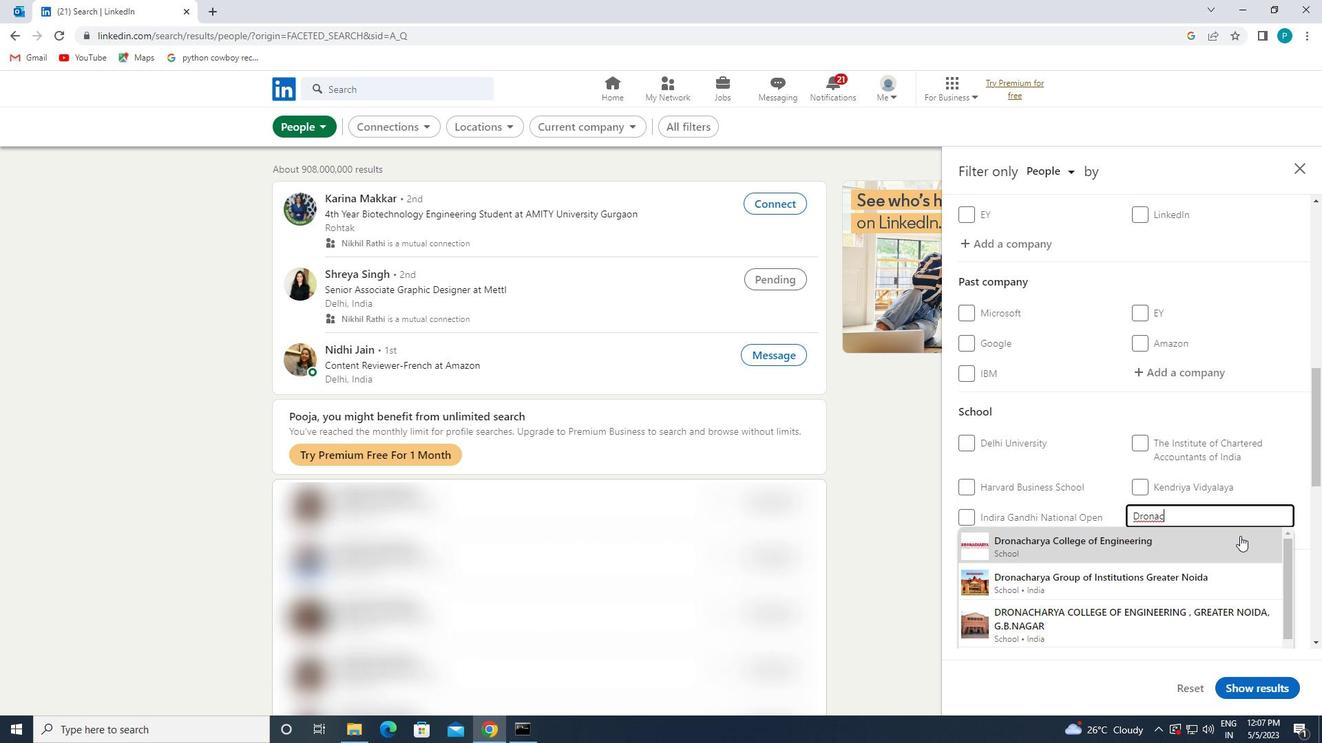 
Action: Mouse moved to (1240, 536)
Screenshot: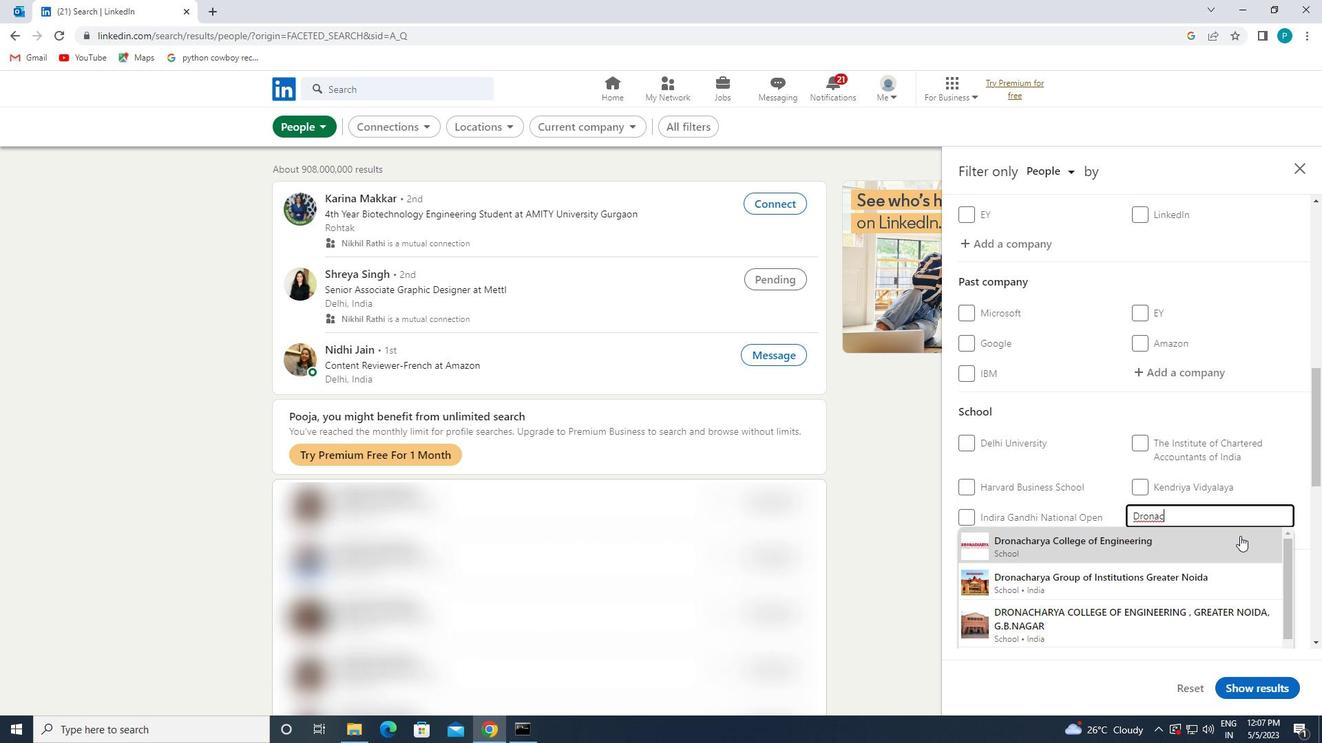 
Action: Mouse scrolled (1240, 535) with delta (0, 0)
Screenshot: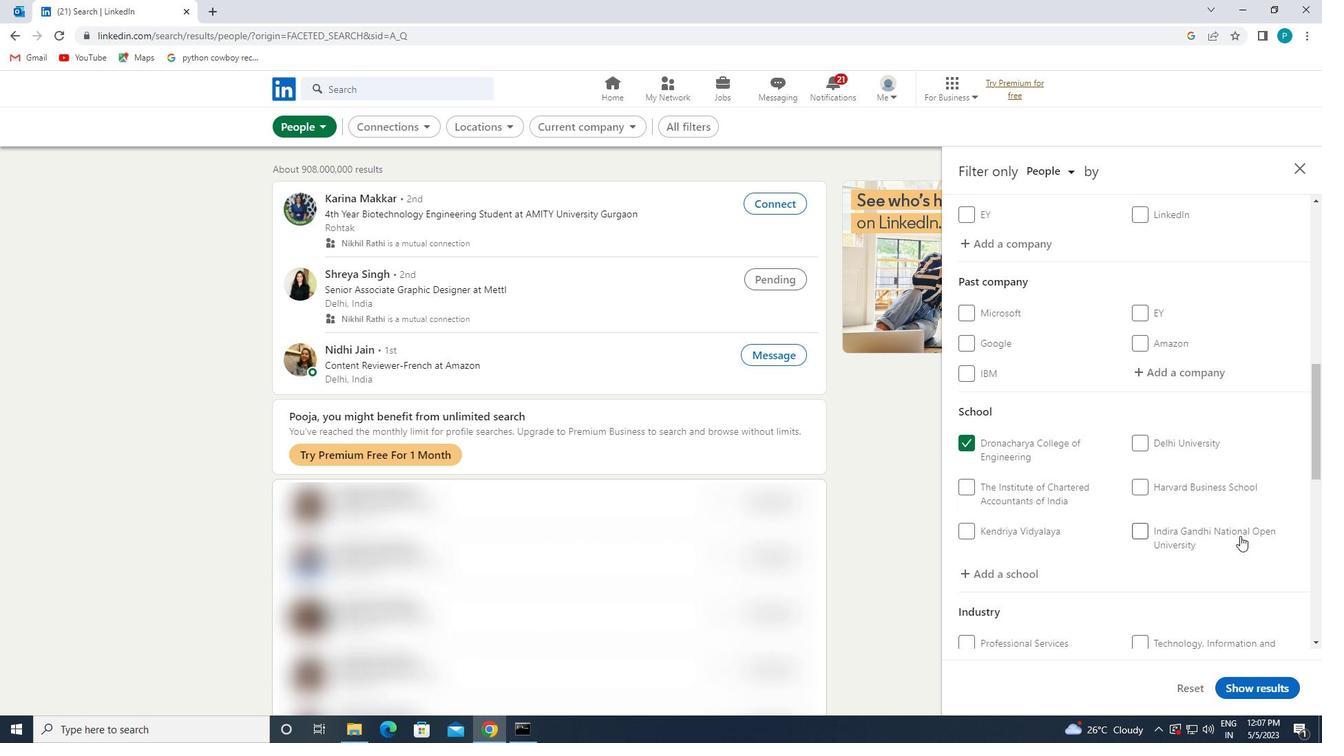 
Action: Mouse scrolled (1240, 535) with delta (0, 0)
Screenshot: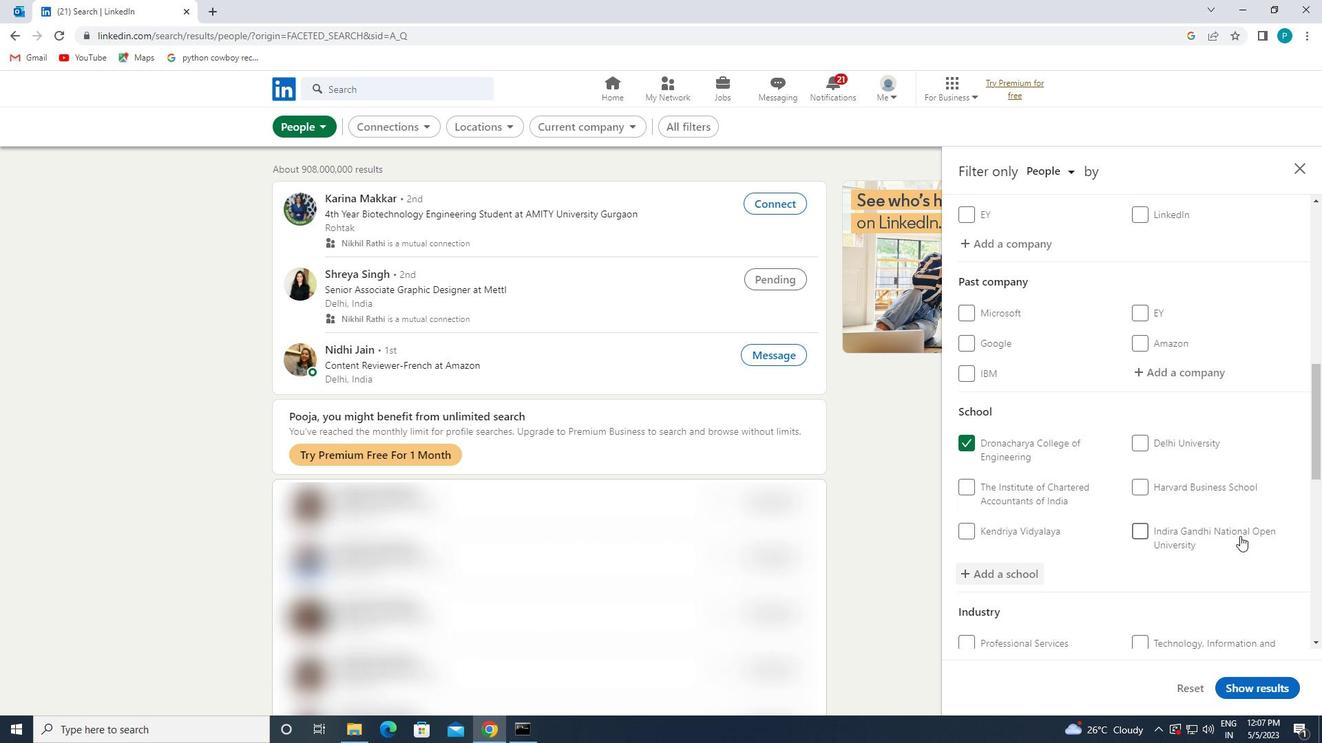
Action: Mouse scrolled (1240, 535) with delta (0, 0)
Screenshot: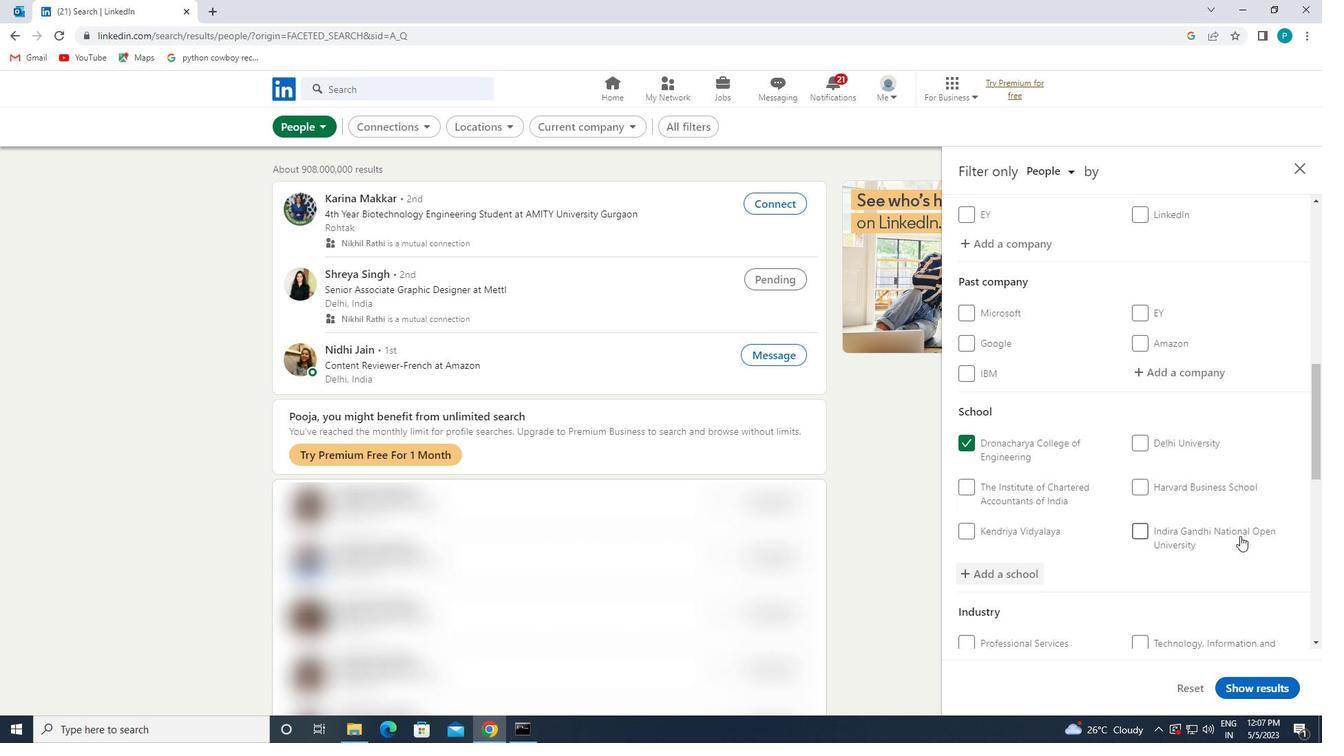 
Action: Mouse moved to (1219, 517)
Screenshot: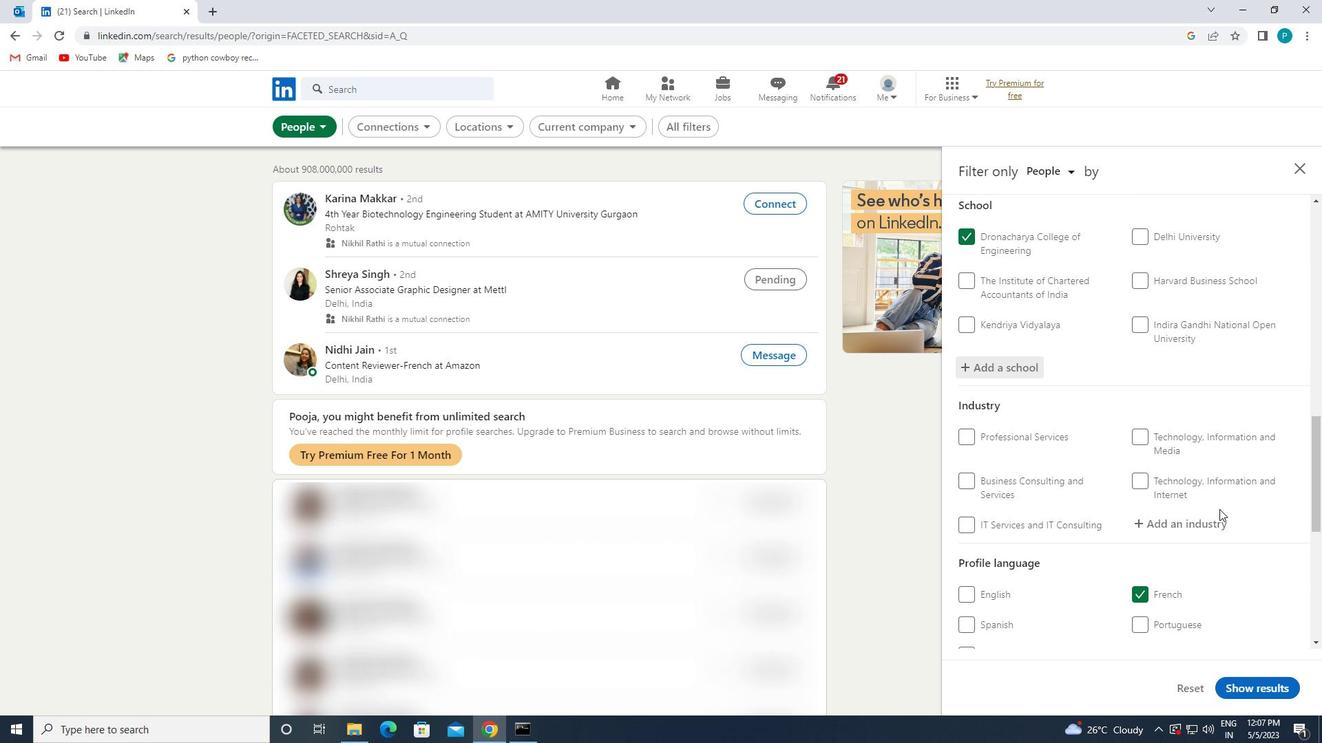
Action: Mouse pressed left at (1219, 517)
Screenshot: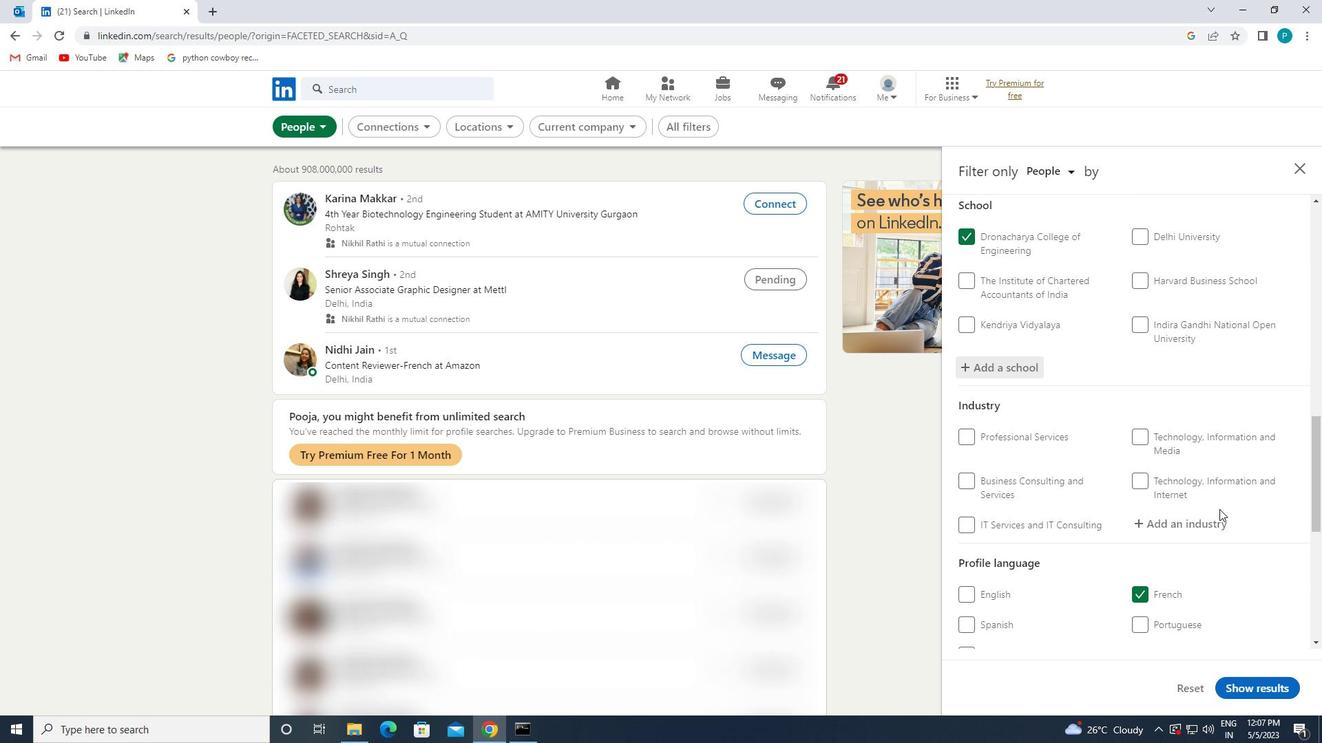 
Action: Key pressed <Key.caps_lock>M<Key.caps_lock>OTOR
Screenshot: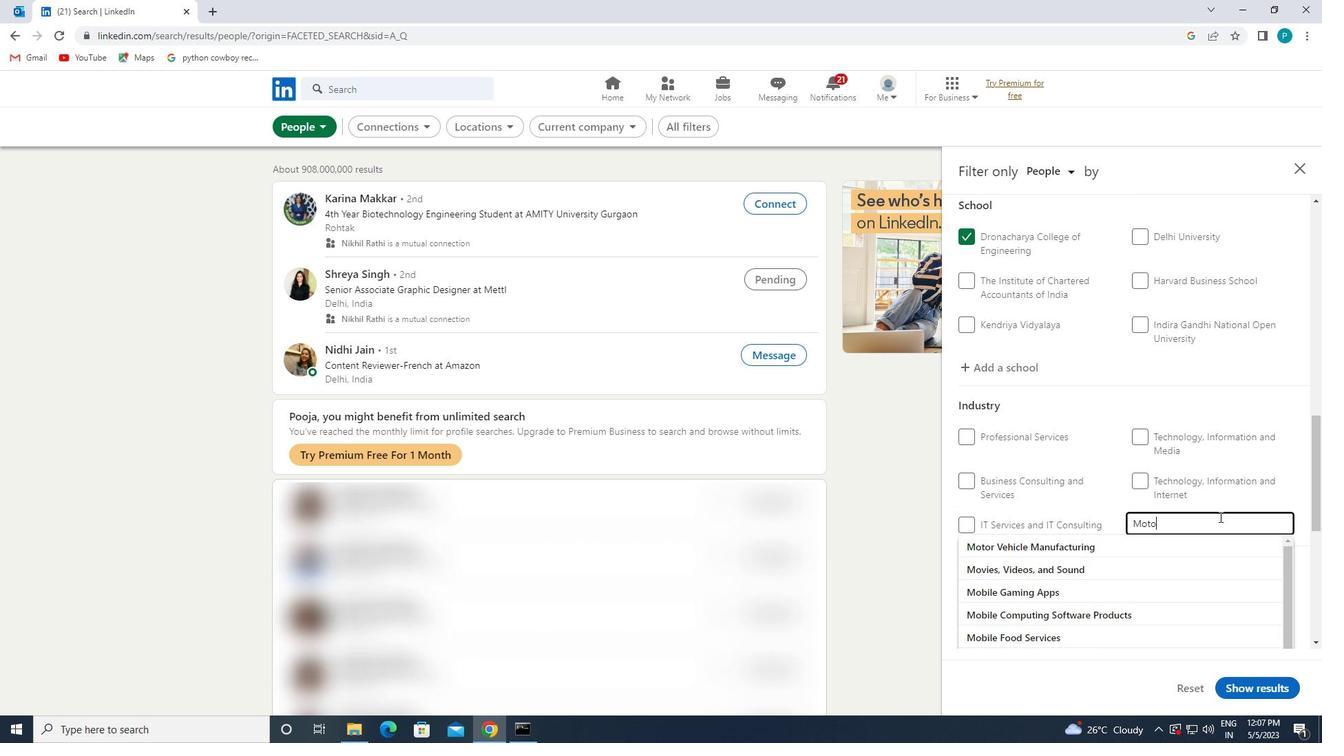 
Action: Mouse moved to (1182, 542)
Screenshot: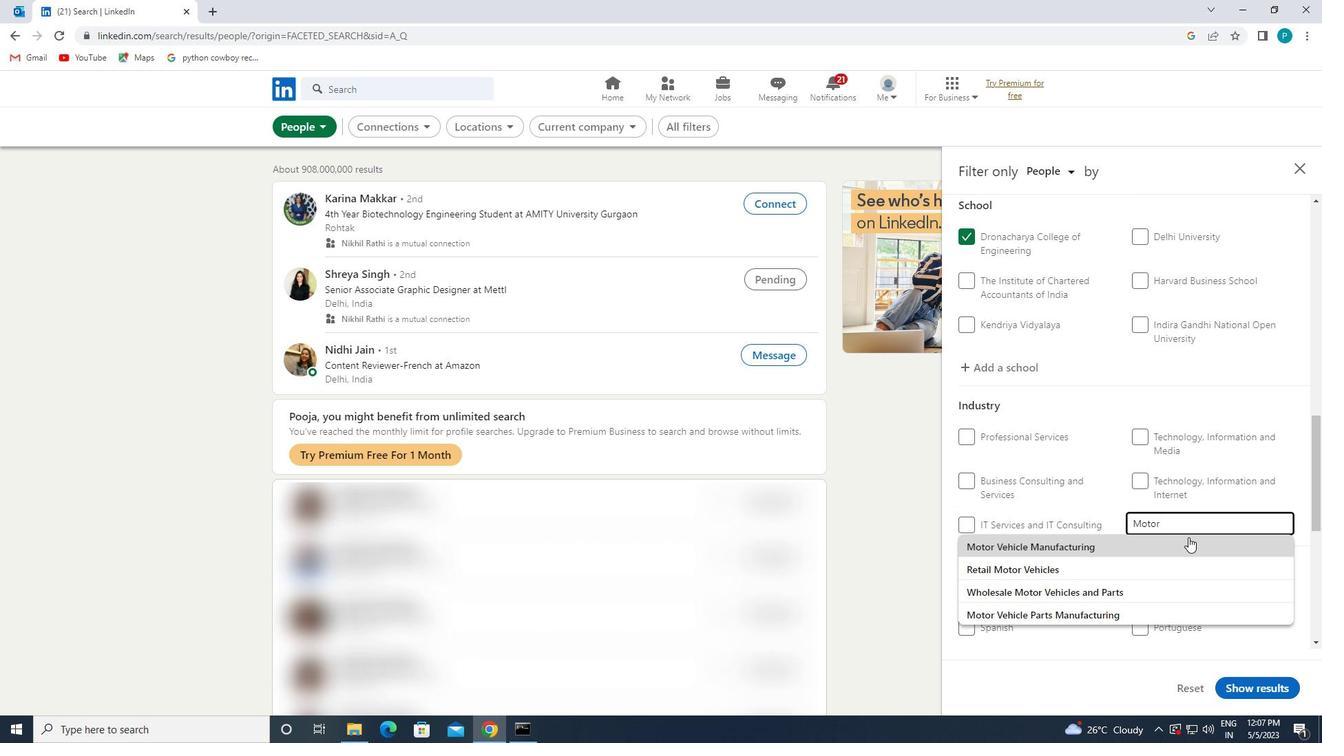 
Action: Mouse pressed left at (1182, 542)
Screenshot: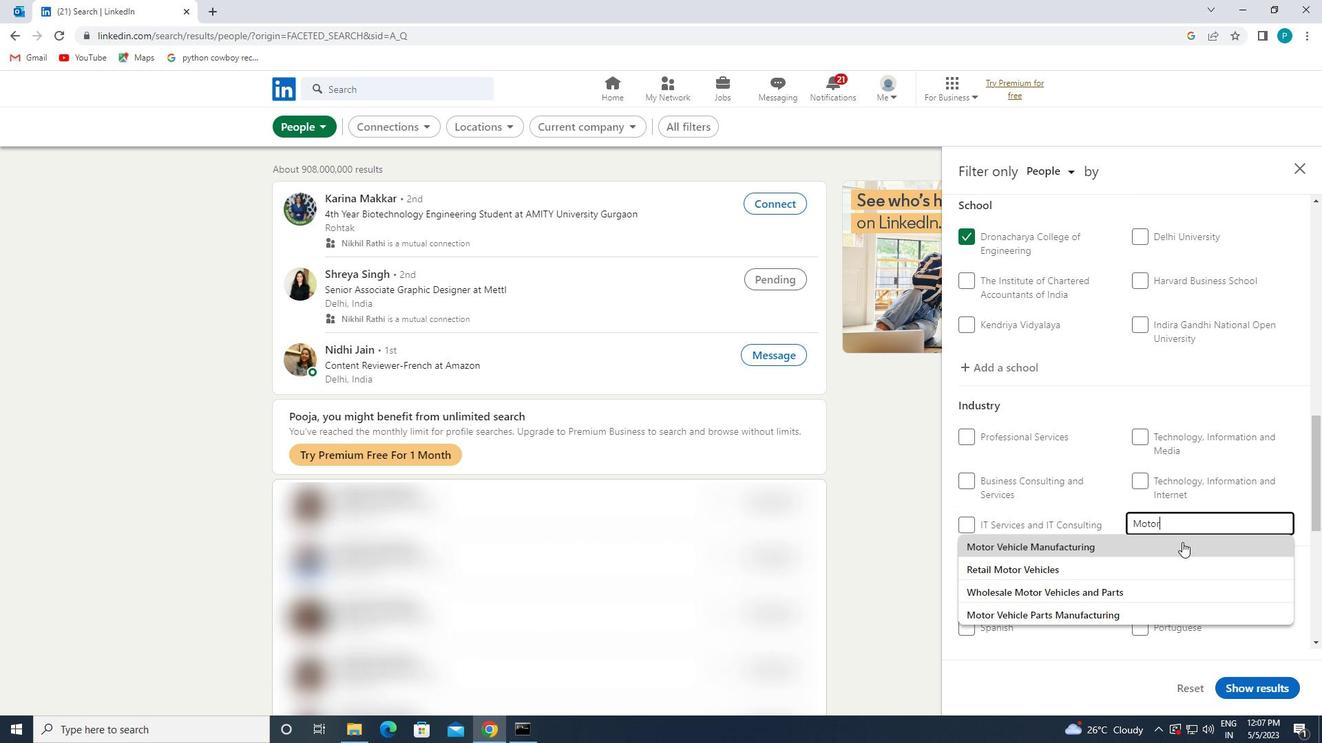 
Action: Mouse scrolled (1182, 541) with delta (0, 0)
Screenshot: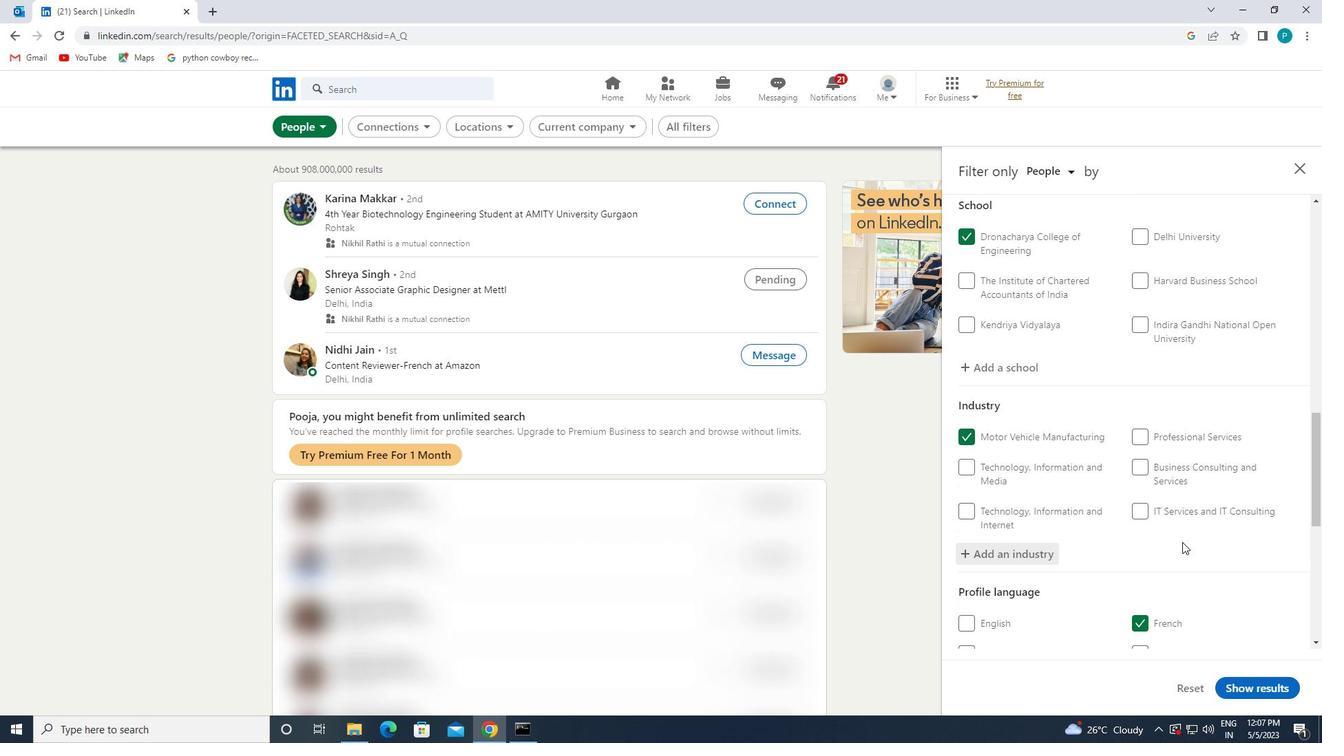 
Action: Mouse scrolled (1182, 541) with delta (0, 0)
Screenshot: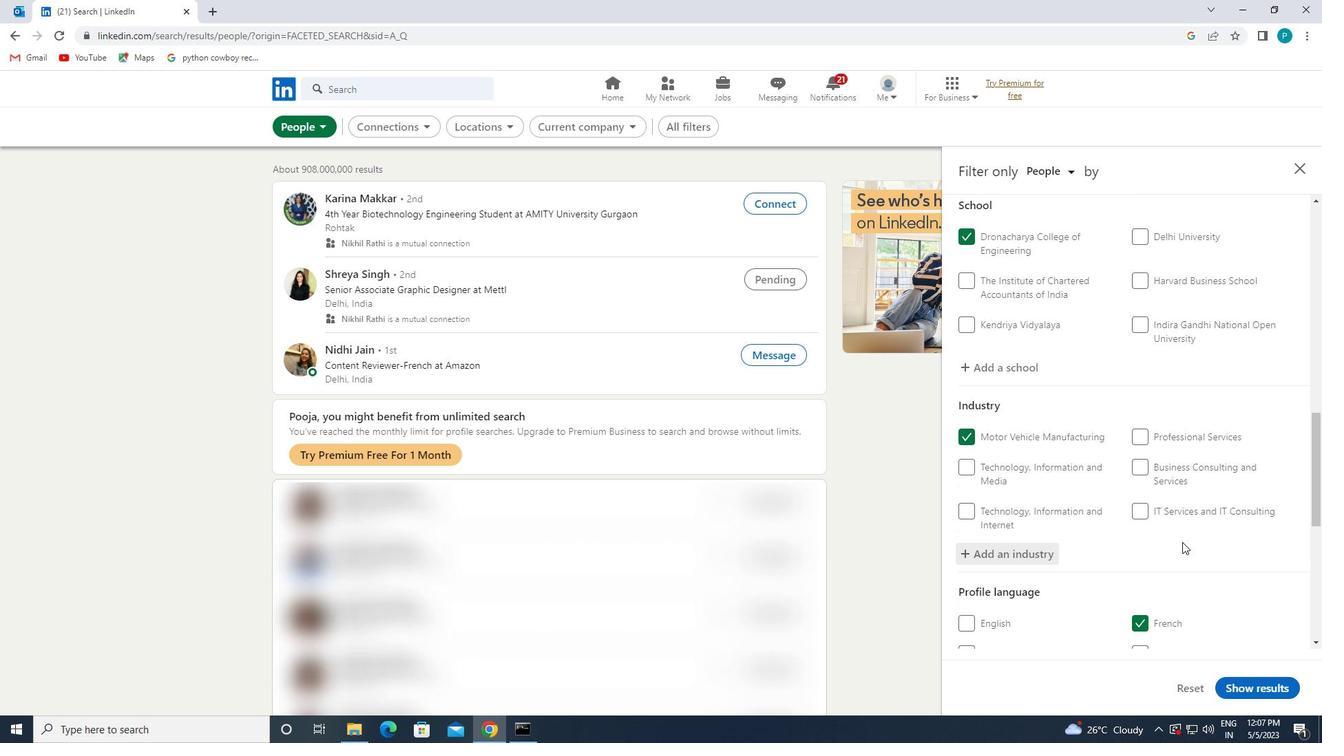 
Action: Mouse scrolled (1182, 541) with delta (0, 0)
Screenshot: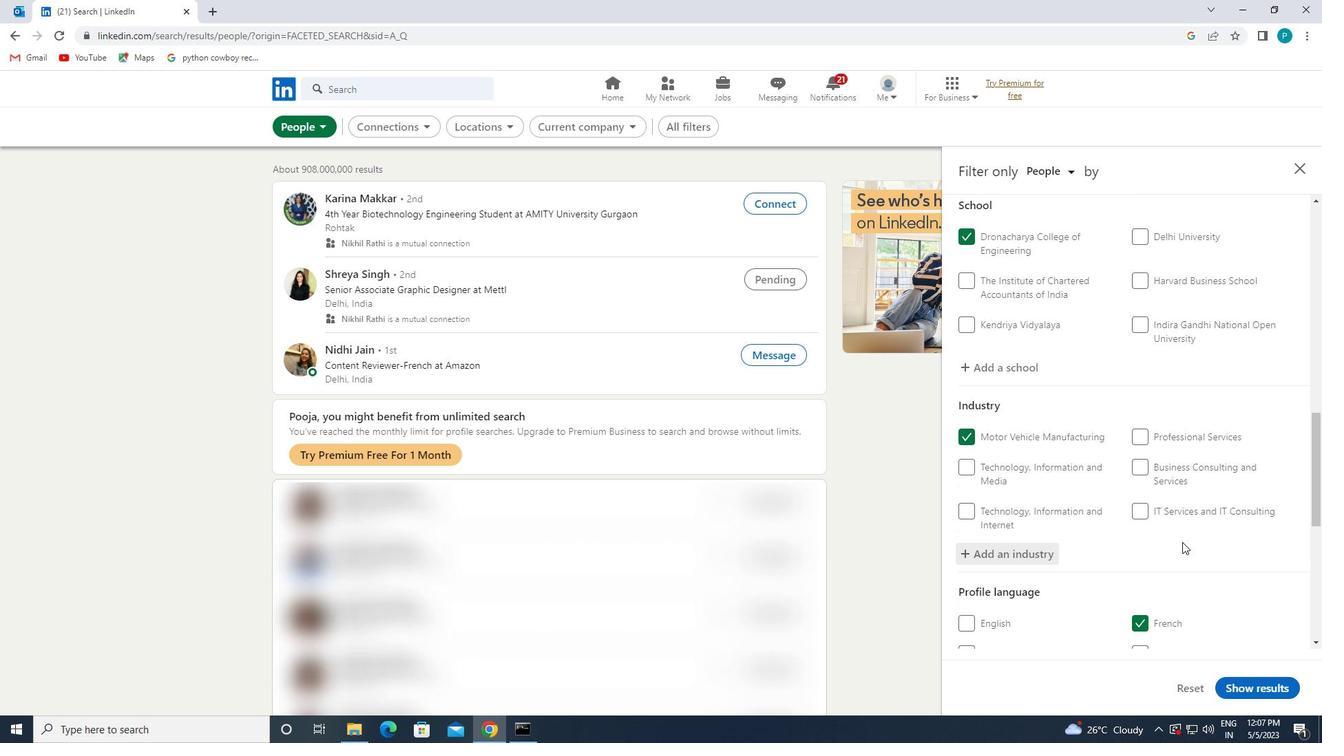 
Action: Mouse moved to (1179, 548)
Screenshot: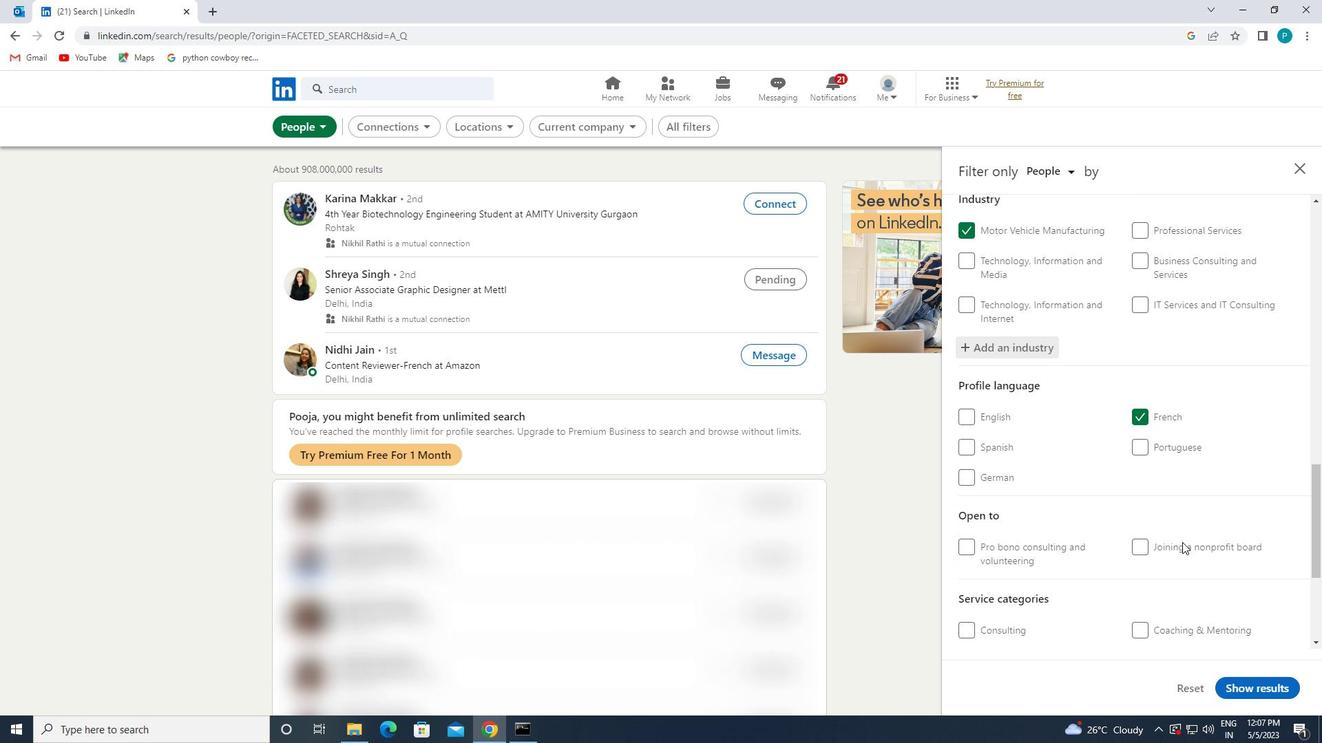 
Action: Mouse scrolled (1179, 547) with delta (0, 0)
Screenshot: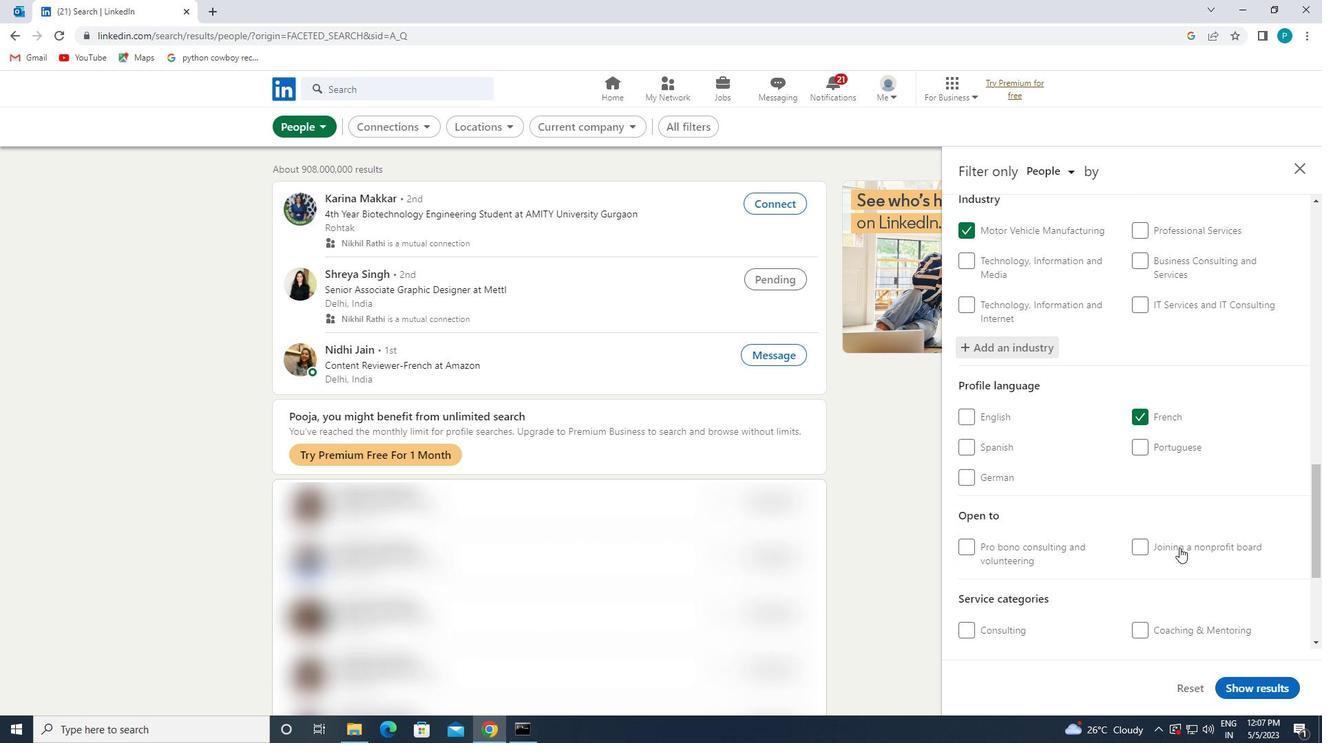 
Action: Mouse scrolled (1179, 547) with delta (0, 0)
Screenshot: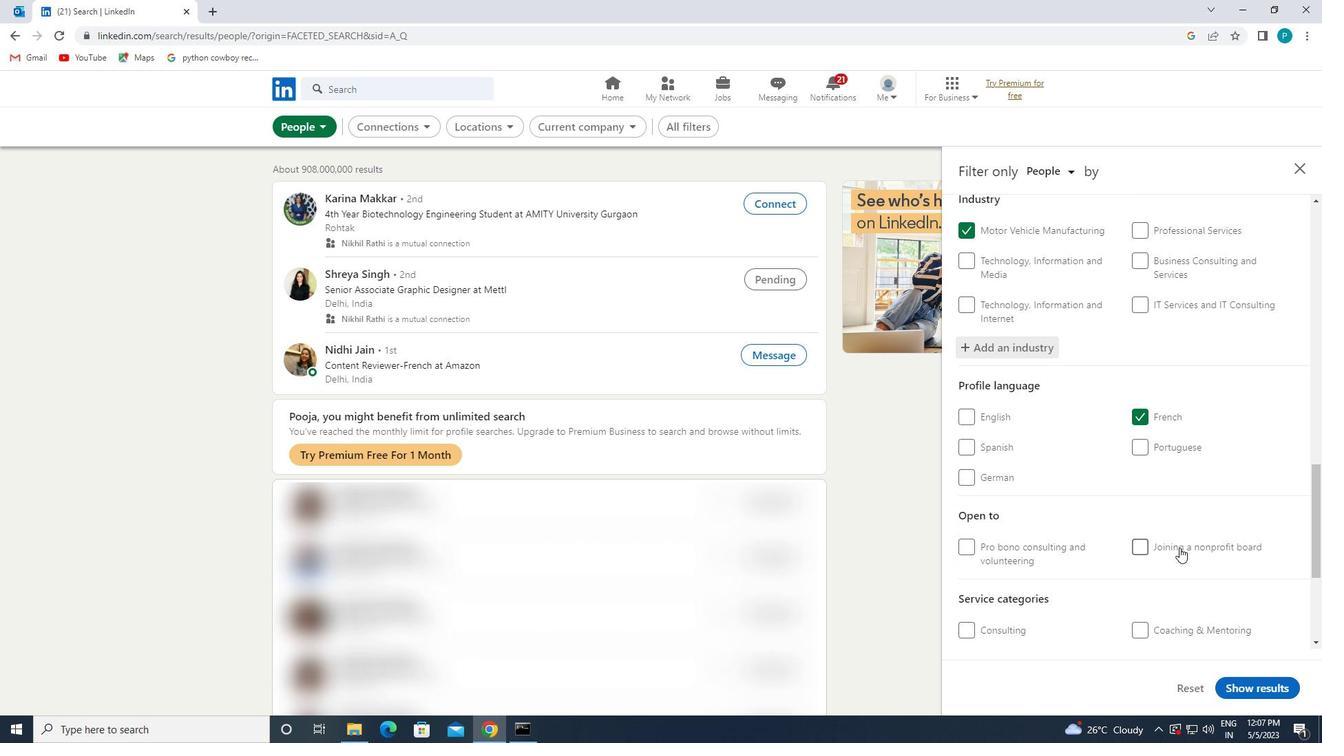 
Action: Mouse pressed left at (1179, 548)
Screenshot: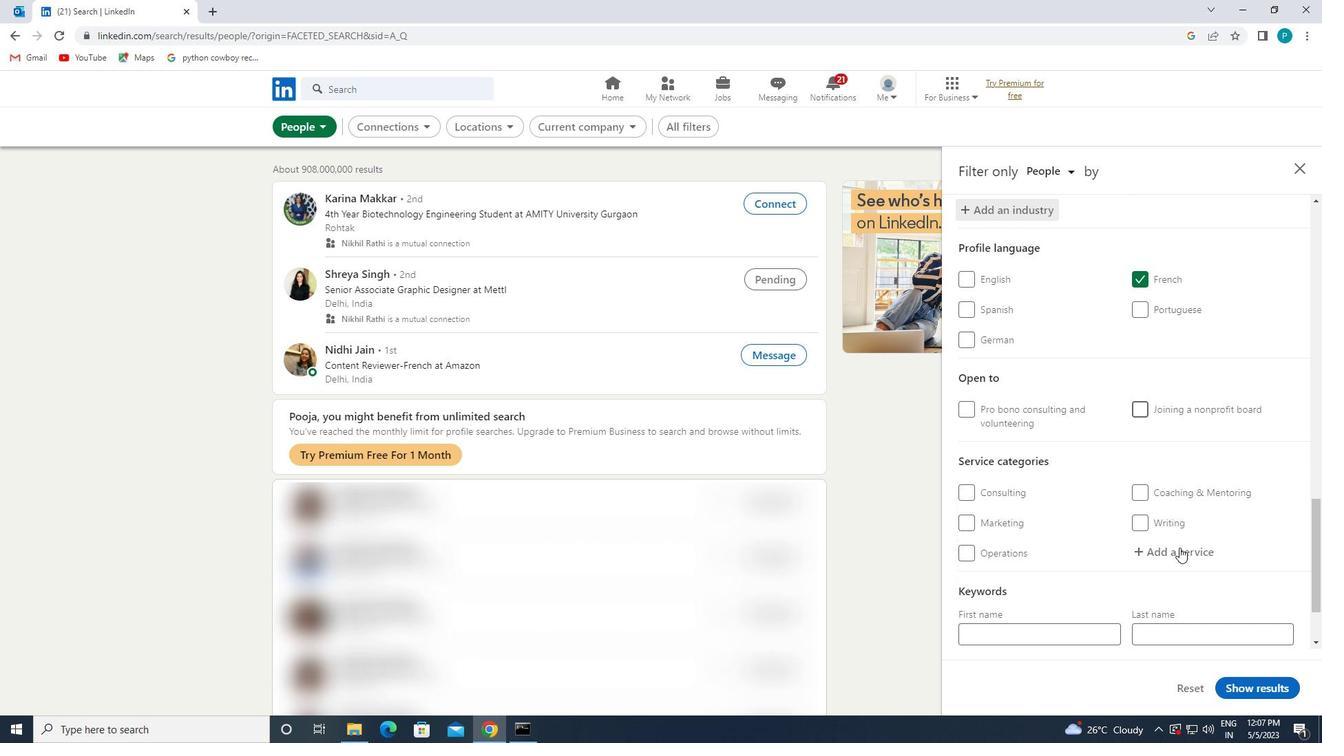 
Action: Mouse moved to (1177, 548)
Screenshot: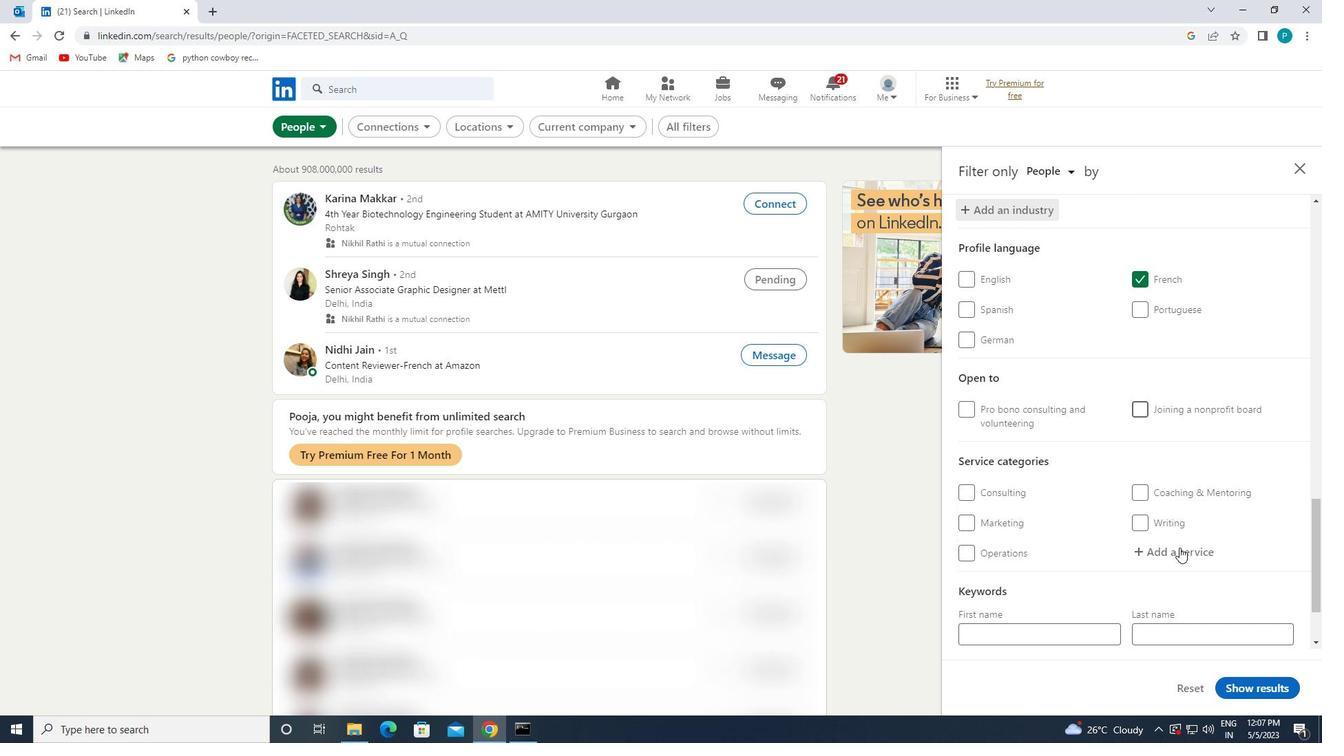 
Action: Key pressed <Key.caps_lock>C<Key.caps_lock>OMPU
Screenshot: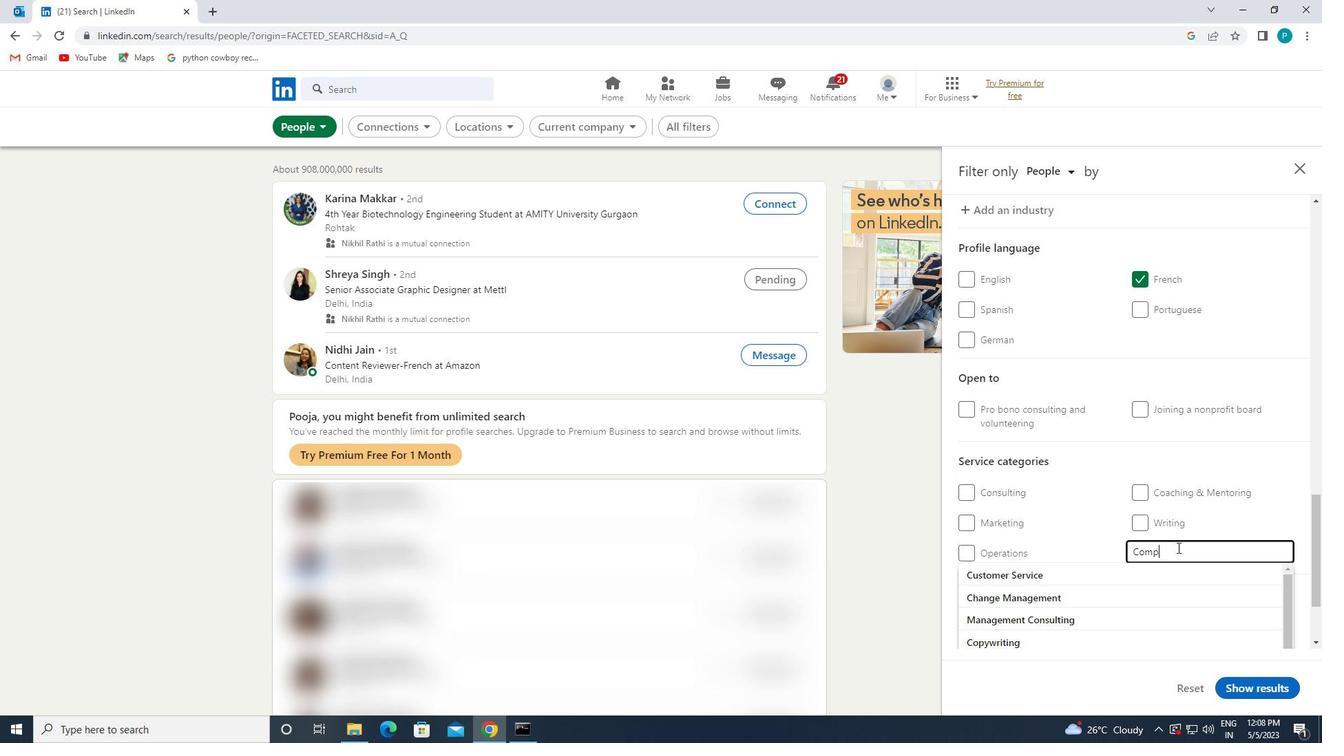 
Action: Mouse moved to (1067, 571)
Screenshot: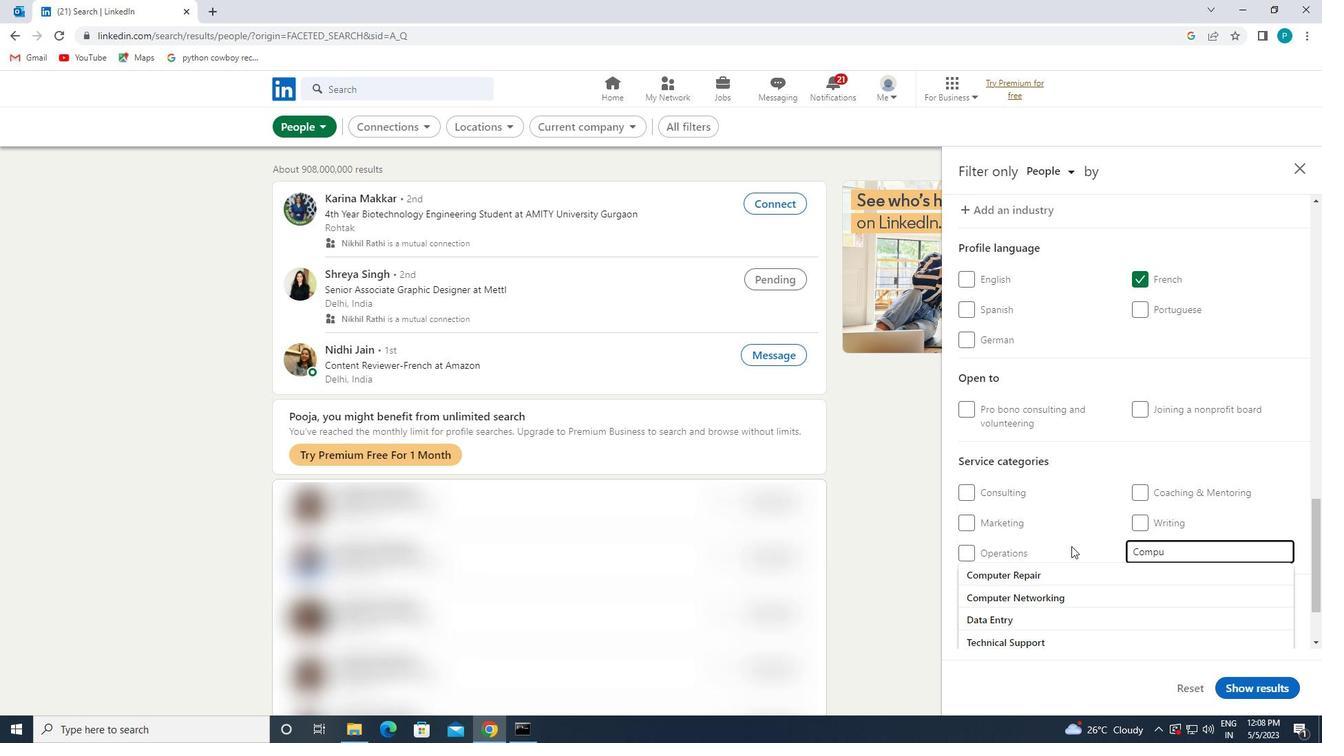 
Action: Mouse pressed left at (1067, 571)
Screenshot: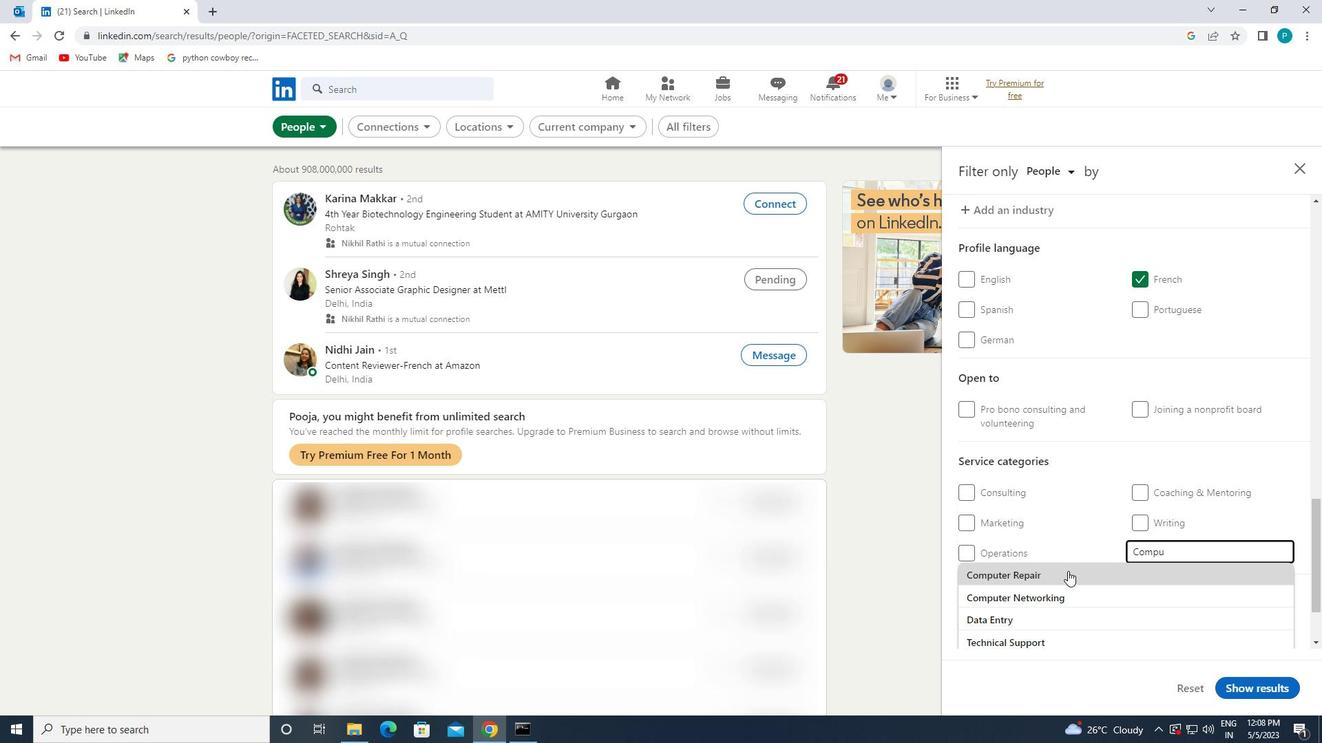 
Action: Mouse moved to (1066, 557)
Screenshot: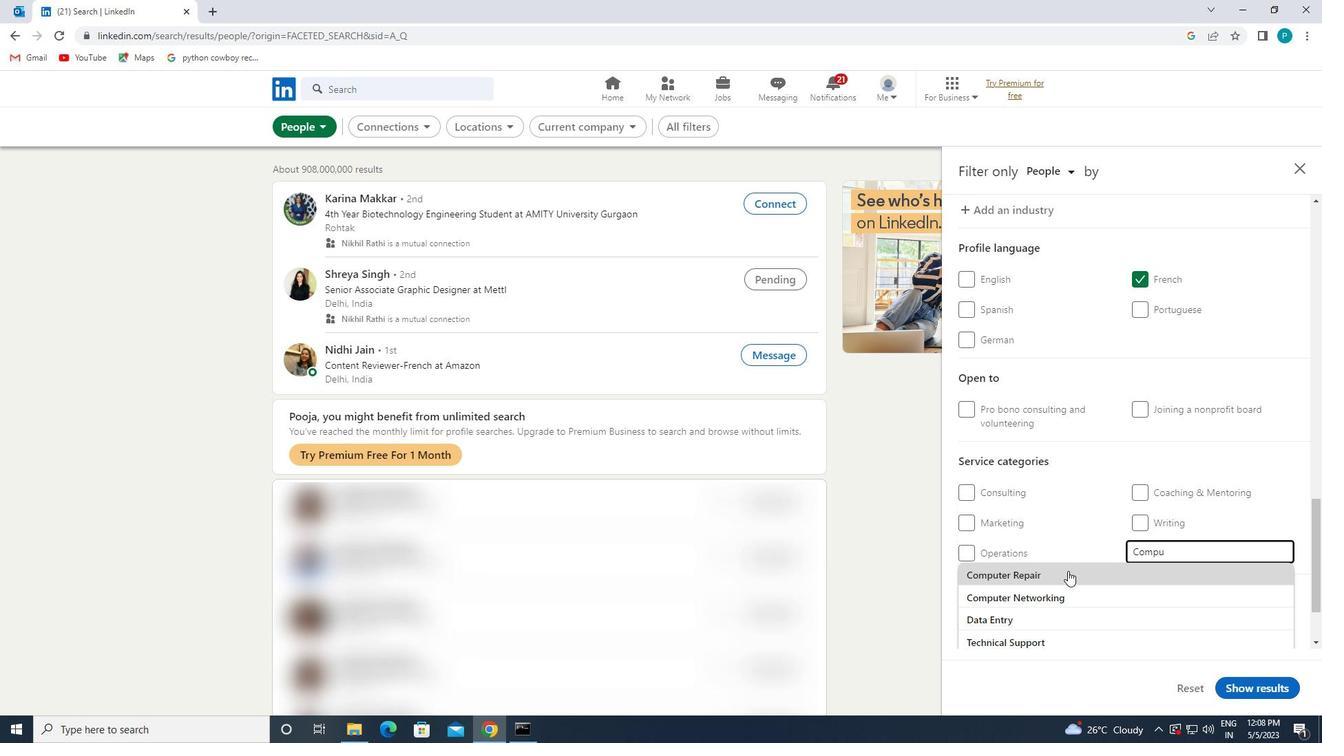 
Action: Mouse scrolled (1066, 556) with delta (0, 0)
Screenshot: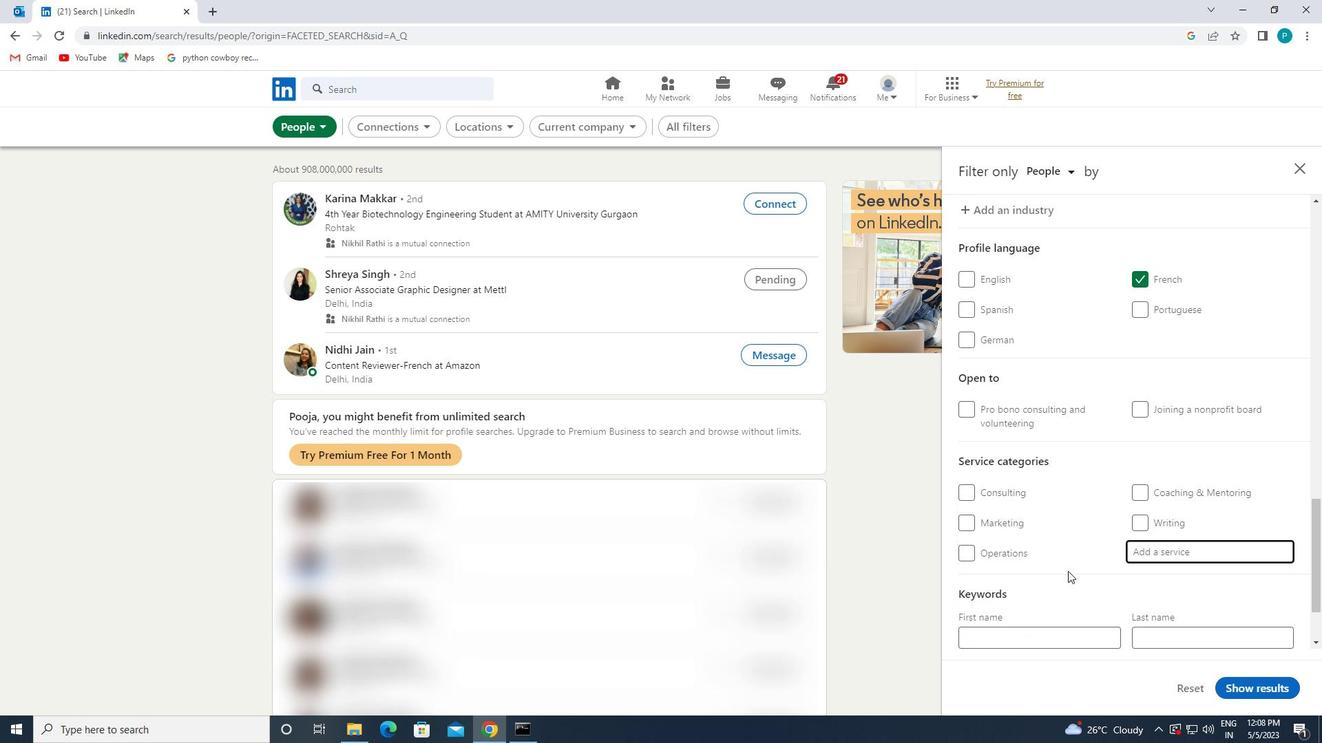 
Action: Mouse scrolled (1066, 556) with delta (0, 0)
Screenshot: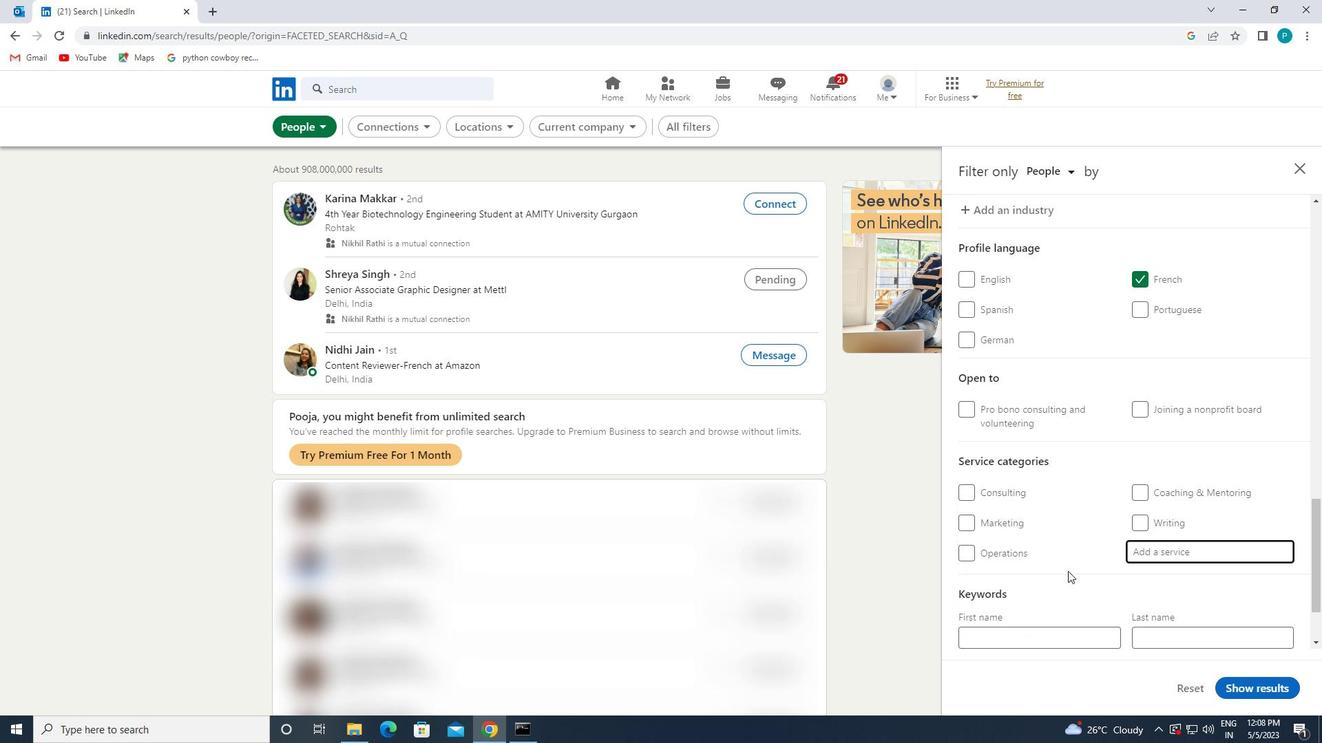 
Action: Mouse scrolled (1066, 556) with delta (0, 0)
Screenshot: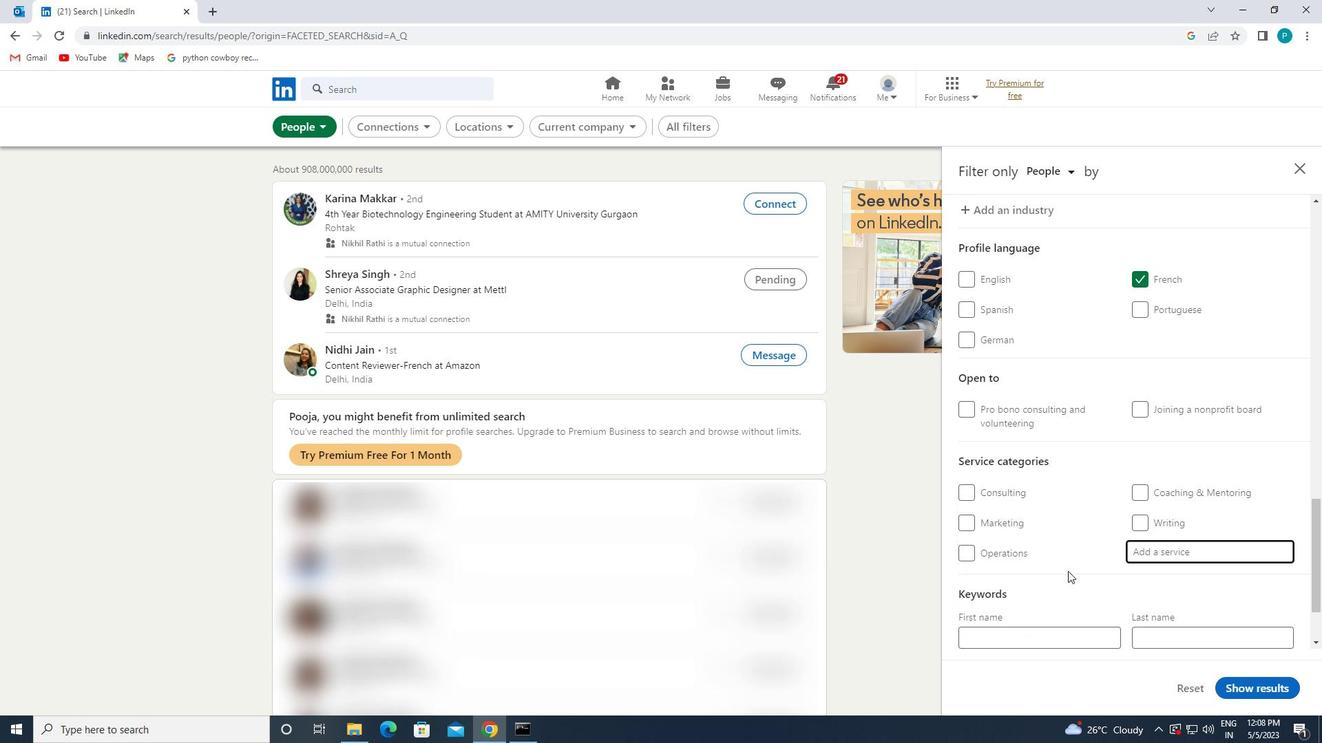 
Action: Mouse scrolled (1066, 556) with delta (0, 0)
Screenshot: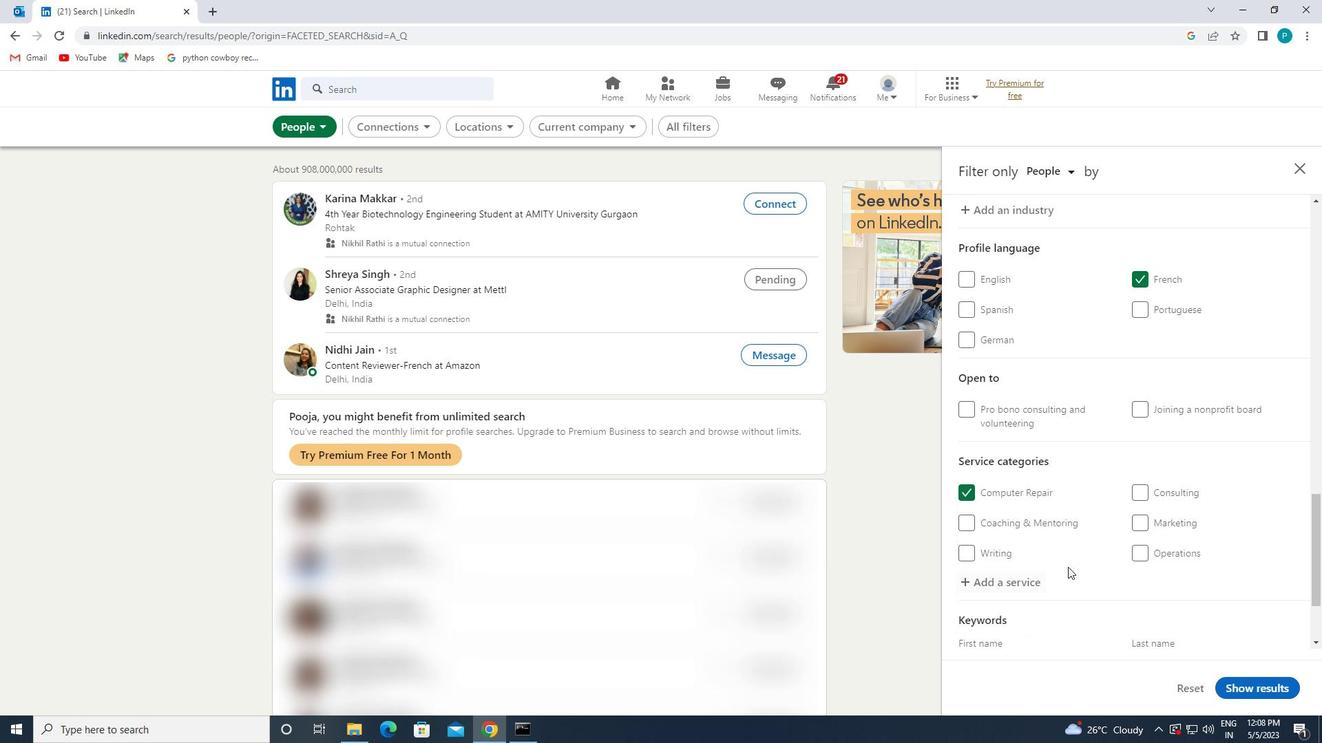 
Action: Mouse moved to (1055, 578)
Screenshot: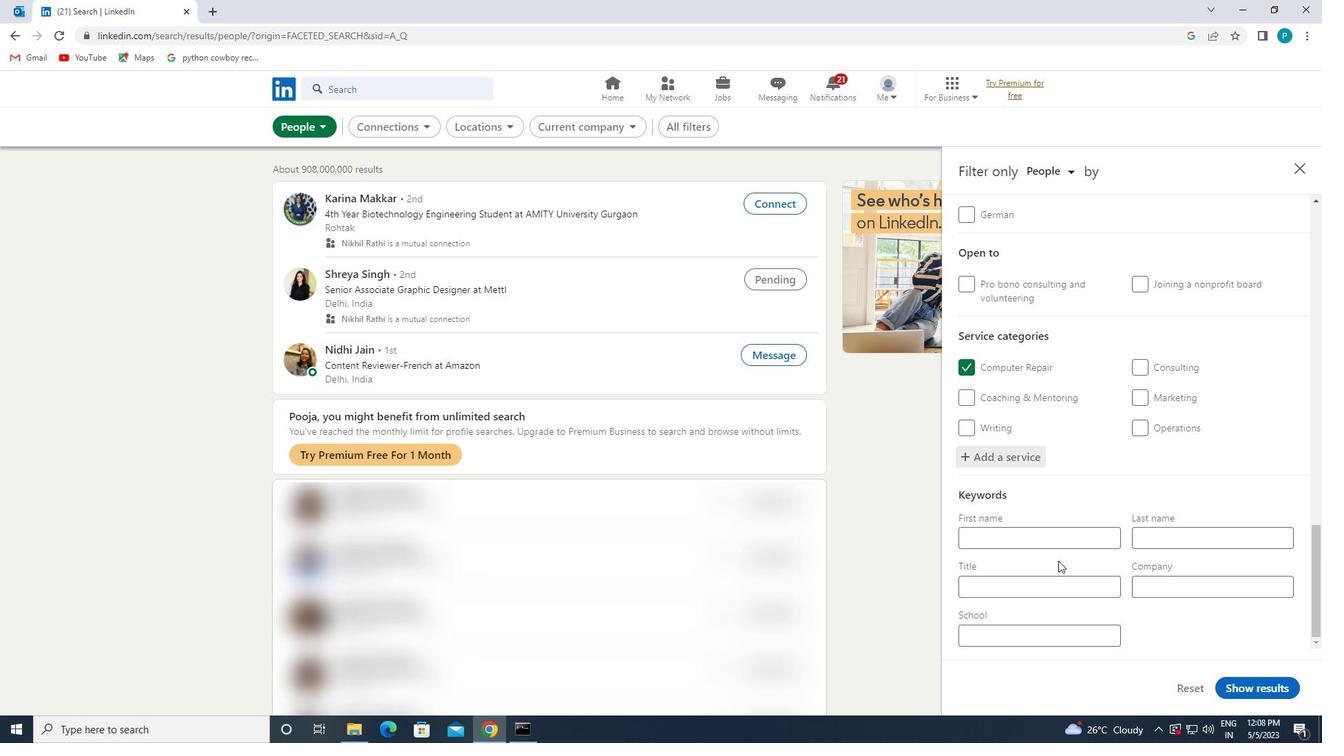 
Action: Mouse pressed left at (1055, 578)
Screenshot: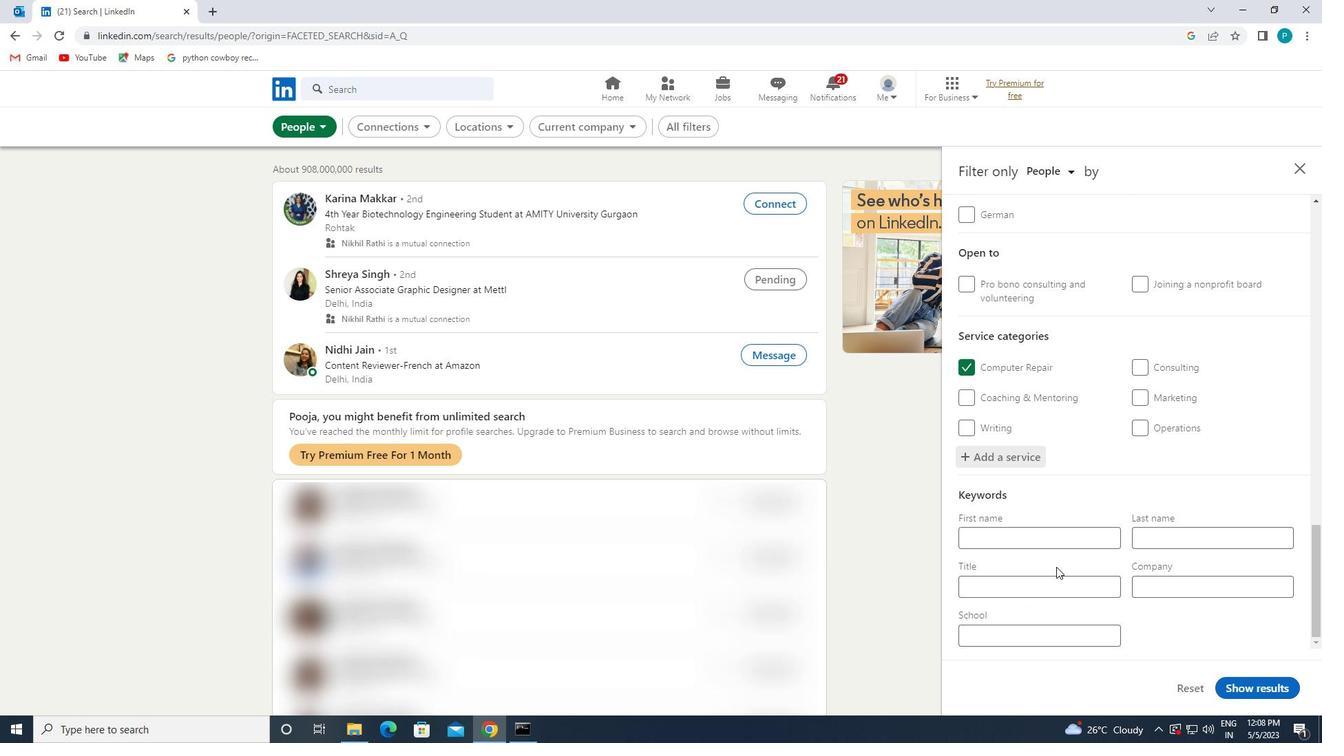
Action: Mouse moved to (1012, 550)
Screenshot: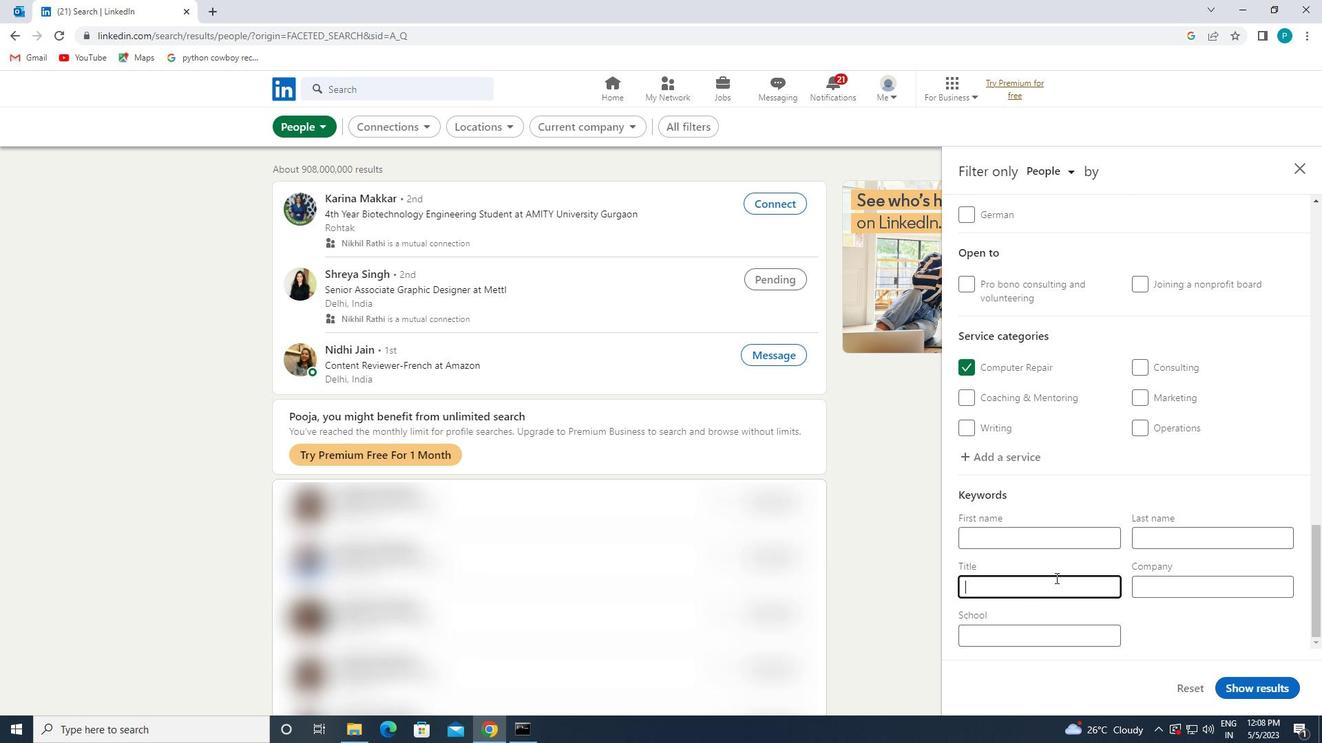 
Action: Key pressed <Key.caps_lock>H<Key.caps_lock>OSPITAL<Key.space><Key.caps_lock>V<Key.caps_lock>OLUNTEER
Screenshot: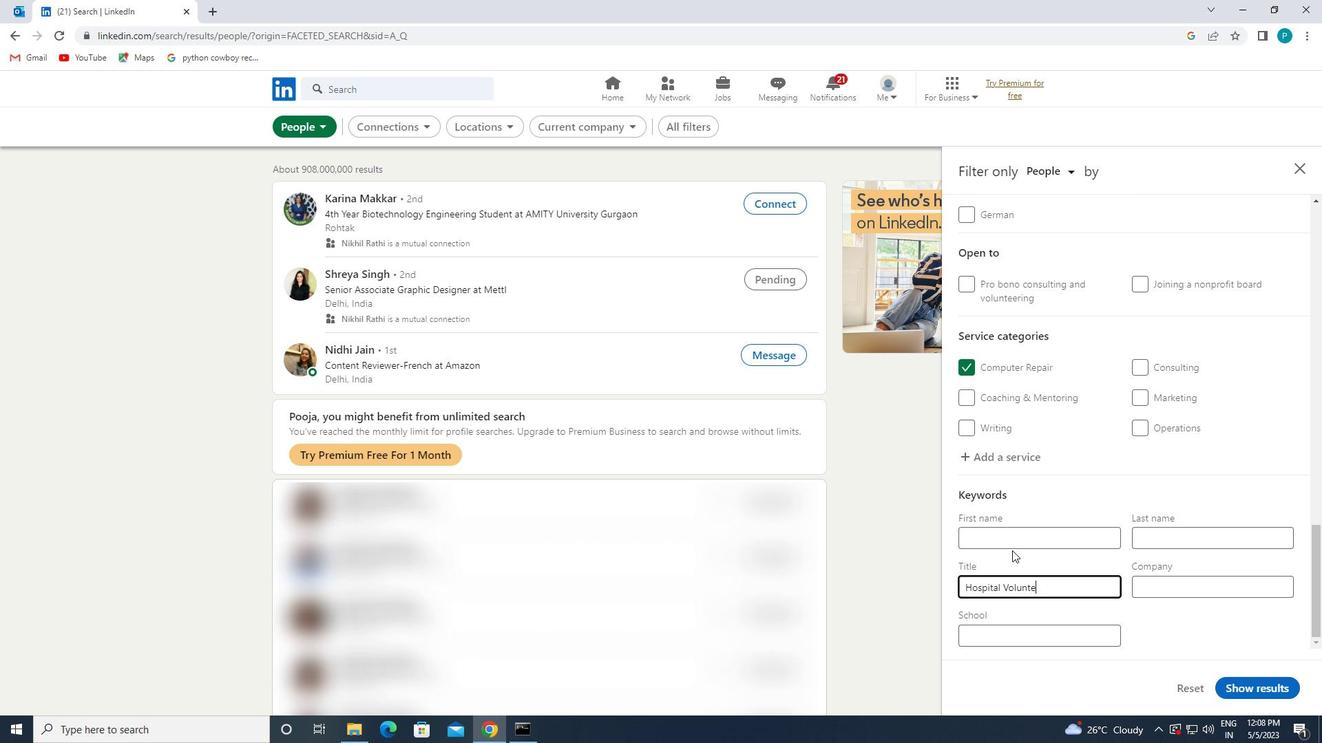 
Action: Mouse moved to (1233, 690)
Screenshot: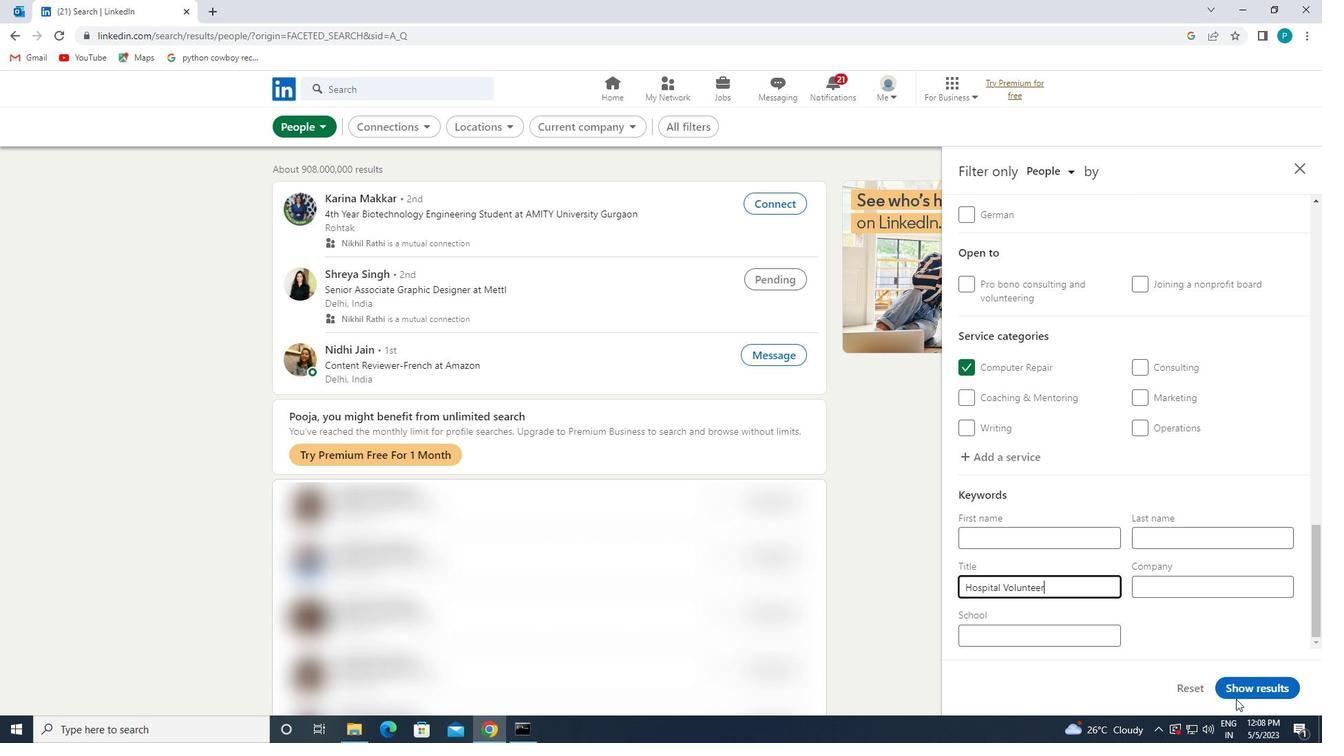 
Action: Mouse pressed left at (1233, 690)
Screenshot: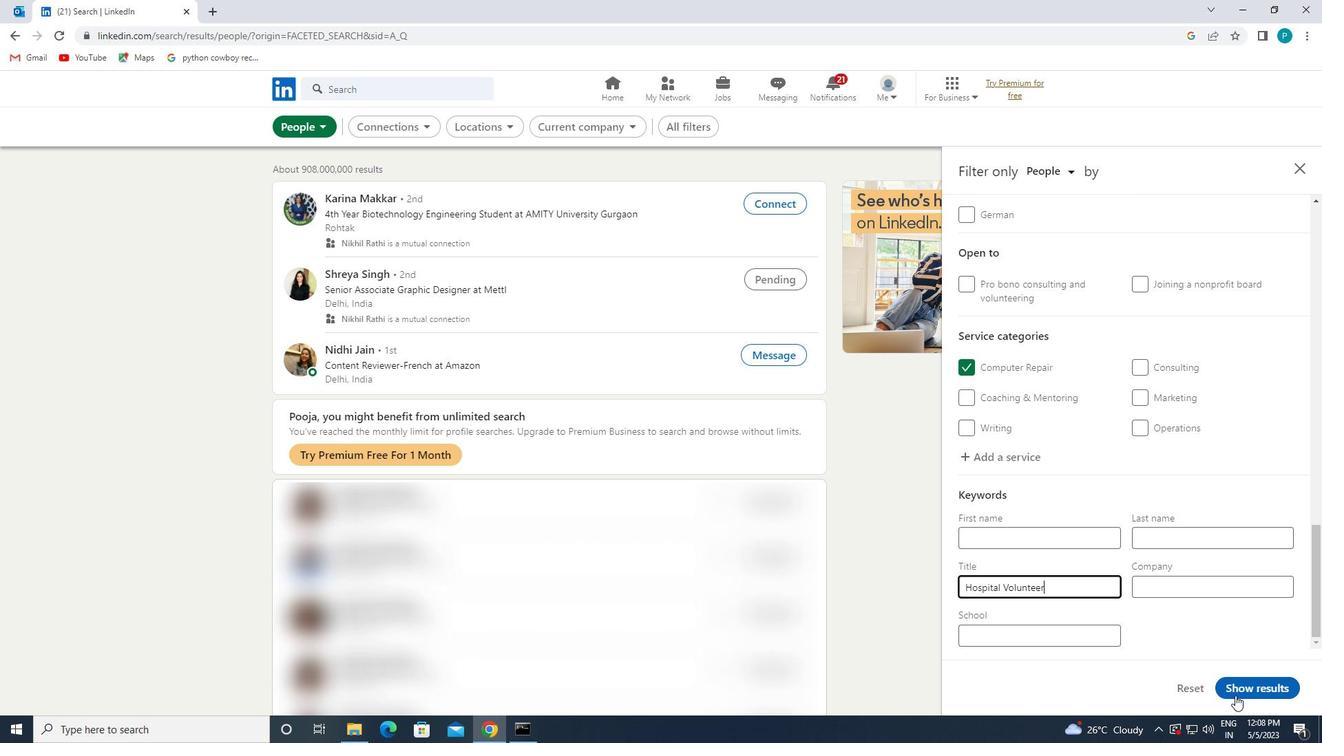 
Action: Mouse moved to (1233, 690)
Screenshot: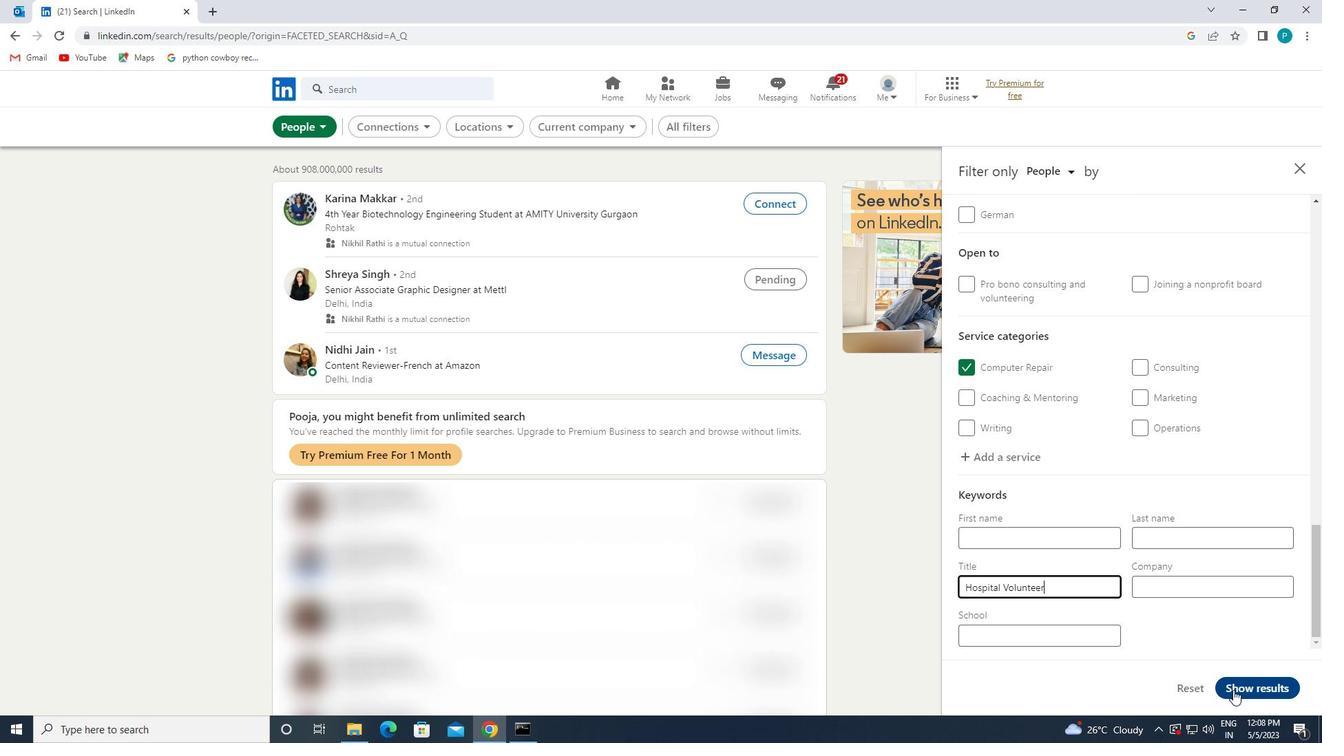 
